 Task: Look for space in Maramag, Philippines from 12th July, 2023 to 16th July, 2023 for 8 adults in price range Rs.10000 to Rs.16000. Place can be private room with 8 bedrooms having 8 beds and 8 bathrooms. Property type can be house, flat, guest house, hotel. Amenities needed are: wifi, TV, free parkinig on premises, gym, breakfast. Booking option can be shelf check-in. Required host language is English.
Action: Mouse moved to (427, 86)
Screenshot: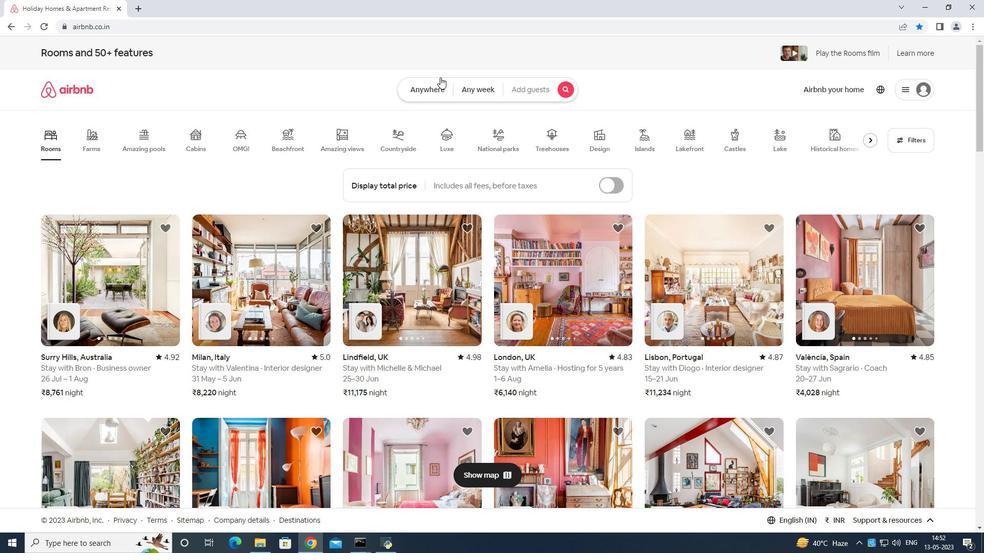 
Action: Mouse pressed left at (427, 86)
Screenshot: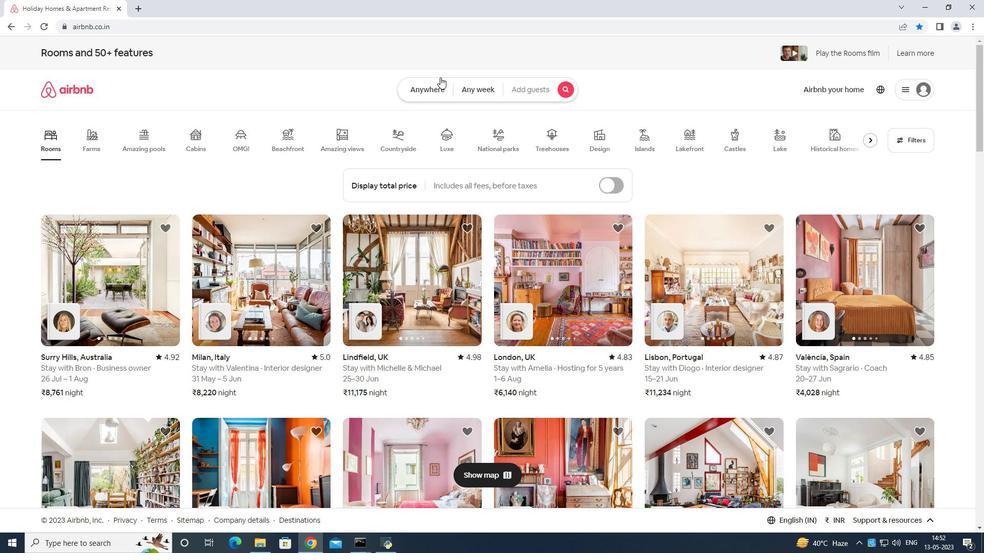 
Action: Mouse moved to (386, 129)
Screenshot: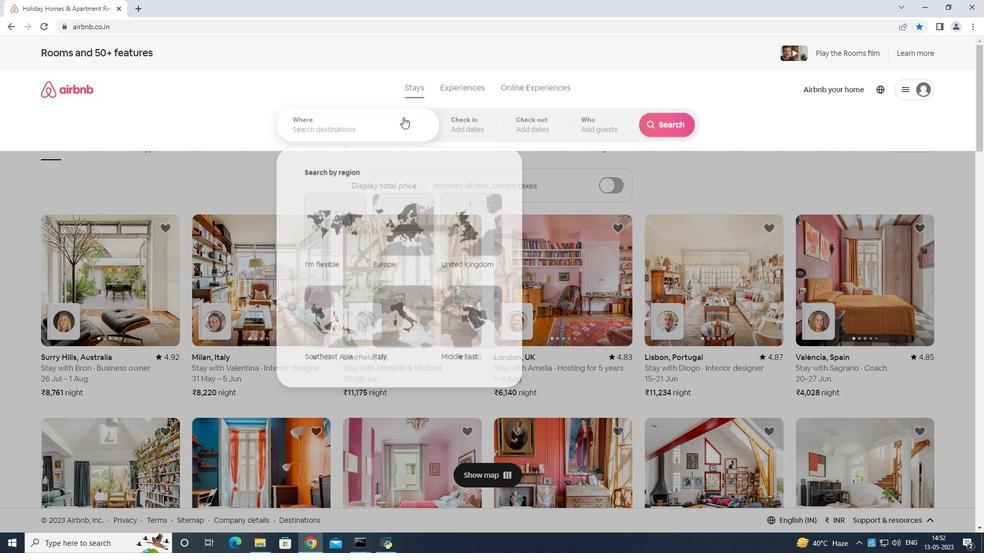 
Action: Mouse pressed left at (386, 129)
Screenshot: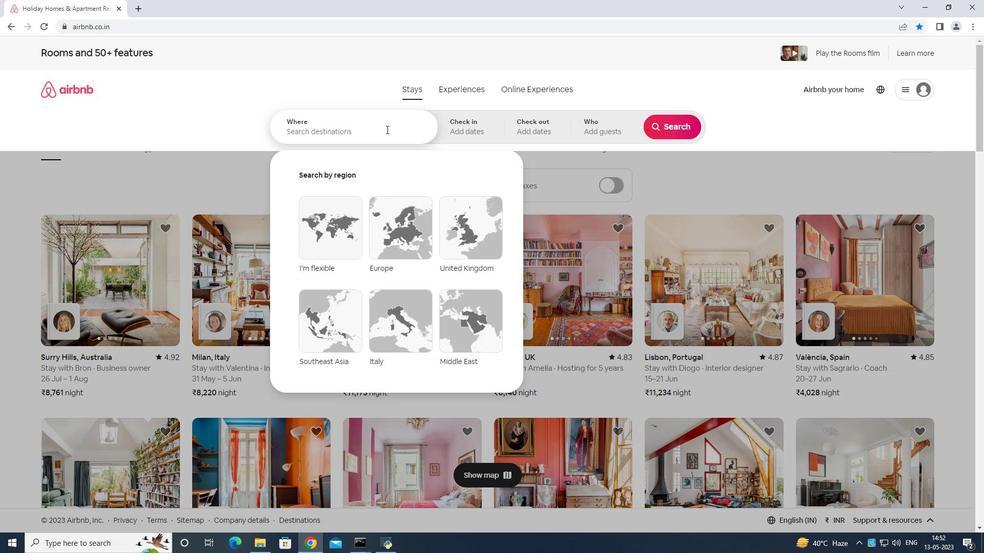 
Action: Mouse moved to (384, 130)
Screenshot: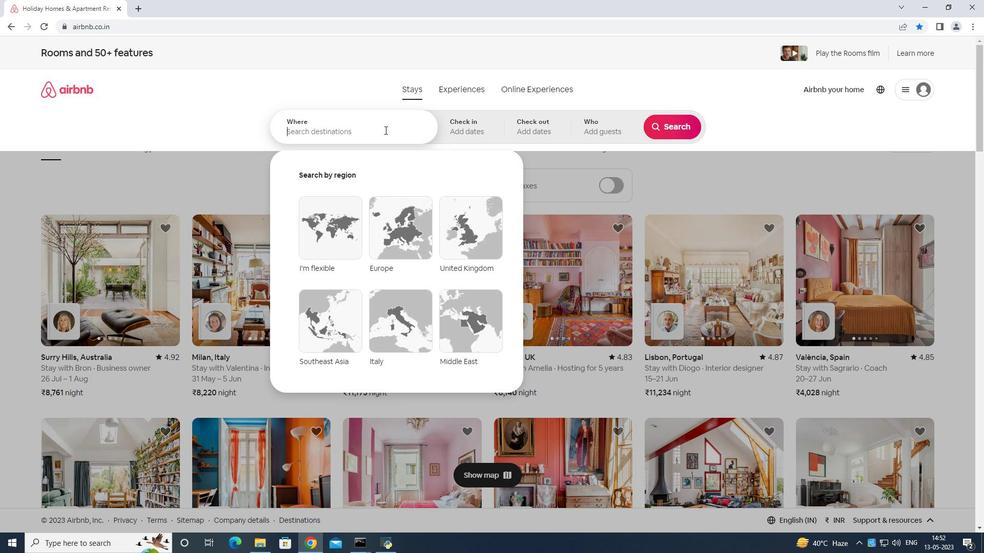 
Action: Key pressed <Key.shift>Maramang<Key.space>philipines<Key.enter>
Screenshot: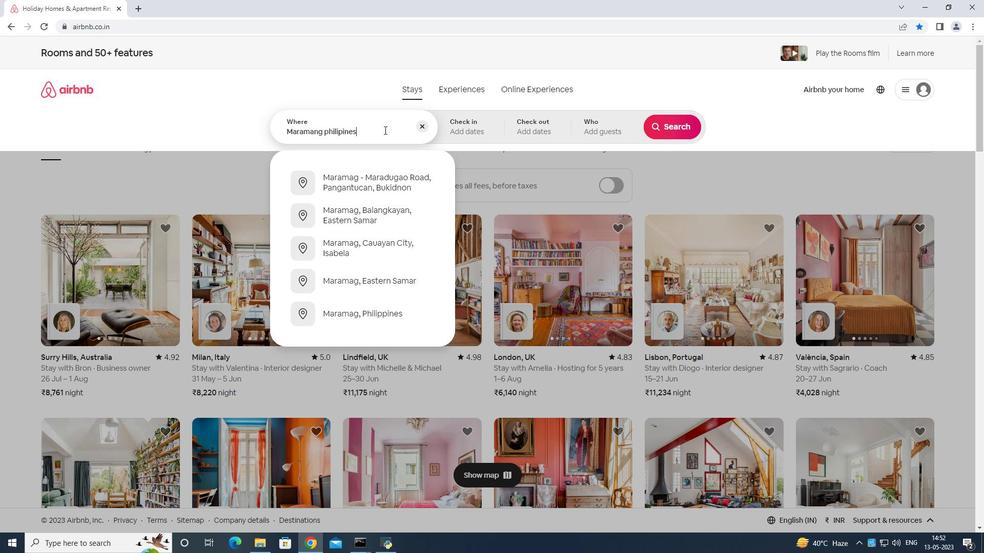 
Action: Mouse moved to (678, 208)
Screenshot: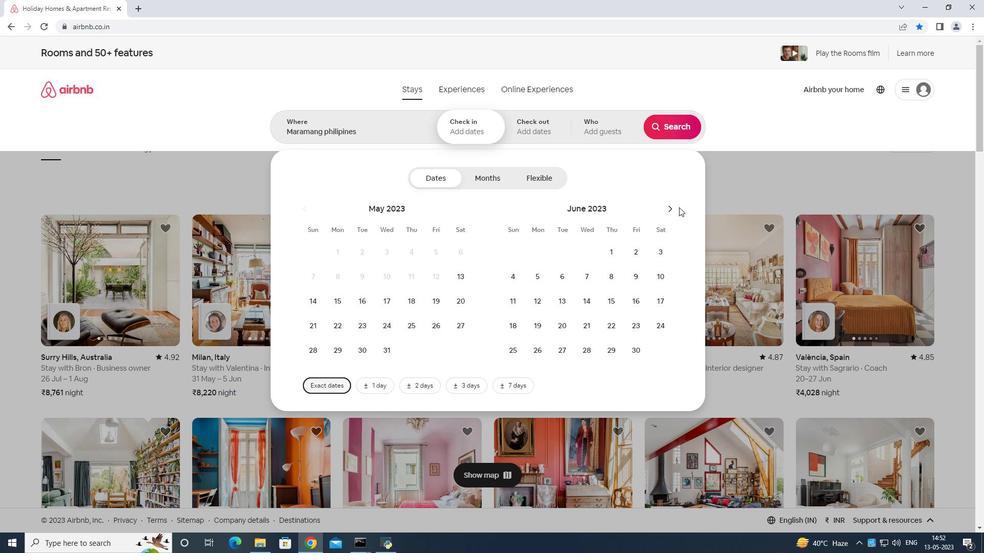 
Action: Mouse pressed left at (678, 208)
Screenshot: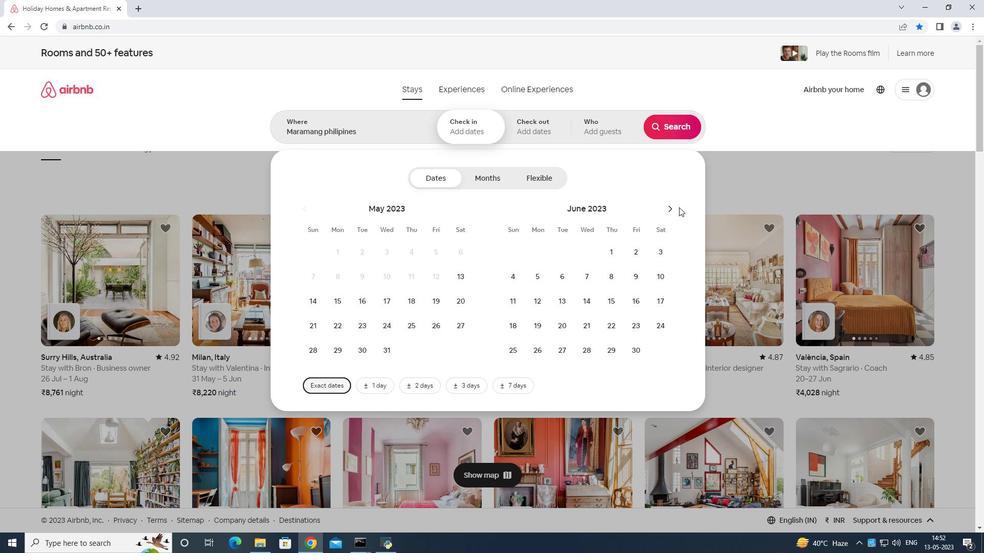 
Action: Mouse moved to (586, 300)
Screenshot: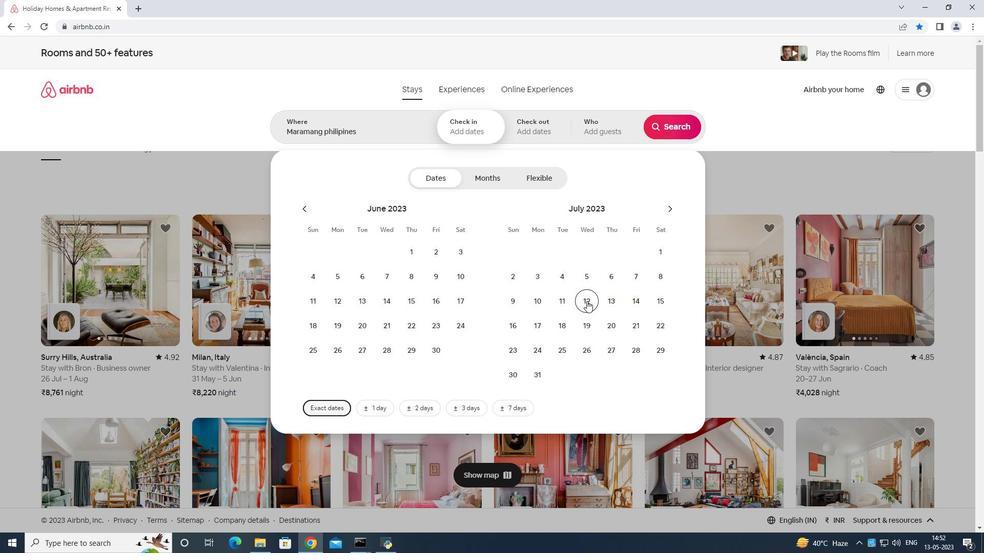 
Action: Mouse pressed left at (586, 300)
Screenshot: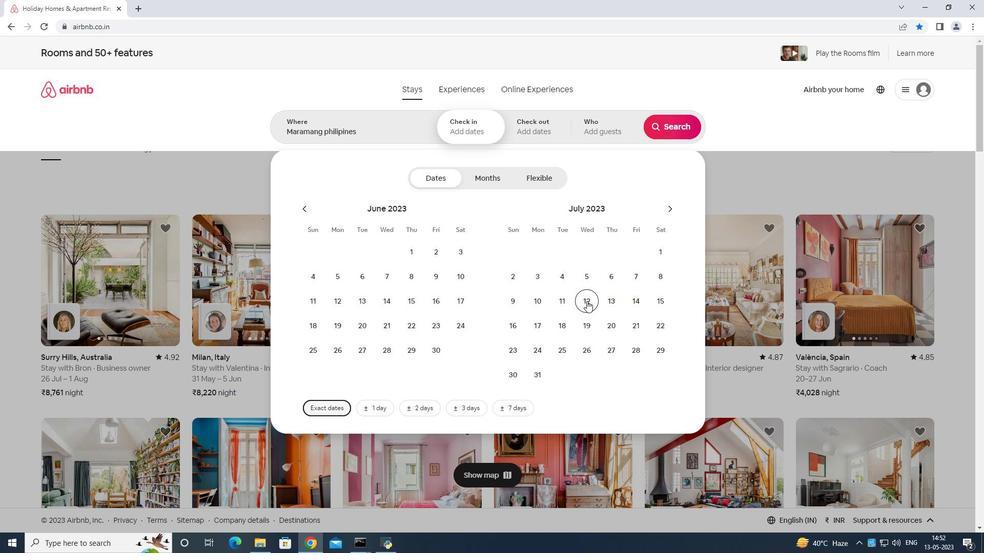 
Action: Mouse moved to (520, 321)
Screenshot: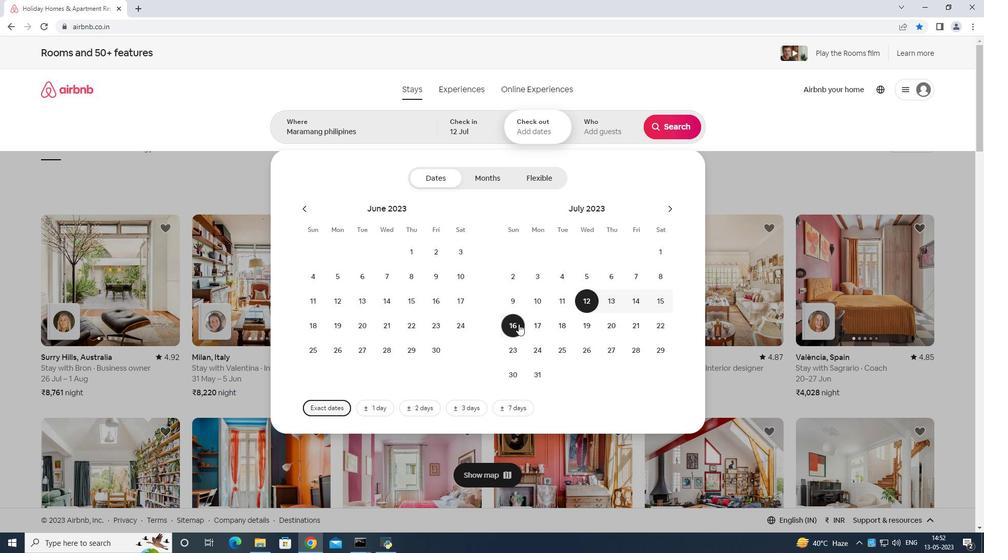 
Action: Mouse pressed left at (520, 321)
Screenshot: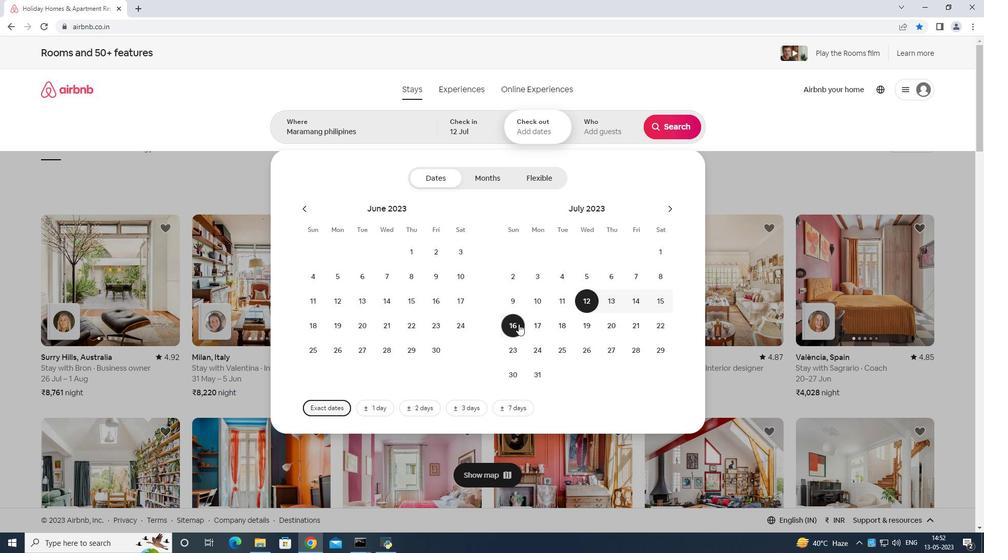 
Action: Mouse moved to (615, 128)
Screenshot: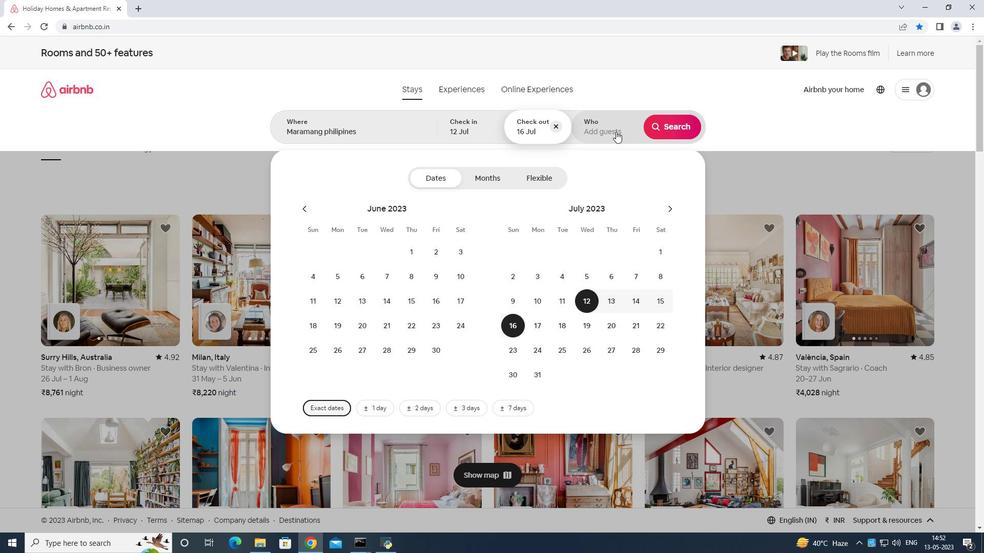 
Action: Mouse pressed left at (615, 128)
Screenshot: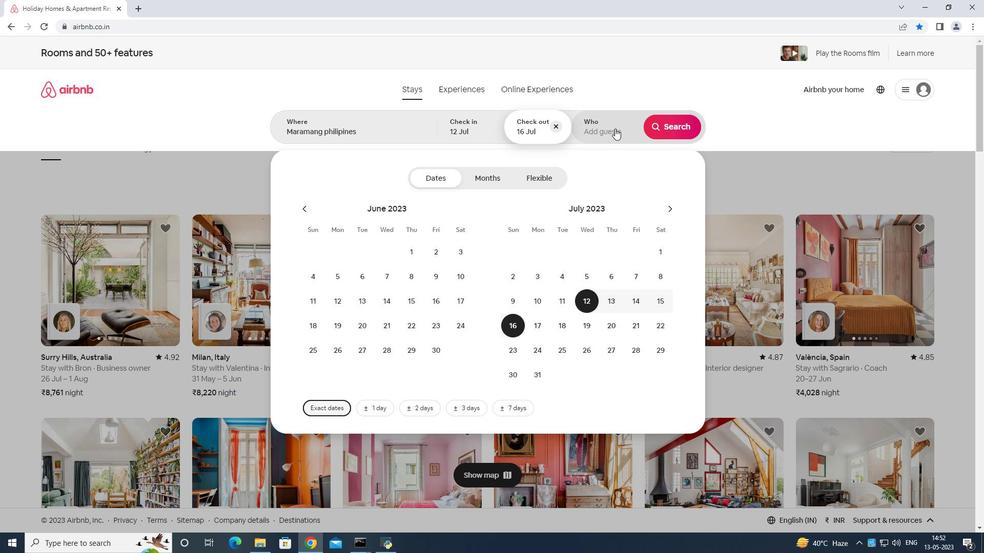 
Action: Mouse moved to (678, 182)
Screenshot: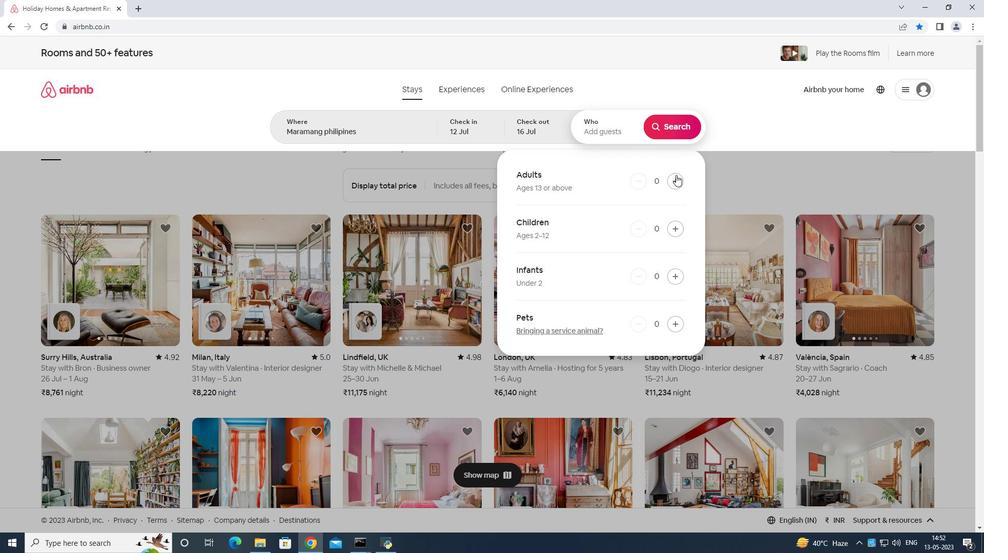 
Action: Mouse pressed left at (678, 182)
Screenshot: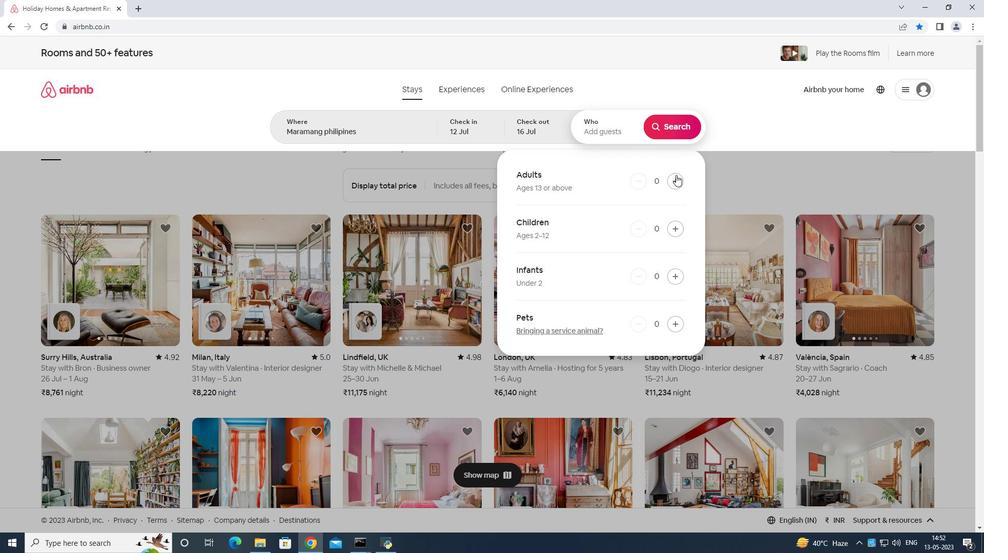 
Action: Mouse moved to (679, 183)
Screenshot: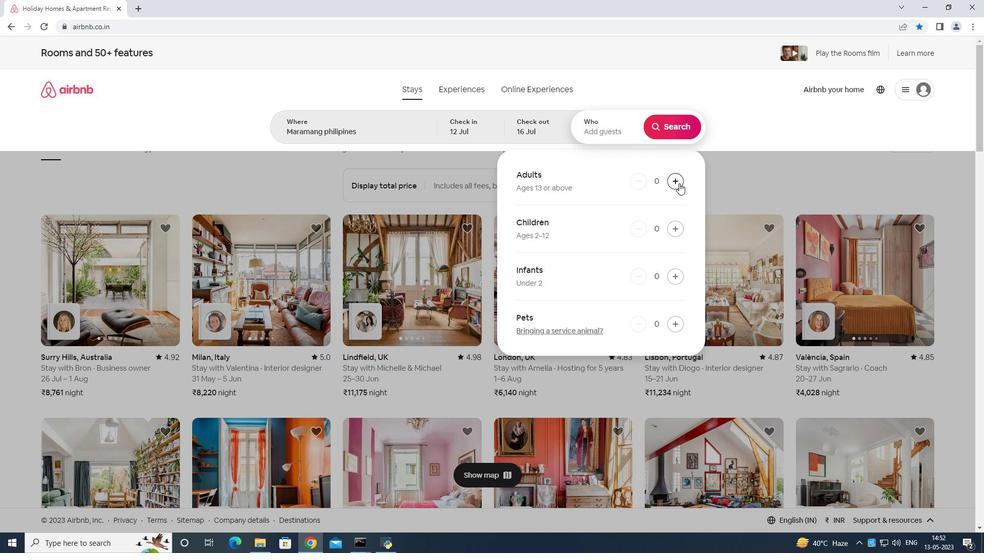 
Action: Mouse pressed left at (679, 183)
Screenshot: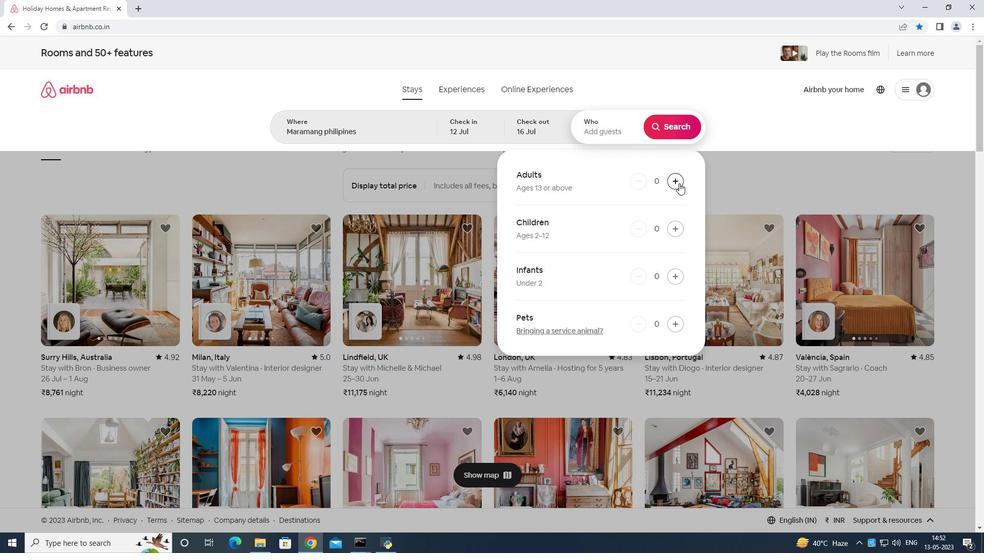 
Action: Mouse moved to (678, 179)
Screenshot: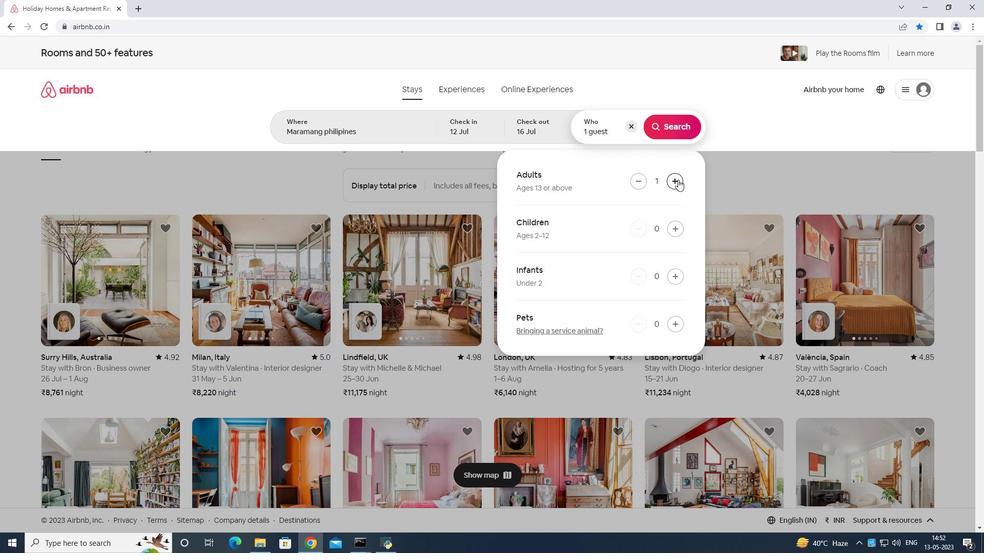 
Action: Mouse pressed left at (678, 179)
Screenshot: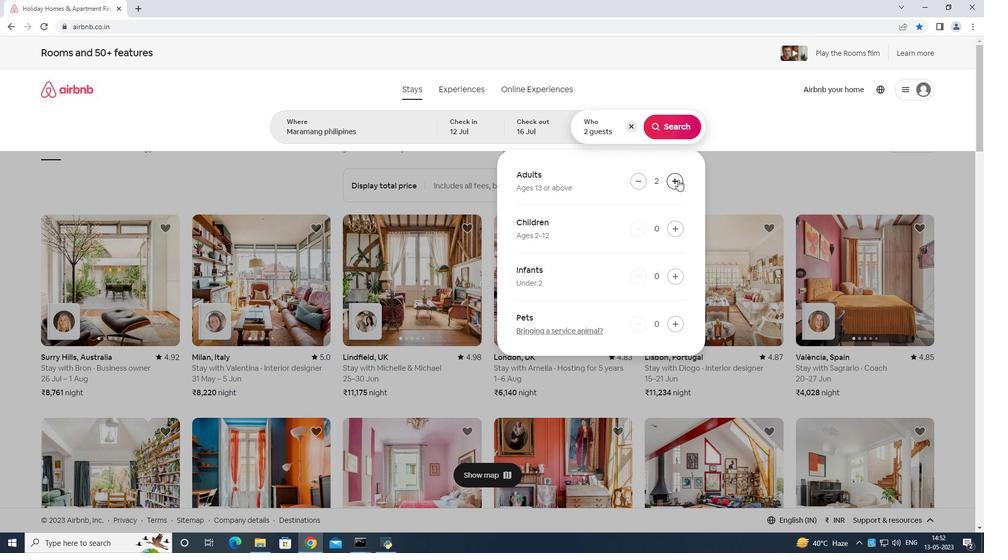 
Action: Mouse pressed left at (678, 179)
Screenshot: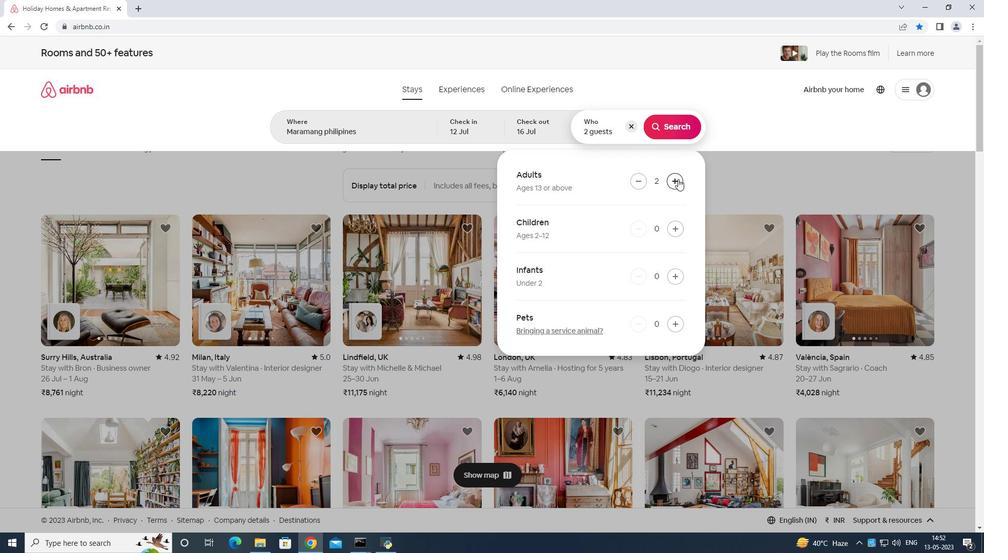 
Action: Mouse pressed left at (678, 179)
Screenshot: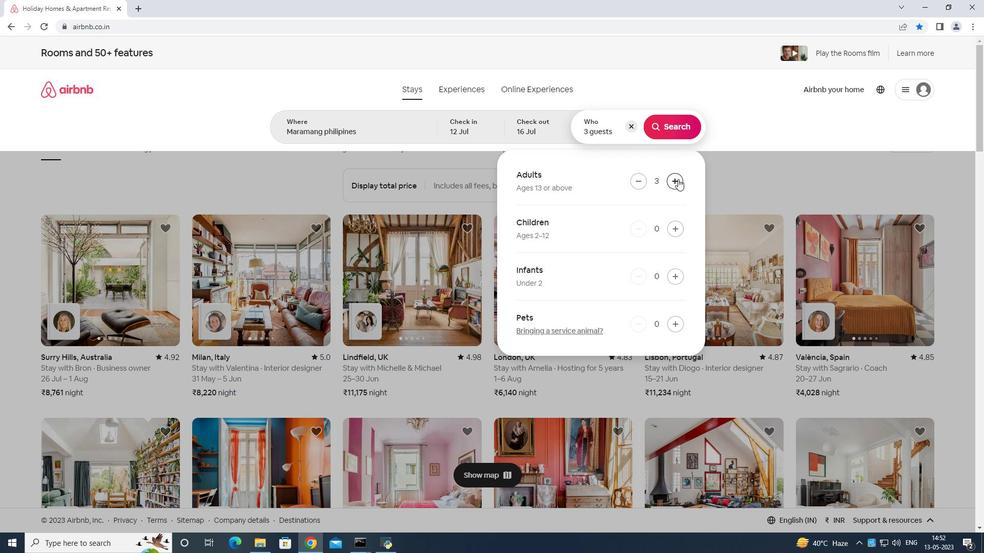 
Action: Mouse pressed left at (678, 179)
Screenshot: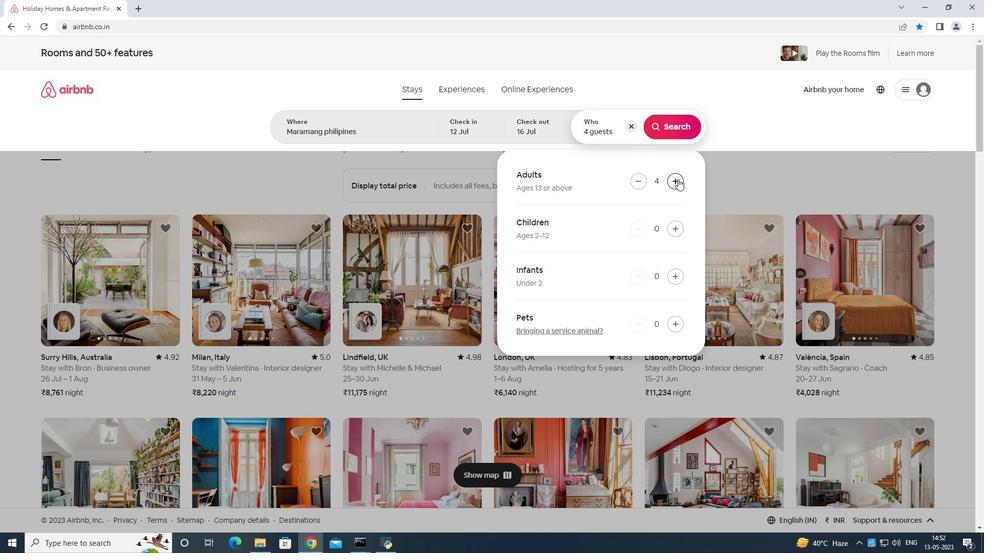 
Action: Mouse moved to (679, 178)
Screenshot: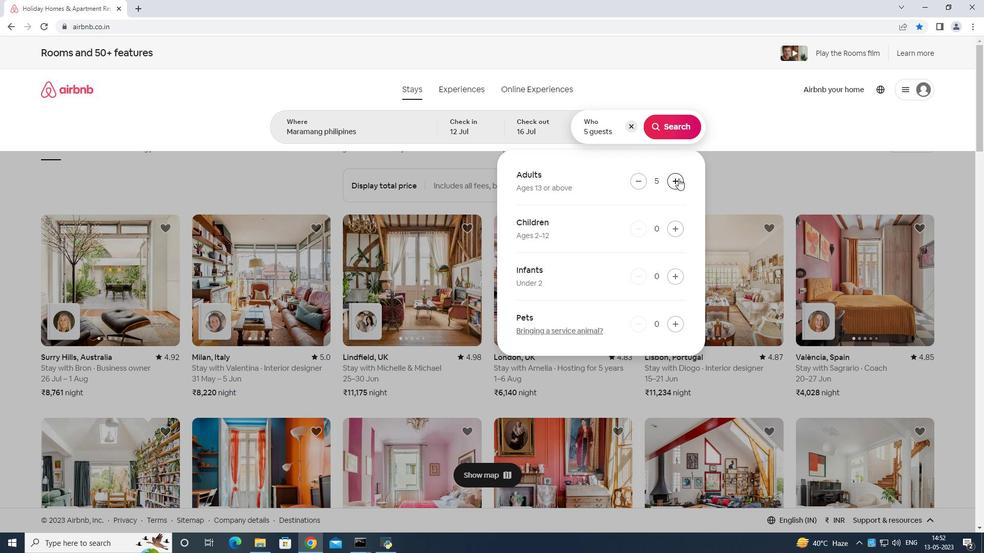 
Action: Mouse pressed left at (679, 178)
Screenshot: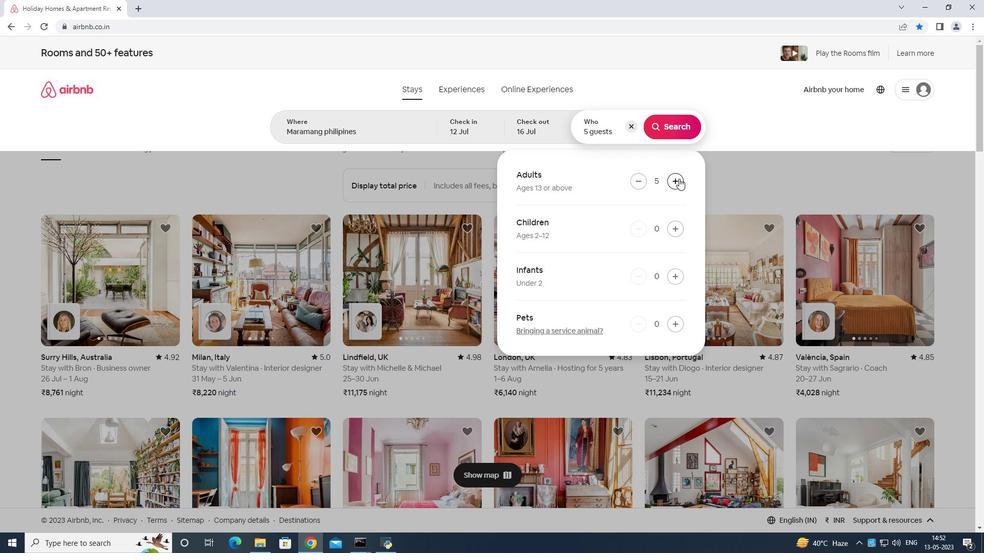 
Action: Mouse moved to (680, 178)
Screenshot: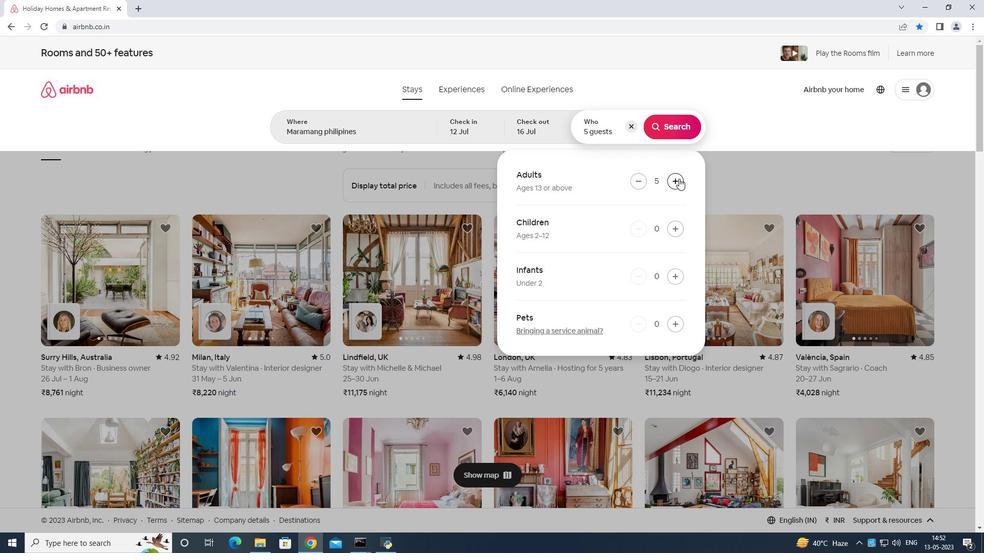 
Action: Mouse pressed left at (680, 178)
Screenshot: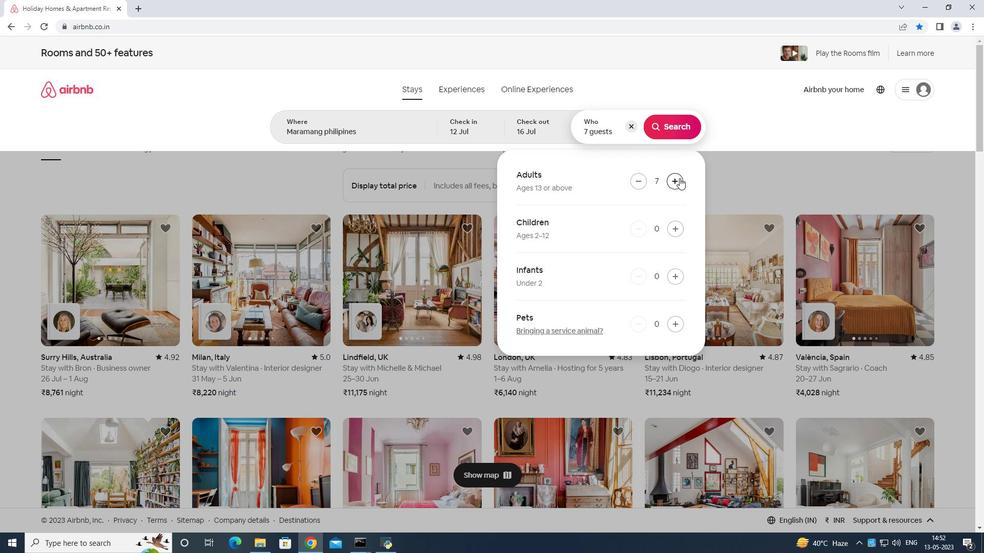 
Action: Mouse moved to (675, 126)
Screenshot: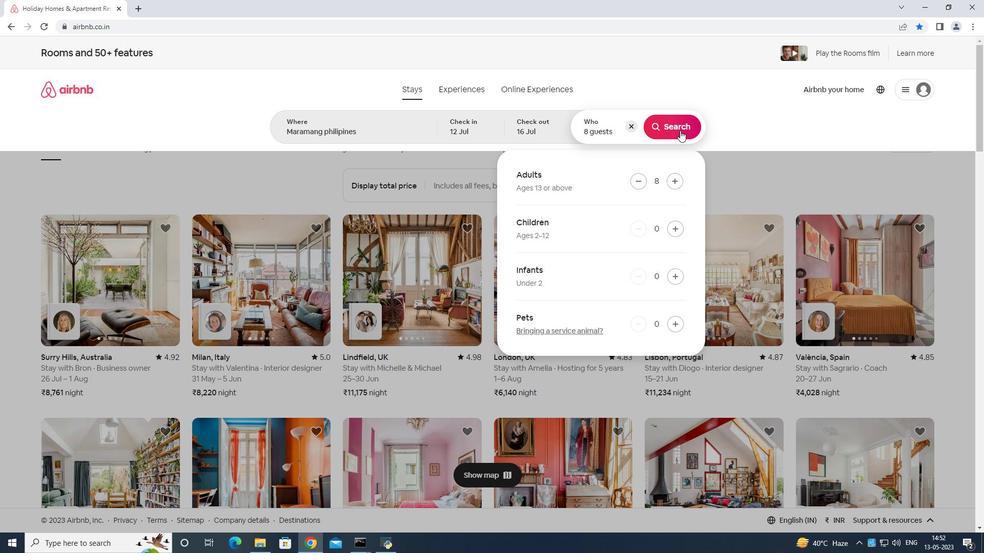 
Action: Mouse pressed left at (675, 126)
Screenshot: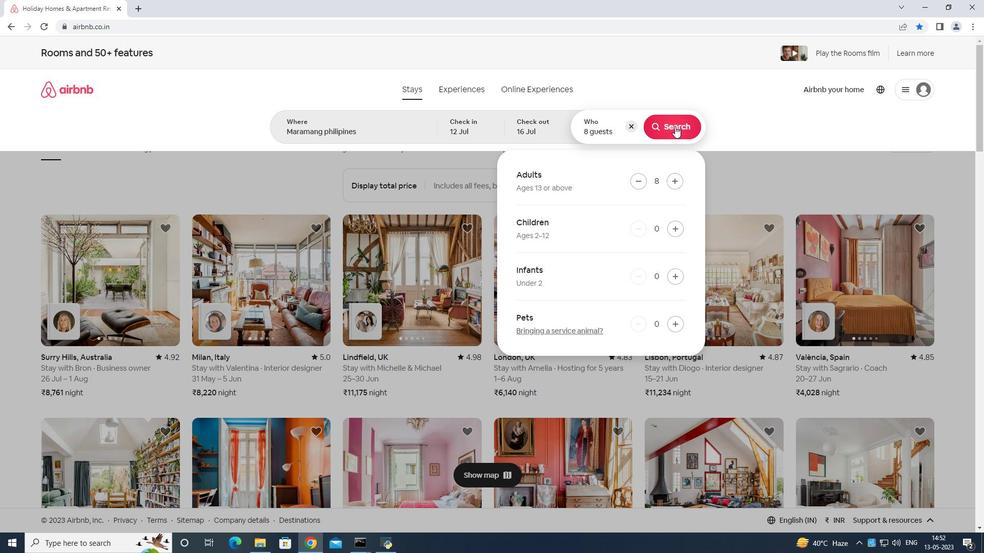 
Action: Mouse moved to (946, 97)
Screenshot: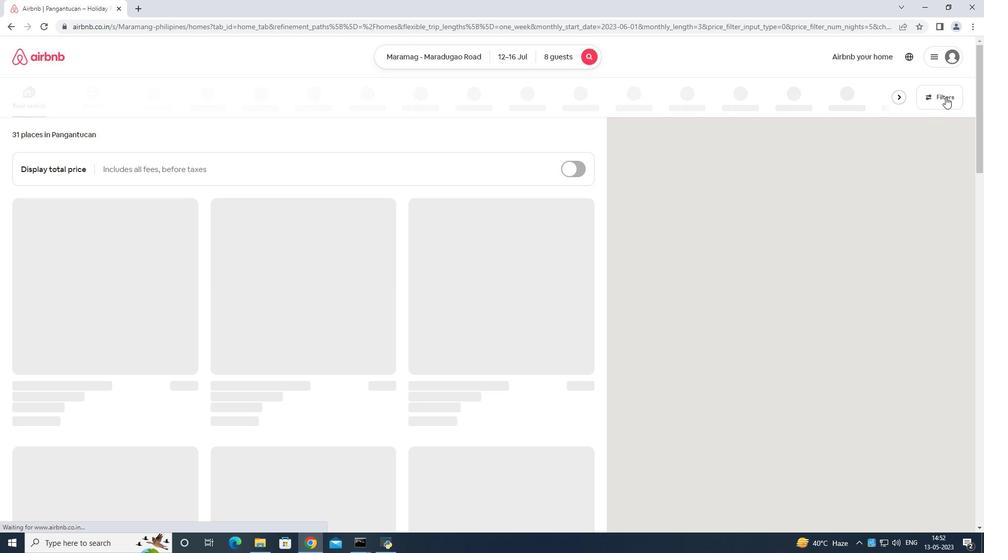 
Action: Mouse pressed left at (946, 97)
Screenshot: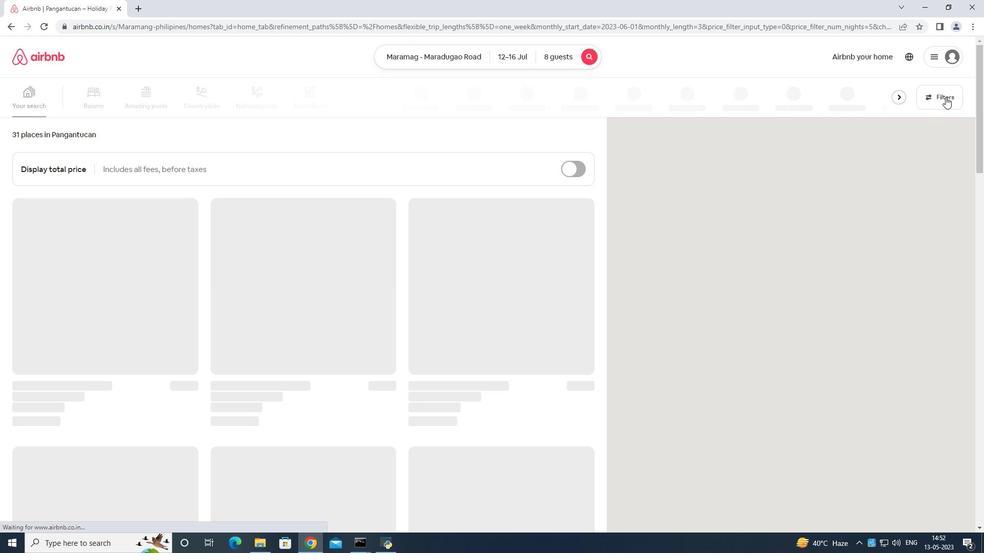 
Action: Mouse moved to (423, 336)
Screenshot: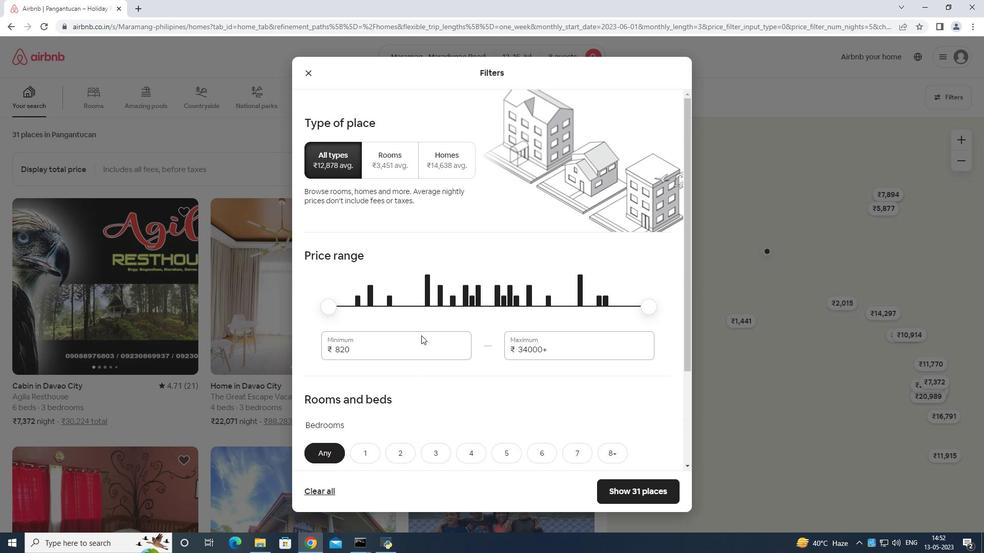 
Action: Mouse pressed left at (423, 336)
Screenshot: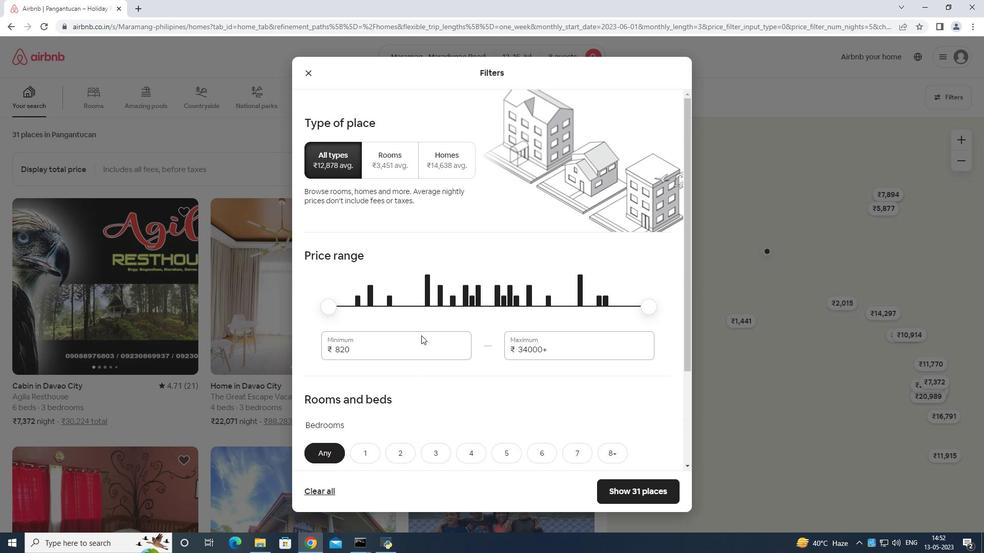 
Action: Mouse moved to (424, 336)
Screenshot: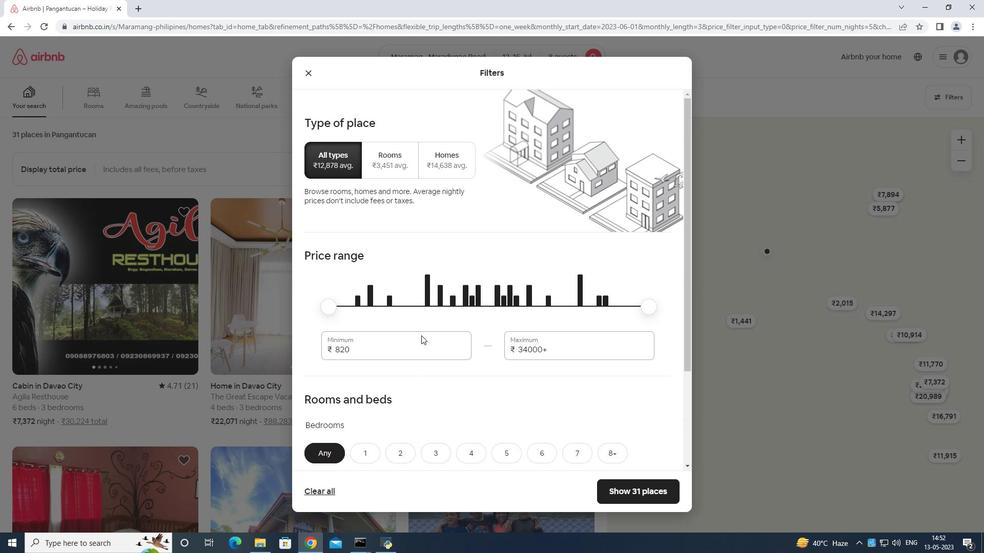 
Action: Key pressed <Key.backspace>
Screenshot: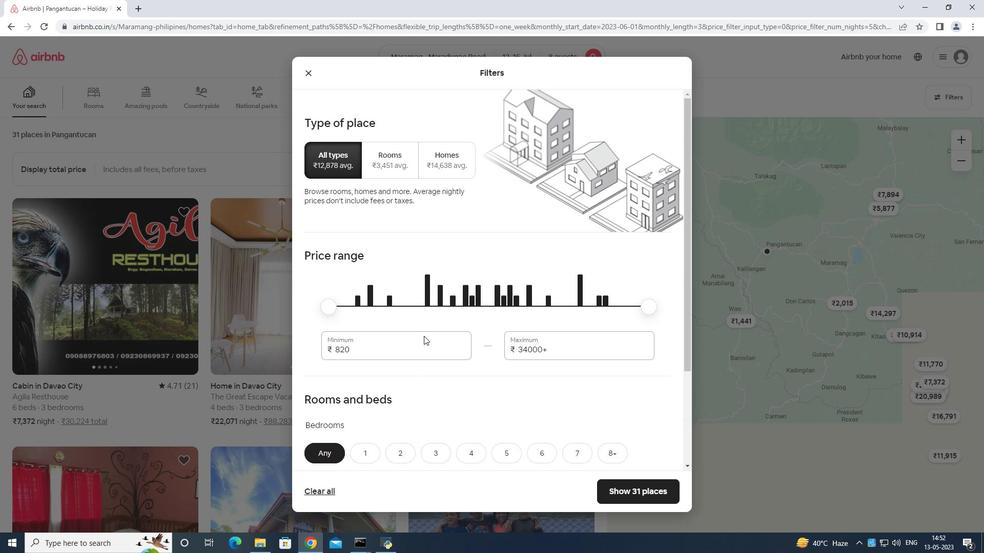 
Action: Mouse moved to (425, 334)
Screenshot: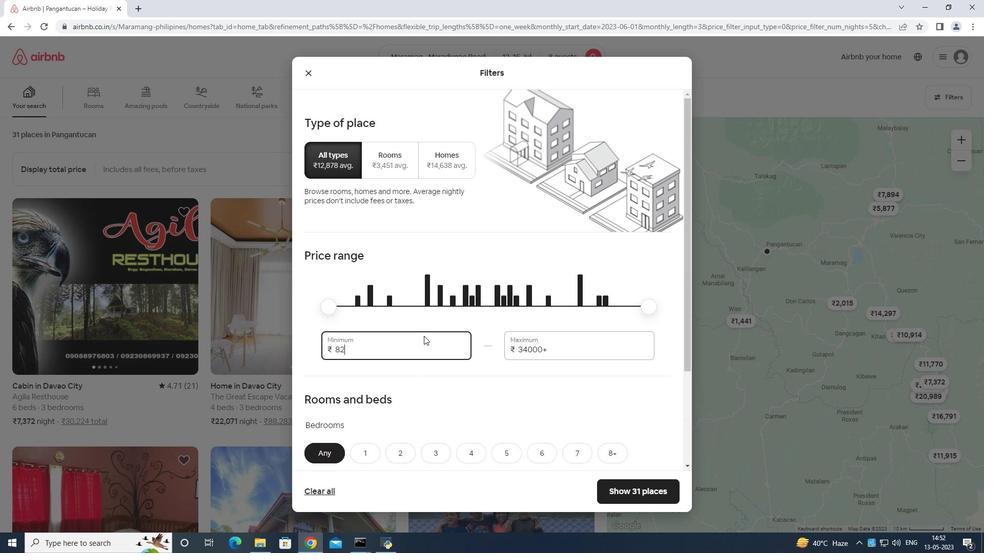 
Action: Key pressed <Key.backspace><Key.backspace><Key.backspace><Key.backspace><Key.backspace>
Screenshot: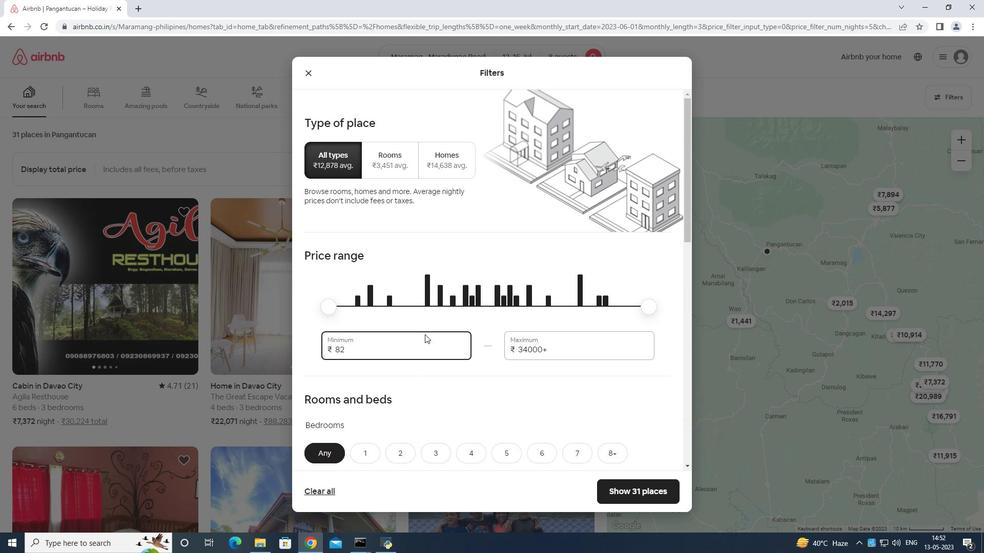 
Action: Mouse moved to (426, 333)
Screenshot: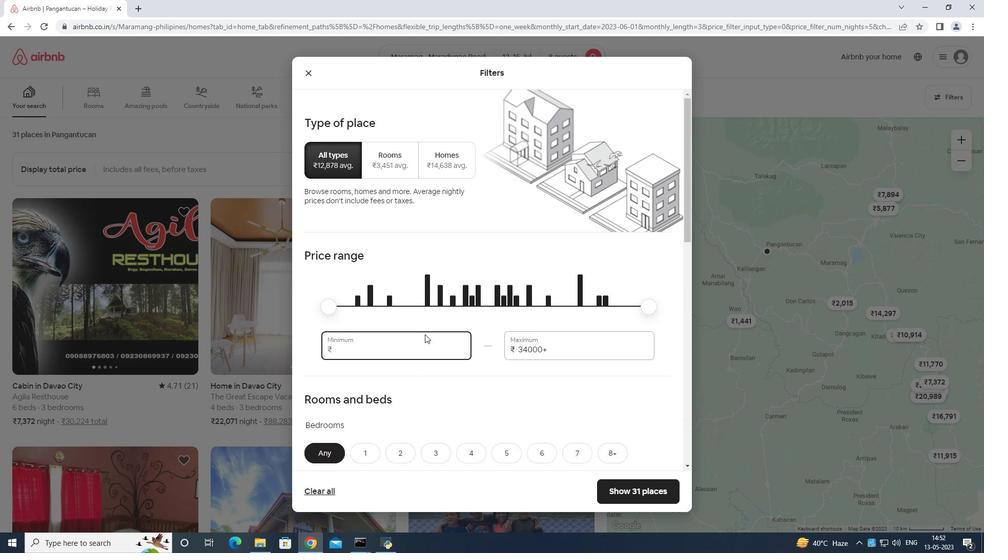 
Action: Key pressed 1
Screenshot: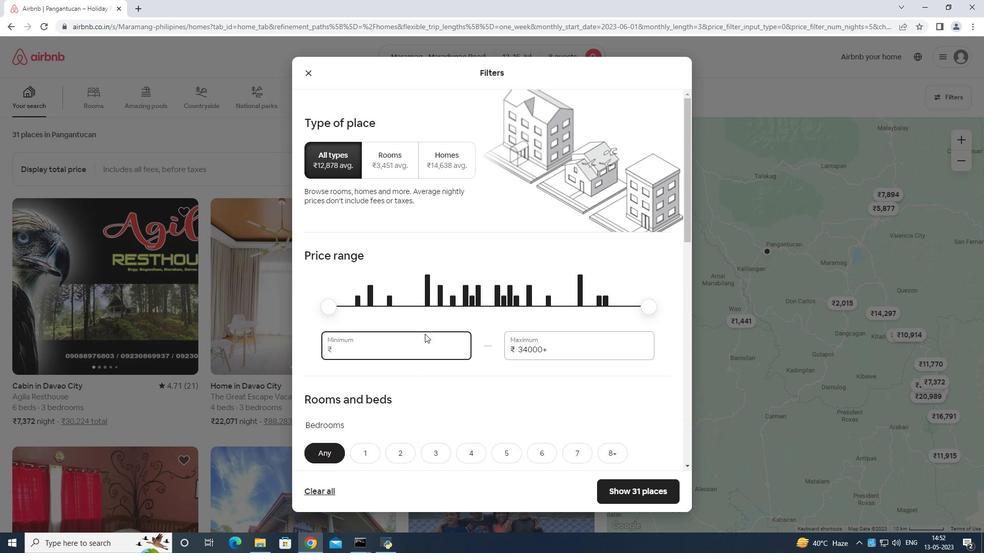
Action: Mouse moved to (431, 329)
Screenshot: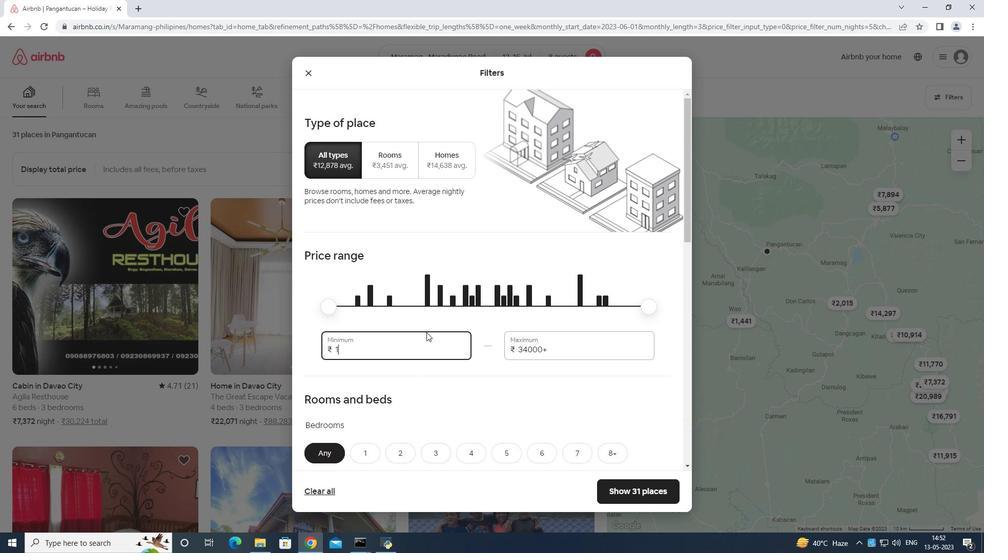 
Action: Key pressed 0
Screenshot: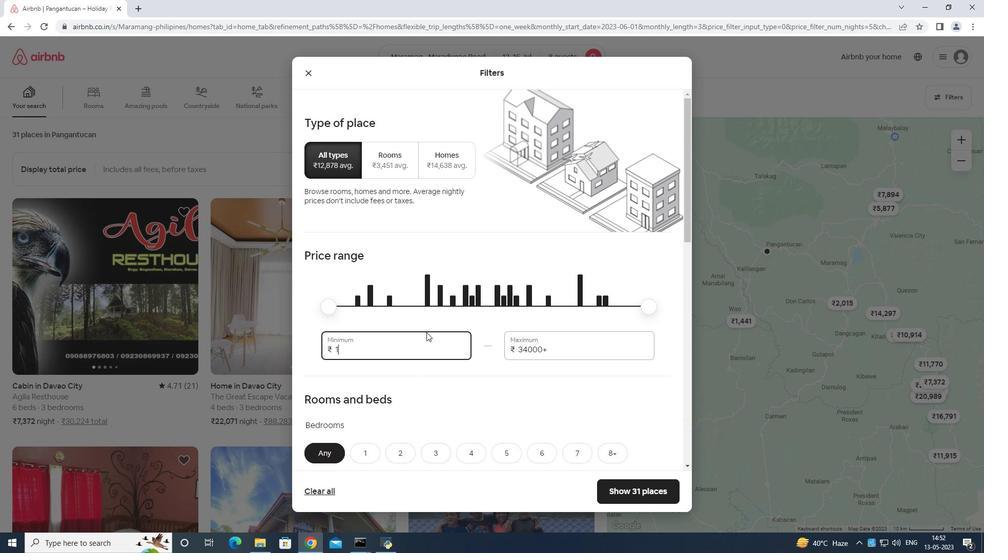 
Action: Mouse moved to (432, 328)
Screenshot: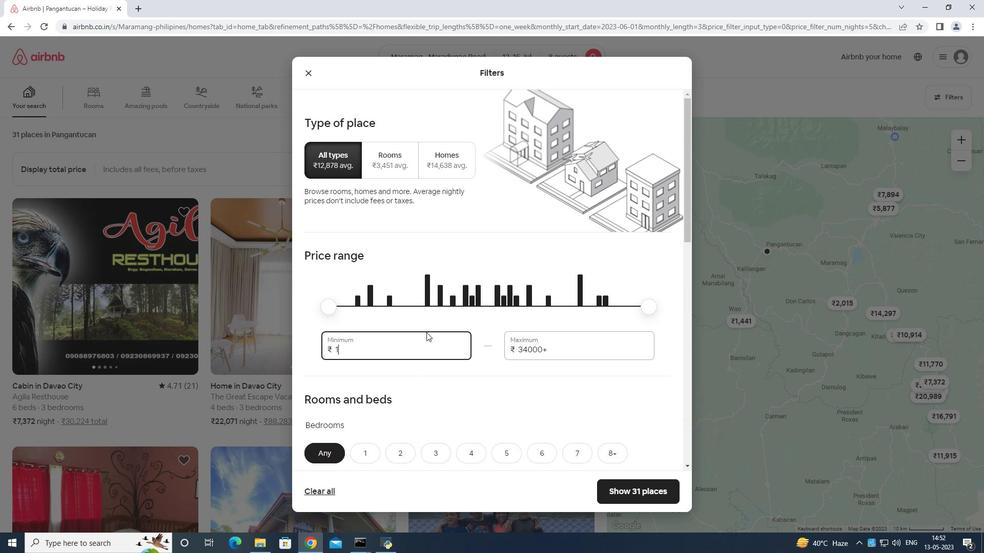 
Action: Key pressed 00
Screenshot: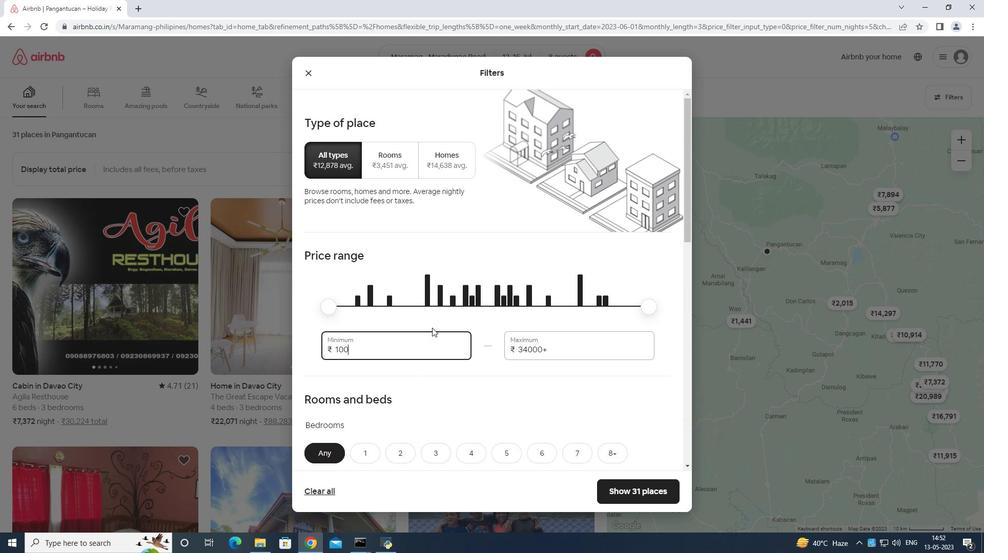 
Action: Mouse moved to (463, 340)
Screenshot: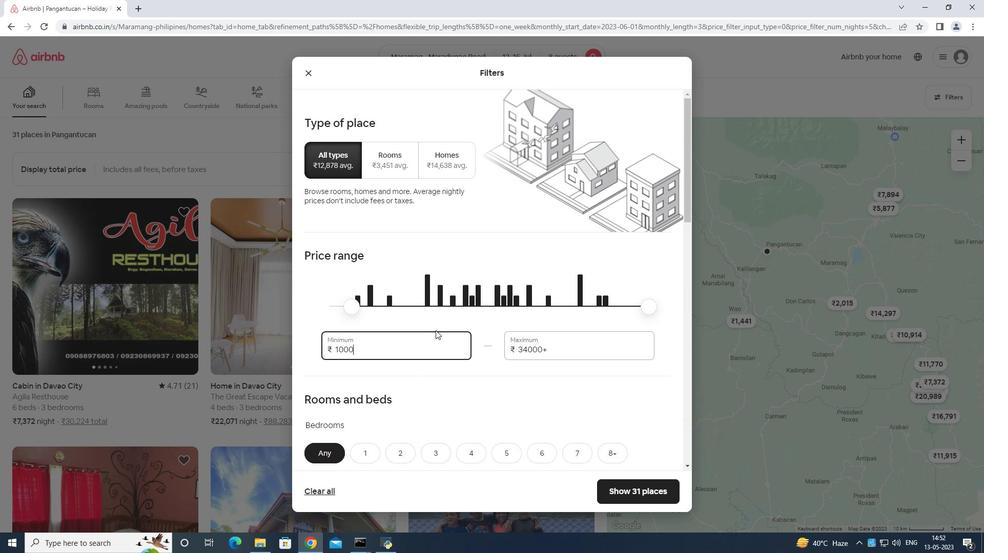 
Action: Key pressed 0
Screenshot: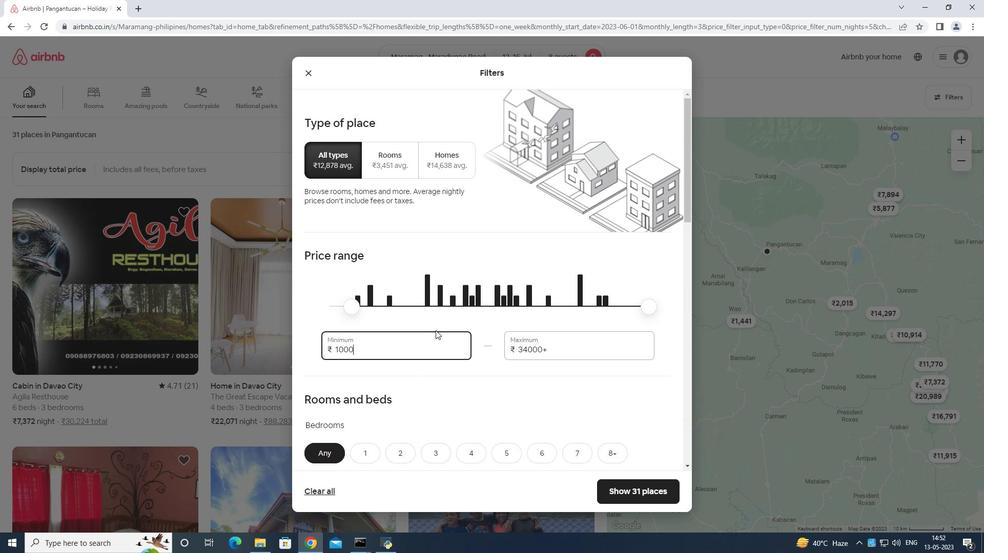 
Action: Mouse moved to (554, 349)
Screenshot: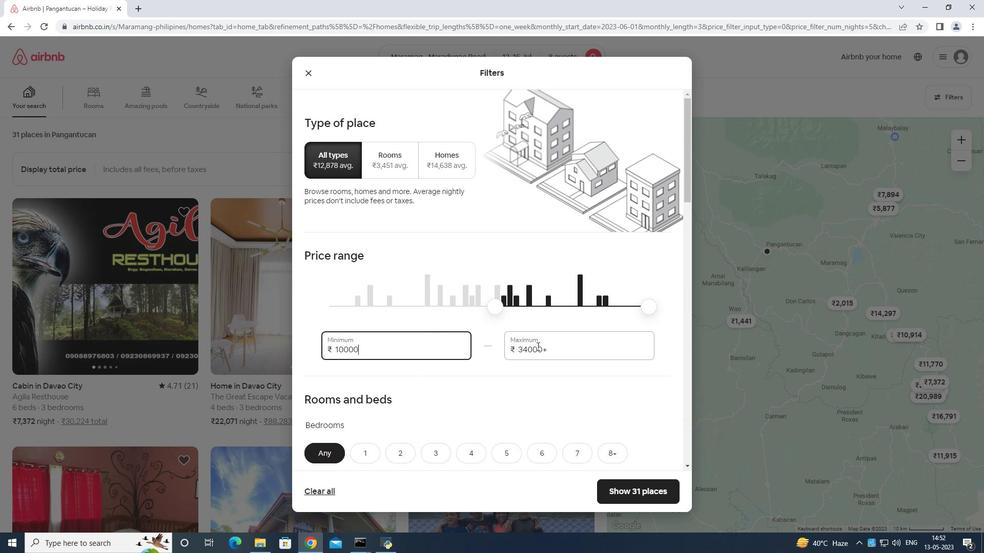 
Action: Mouse pressed left at (554, 349)
Screenshot: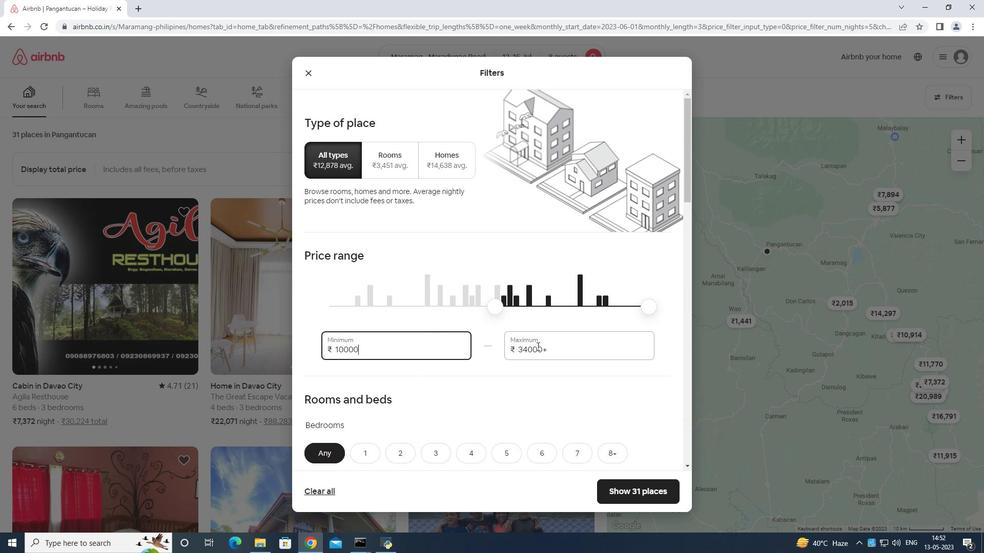
Action: Mouse moved to (555, 348)
Screenshot: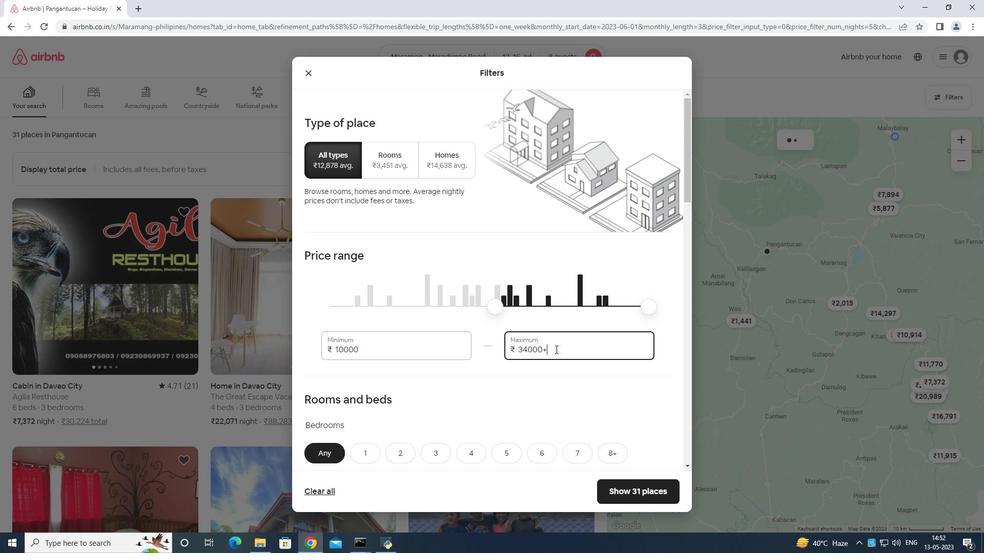 
Action: Key pressed <Key.backspace><Key.backspace><Key.backspace><Key.backspace><Key.backspace><Key.backspace><Key.backspace><Key.backspace><Key.backspace>
Screenshot: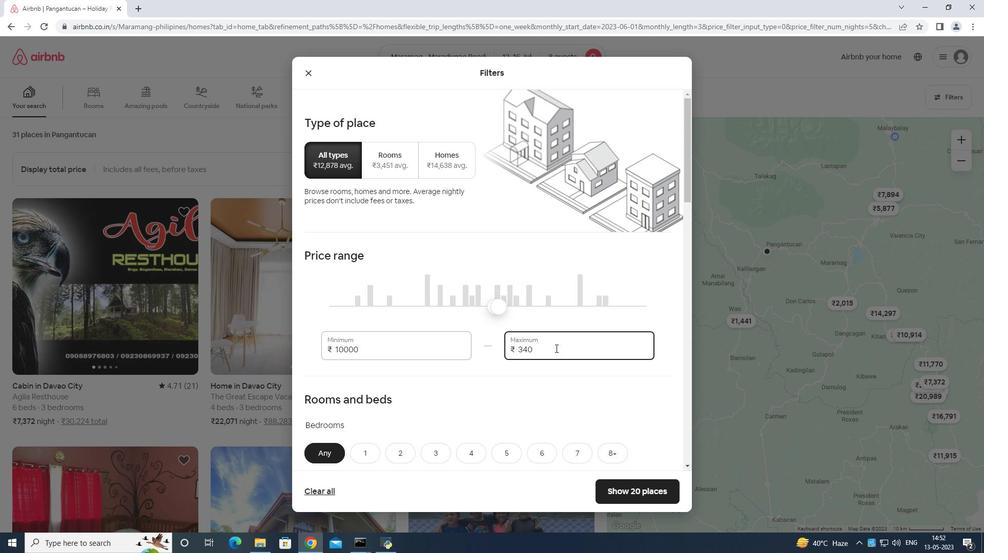 
Action: Mouse moved to (555, 348)
Screenshot: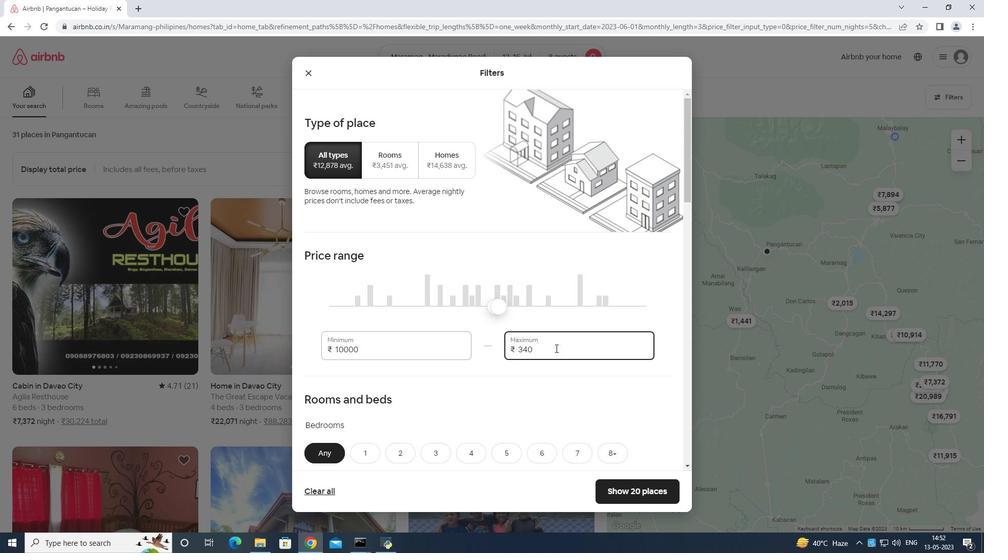 
Action: Key pressed <Key.backspace><Key.backspace><Key.backspace>
Screenshot: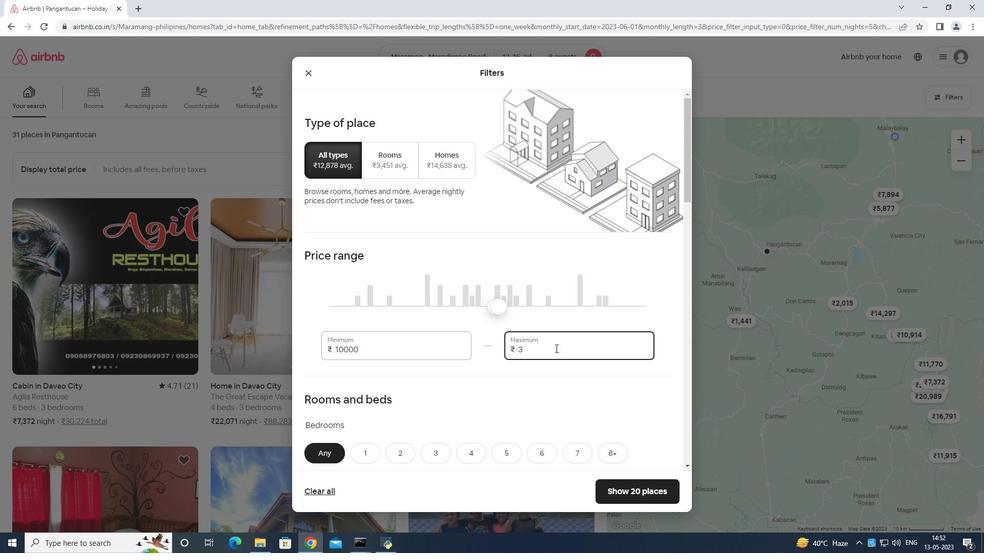 
Action: Mouse moved to (555, 348)
Screenshot: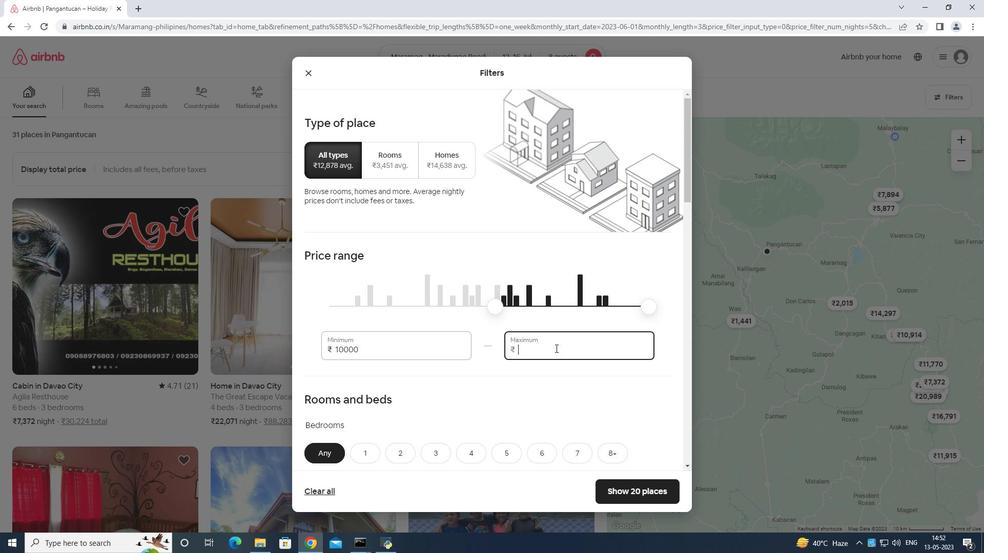 
Action: Key pressed <Key.backspace><Key.backspace>1
Screenshot: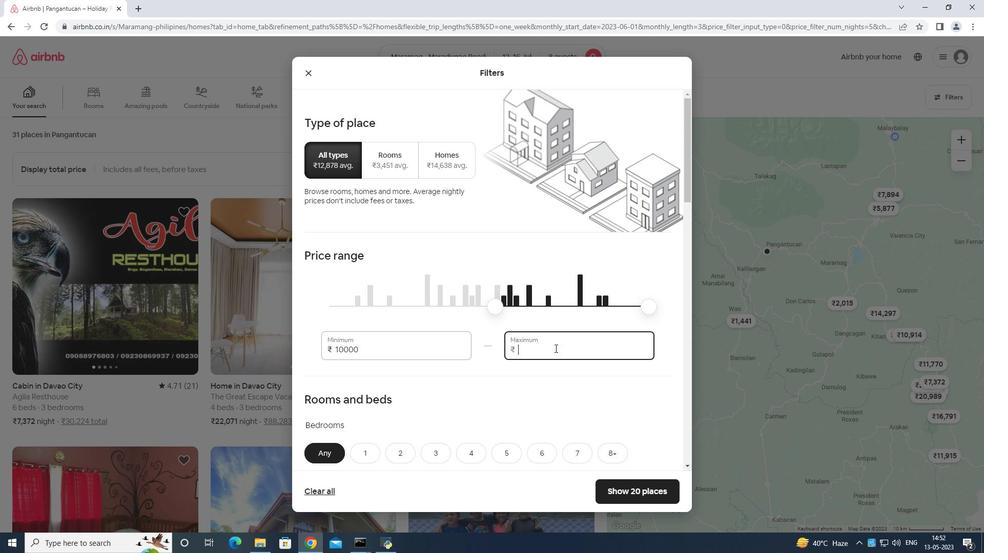 
Action: Mouse moved to (555, 346)
Screenshot: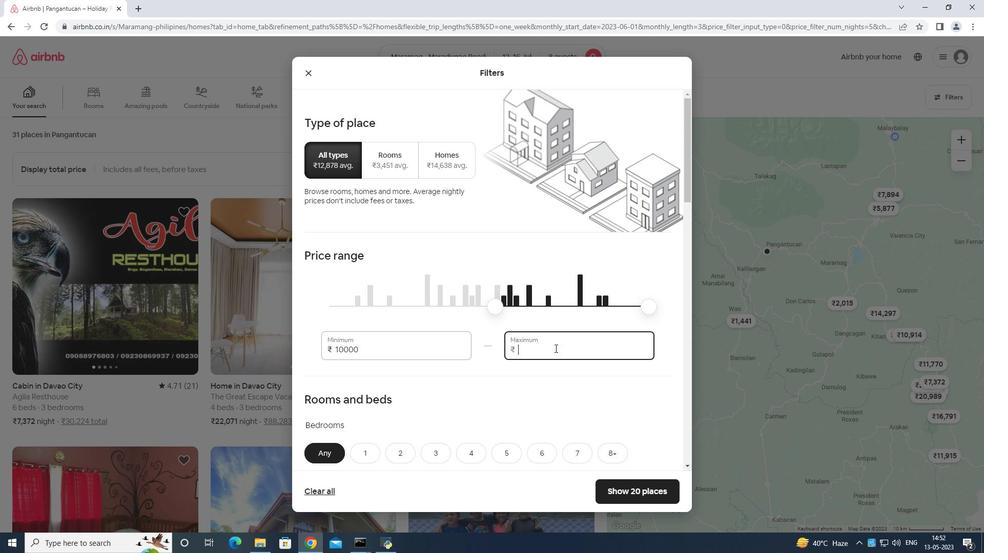 
Action: Key pressed 6
Screenshot: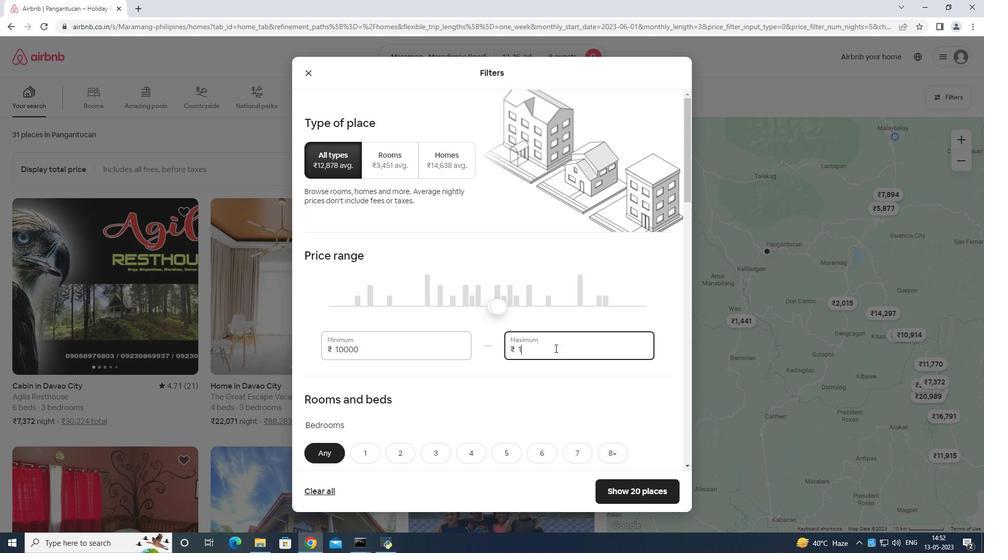 
Action: Mouse moved to (558, 343)
Screenshot: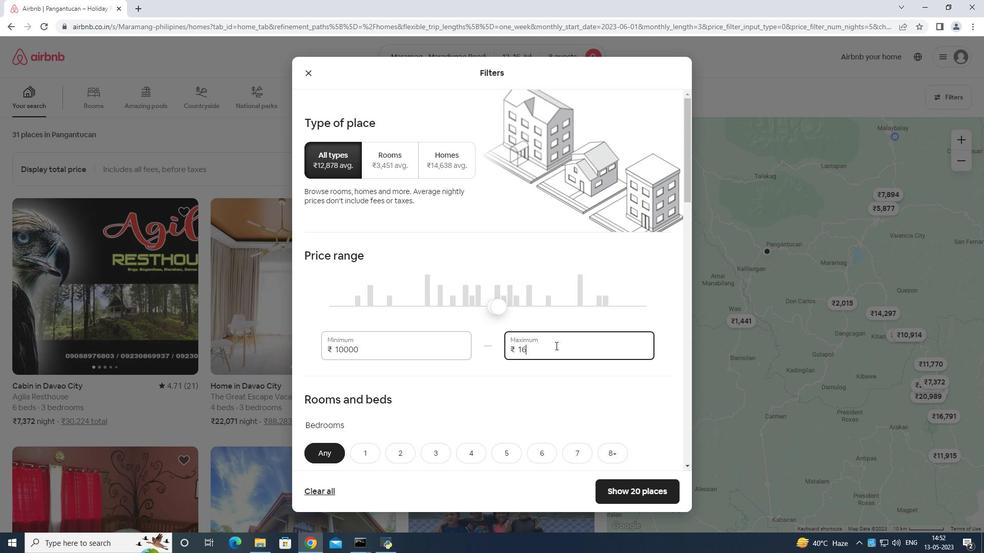 
Action: Key pressed 0
Screenshot: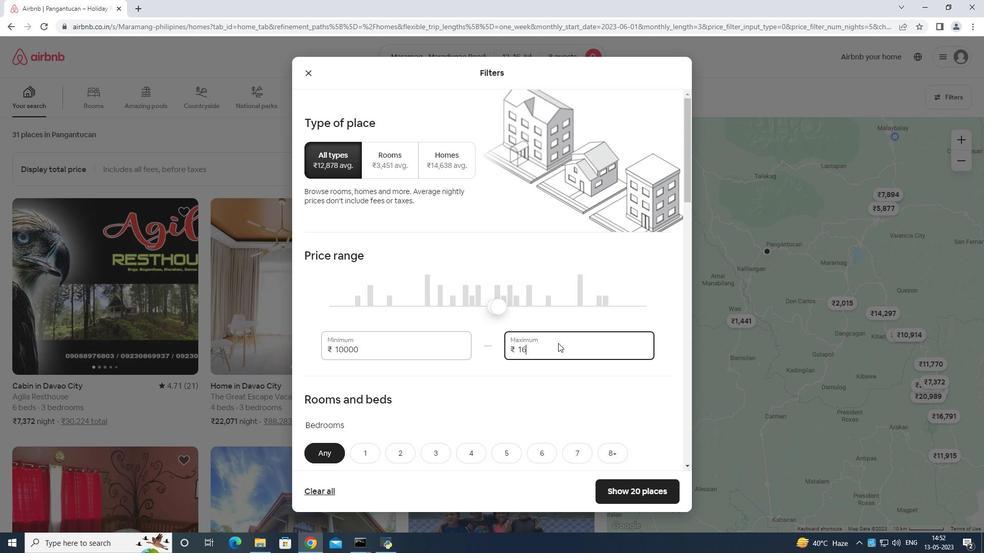 
Action: Mouse moved to (558, 343)
Screenshot: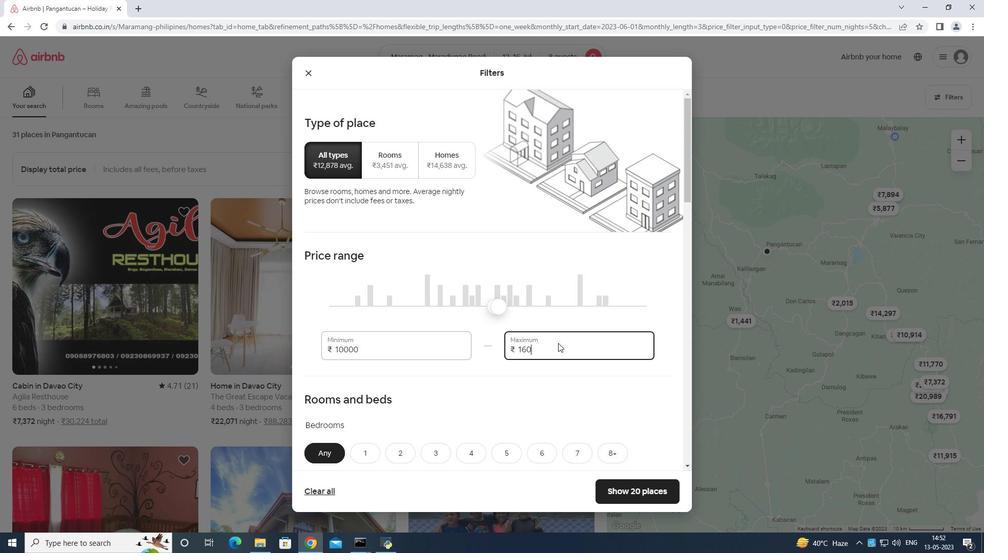 
Action: Key pressed 0
Screenshot: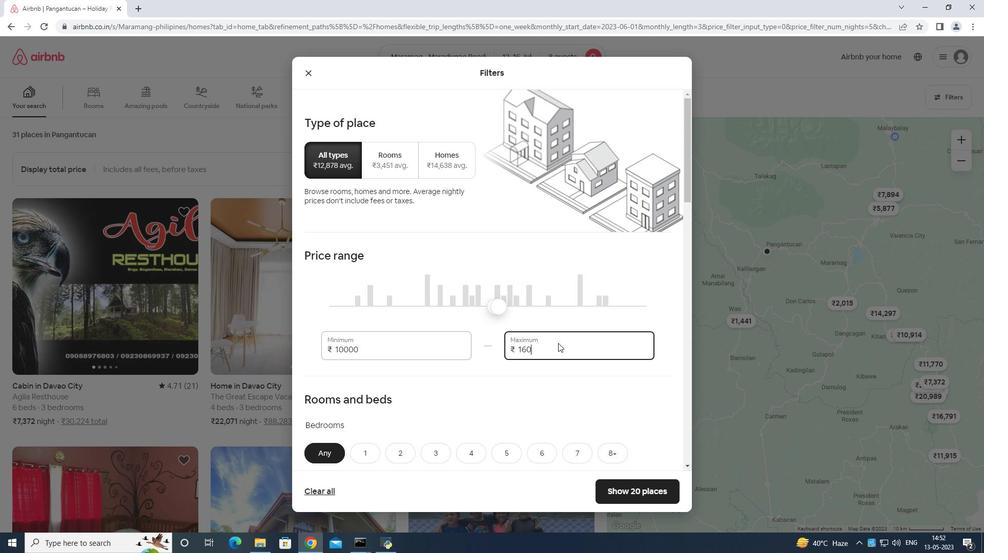 
Action: Mouse moved to (558, 343)
Screenshot: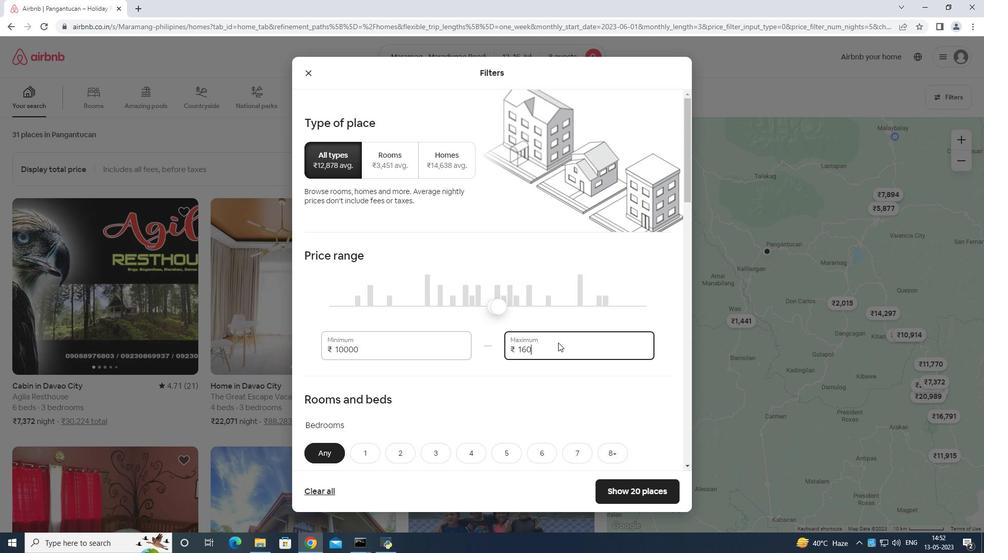 
Action: Key pressed 0
Screenshot: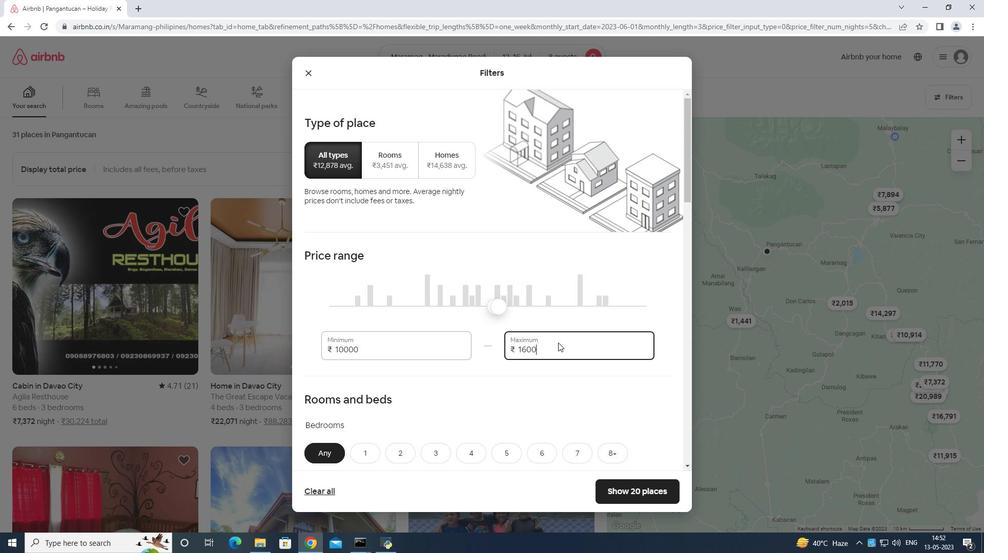 
Action: Mouse moved to (555, 344)
Screenshot: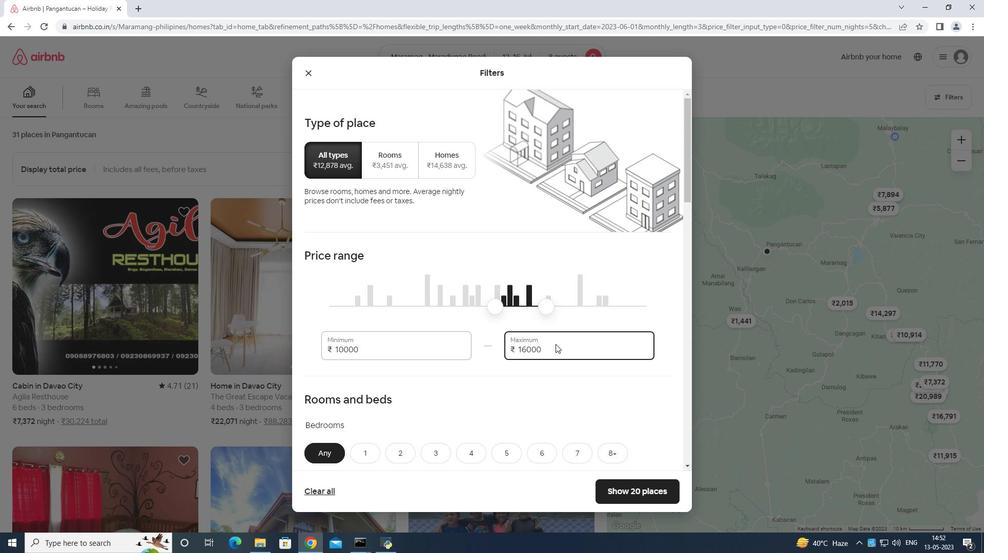 
Action: Mouse scrolled (555, 343) with delta (0, 0)
Screenshot: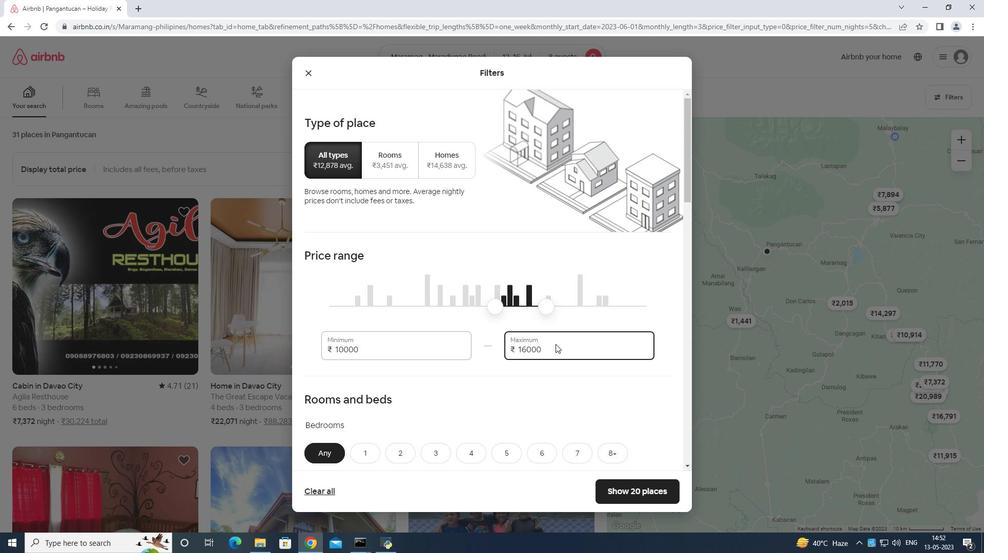 
Action: Mouse moved to (555, 344)
Screenshot: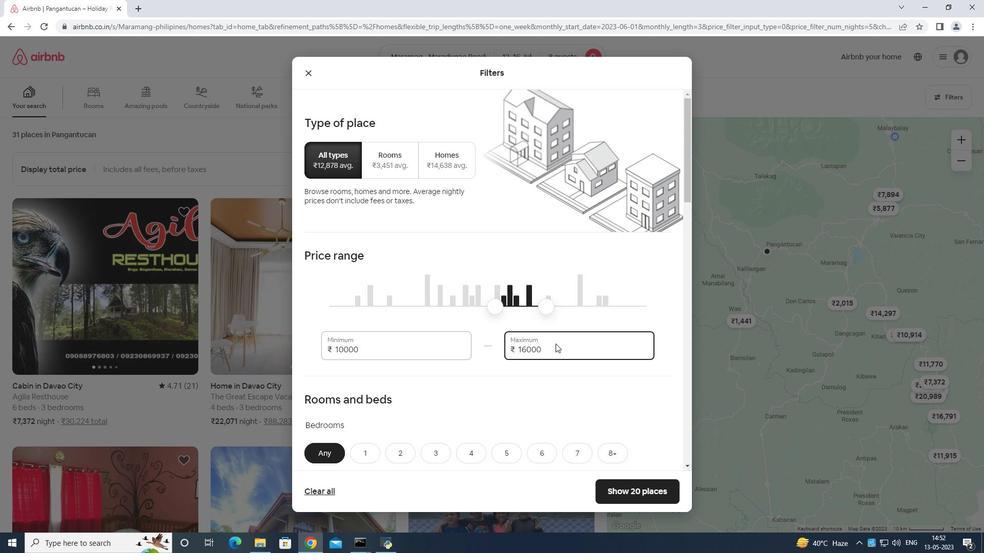 
Action: Mouse scrolled (555, 343) with delta (0, 0)
Screenshot: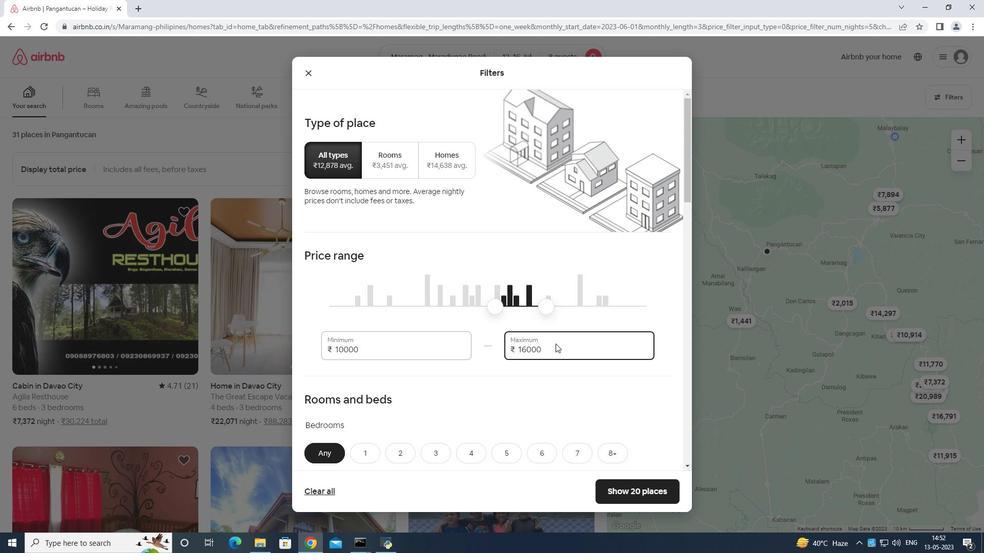 
Action: Mouse moved to (555, 344)
Screenshot: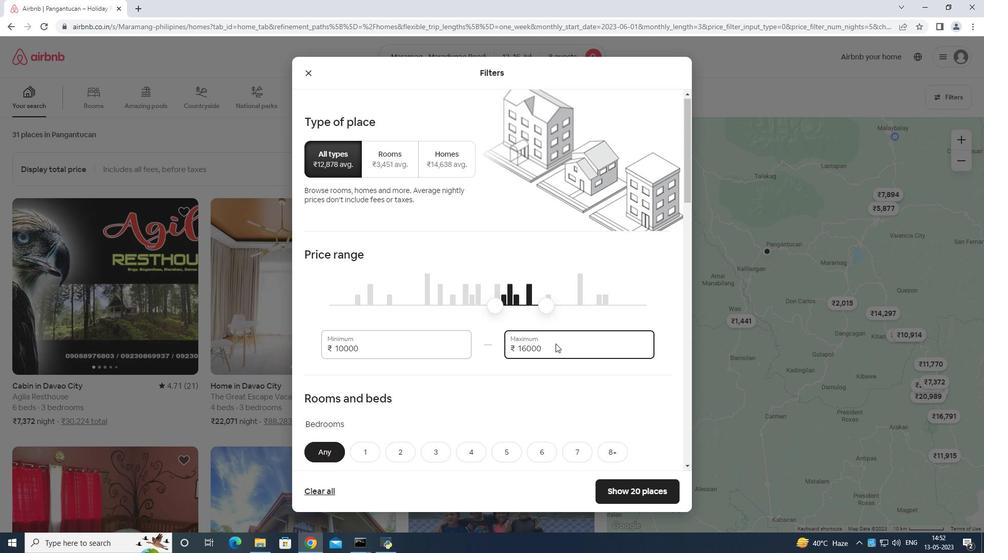 
Action: Mouse scrolled (555, 344) with delta (0, 0)
Screenshot: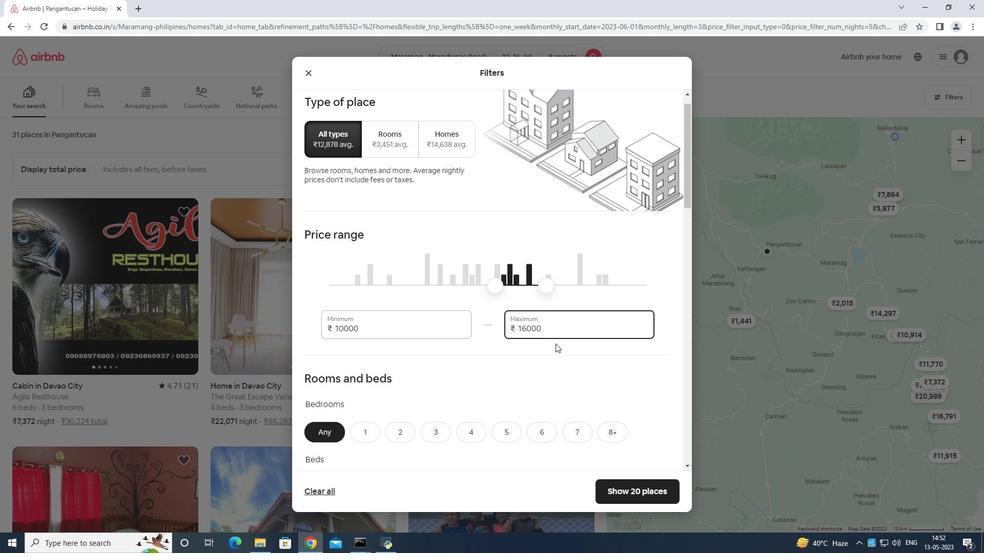 
Action: Mouse scrolled (555, 344) with delta (0, 0)
Screenshot: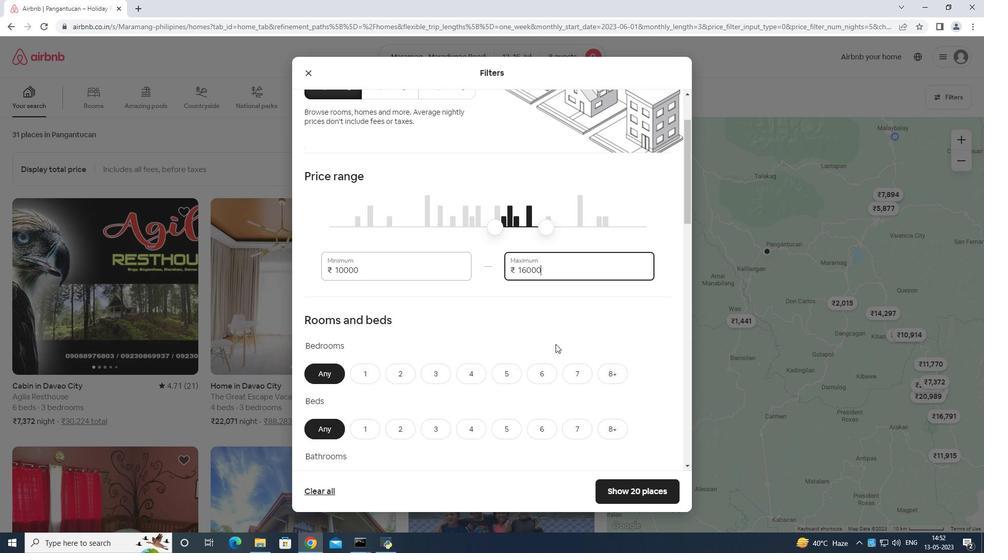 
Action: Mouse scrolled (555, 344) with delta (0, 0)
Screenshot: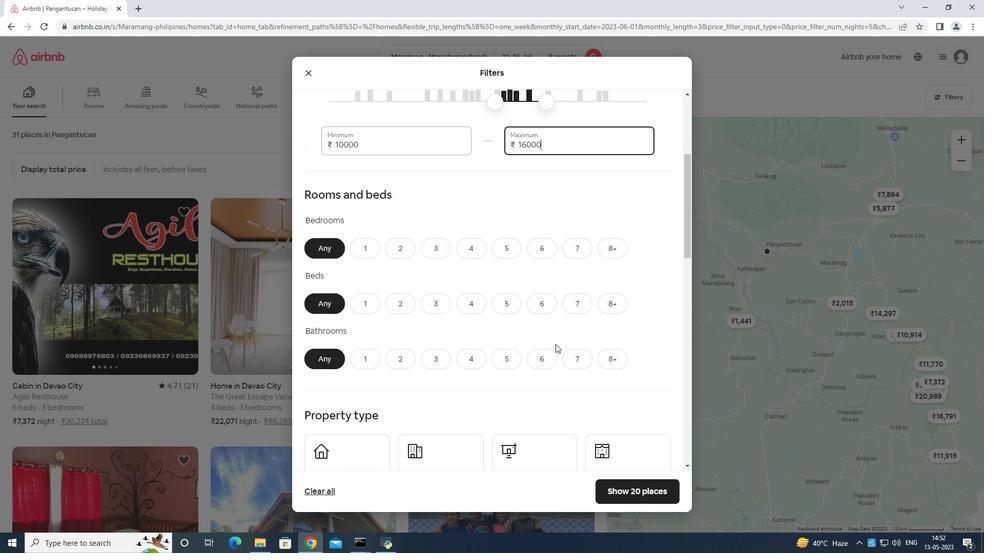 
Action: Mouse scrolled (555, 344) with delta (0, 0)
Screenshot: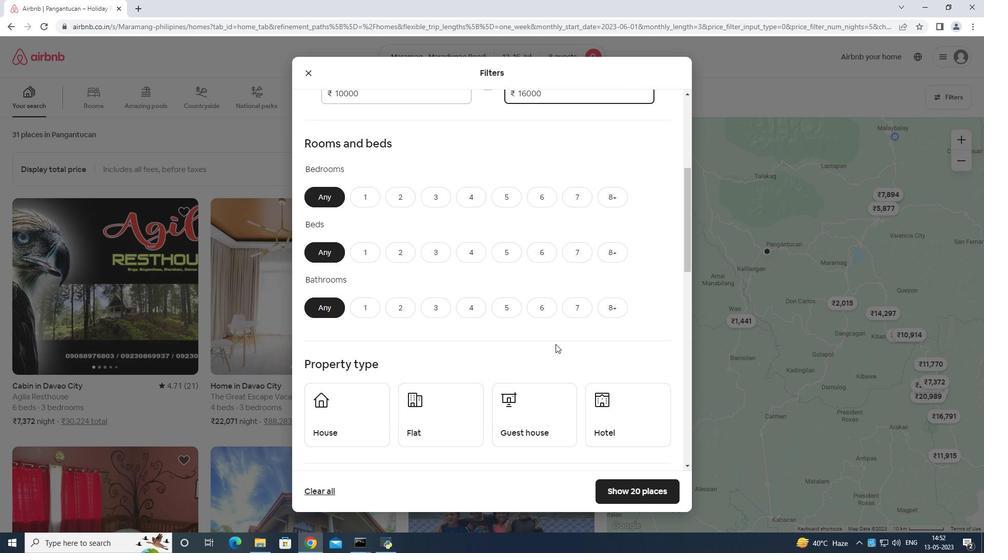 
Action: Mouse moved to (433, 306)
Screenshot: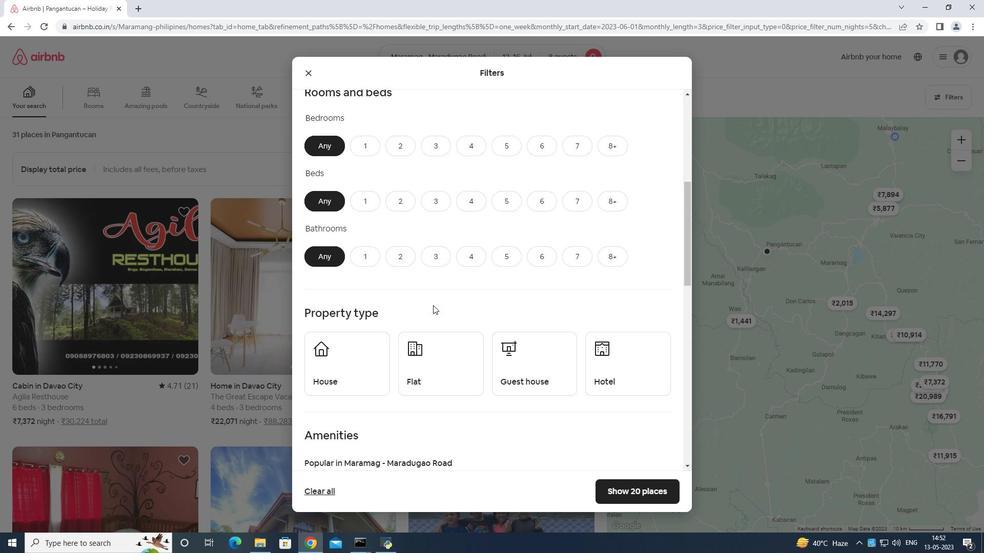 
Action: Mouse scrolled (433, 306) with delta (0, 0)
Screenshot: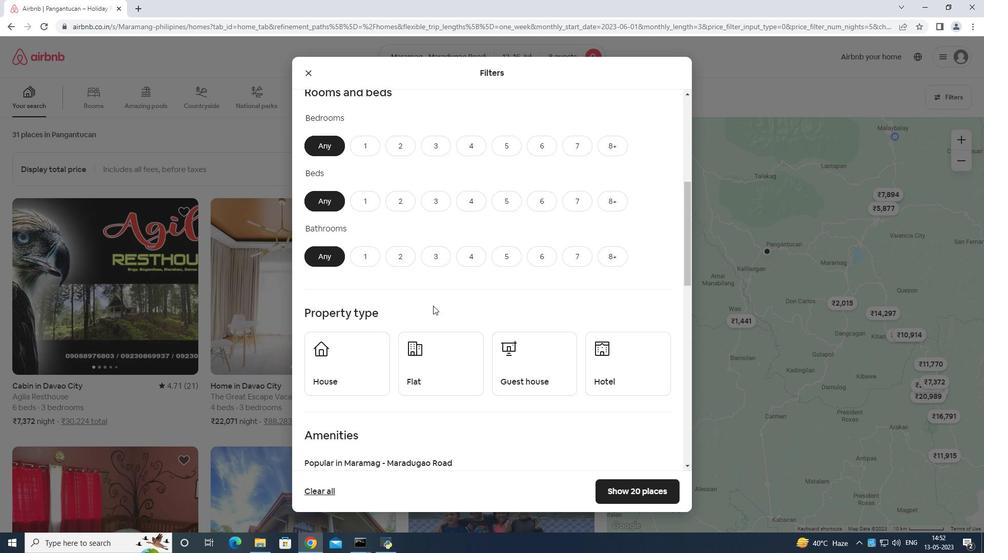 
Action: Mouse moved to (606, 192)
Screenshot: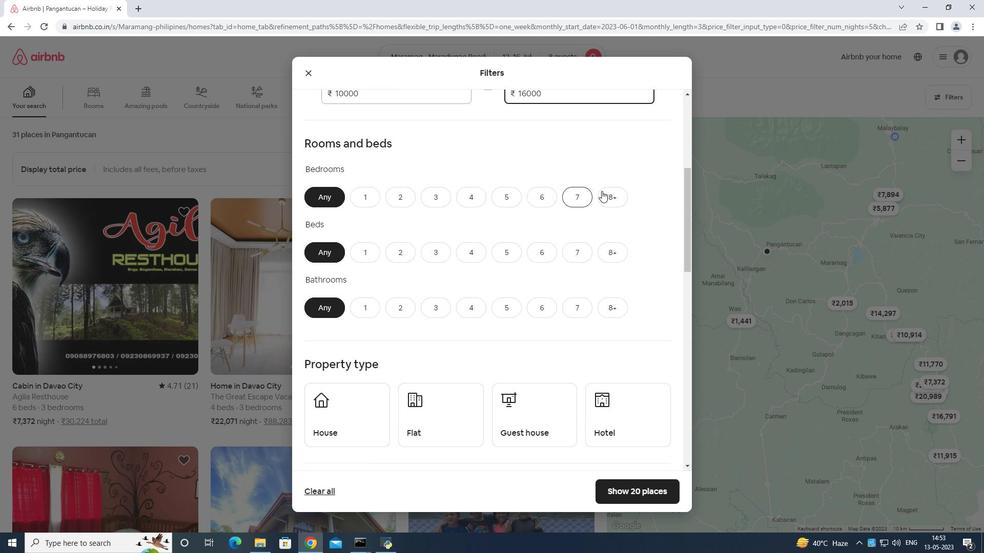 
Action: Mouse pressed left at (606, 192)
Screenshot: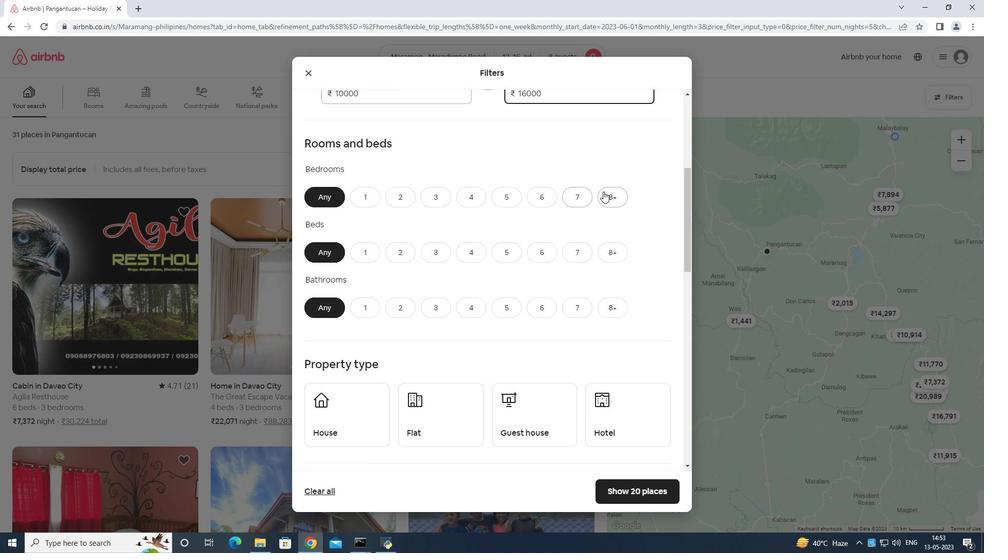 
Action: Mouse moved to (609, 251)
Screenshot: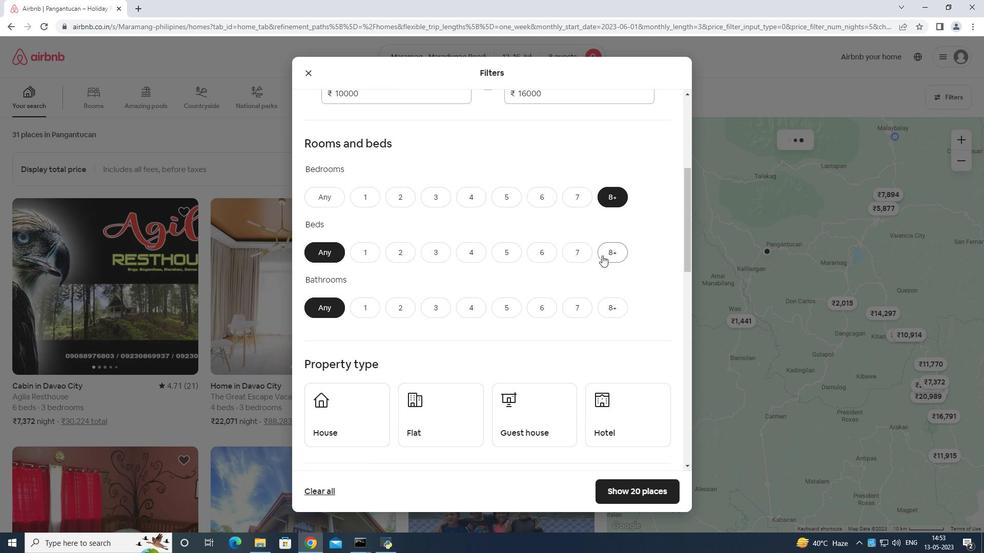 
Action: Mouse pressed left at (609, 251)
Screenshot: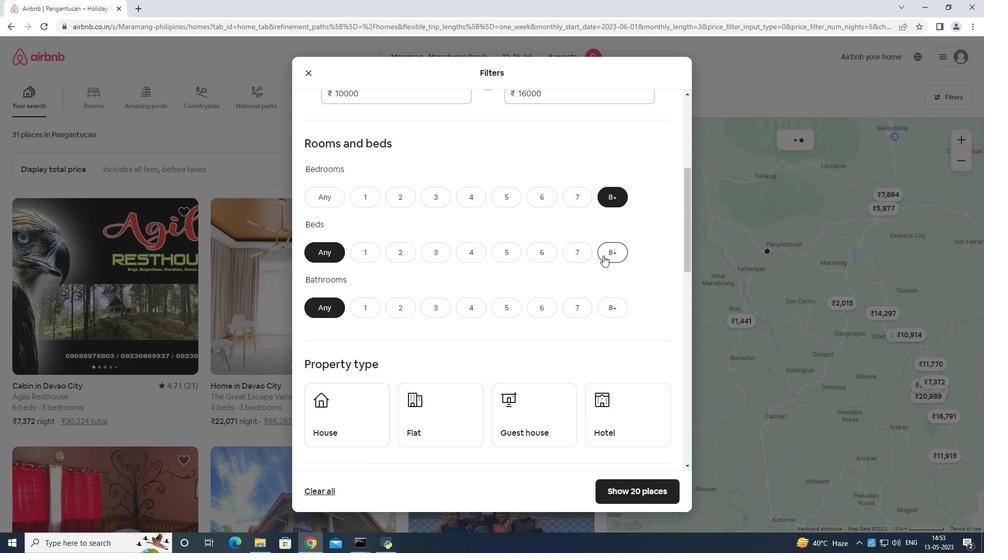 
Action: Mouse moved to (610, 308)
Screenshot: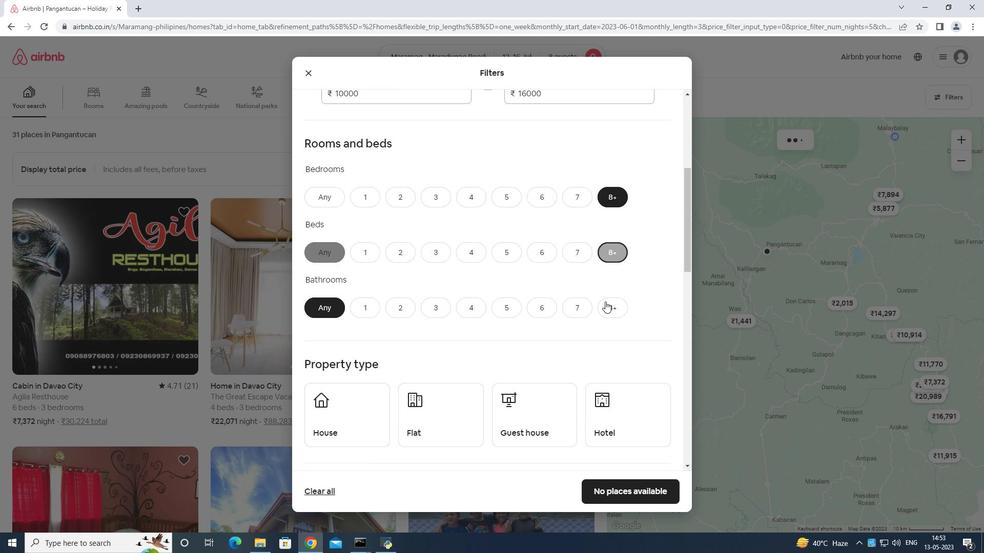
Action: Mouse pressed left at (610, 308)
Screenshot: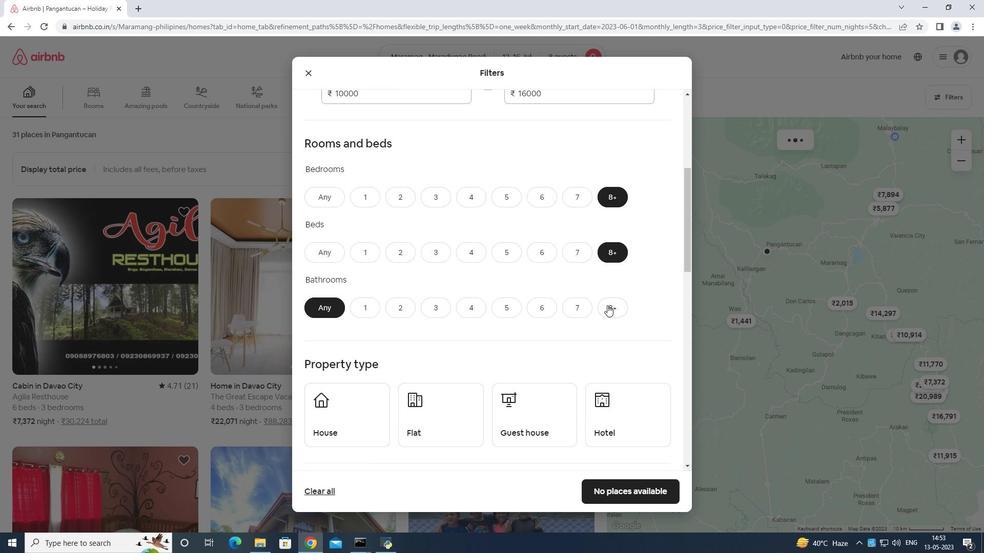 
Action: Mouse moved to (615, 301)
Screenshot: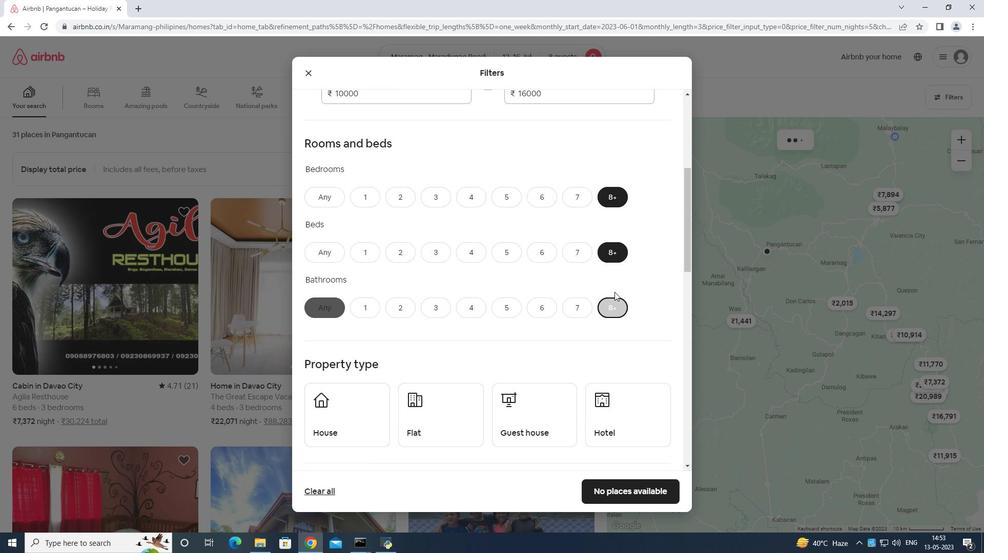 
Action: Mouse scrolled (615, 300) with delta (0, 0)
Screenshot: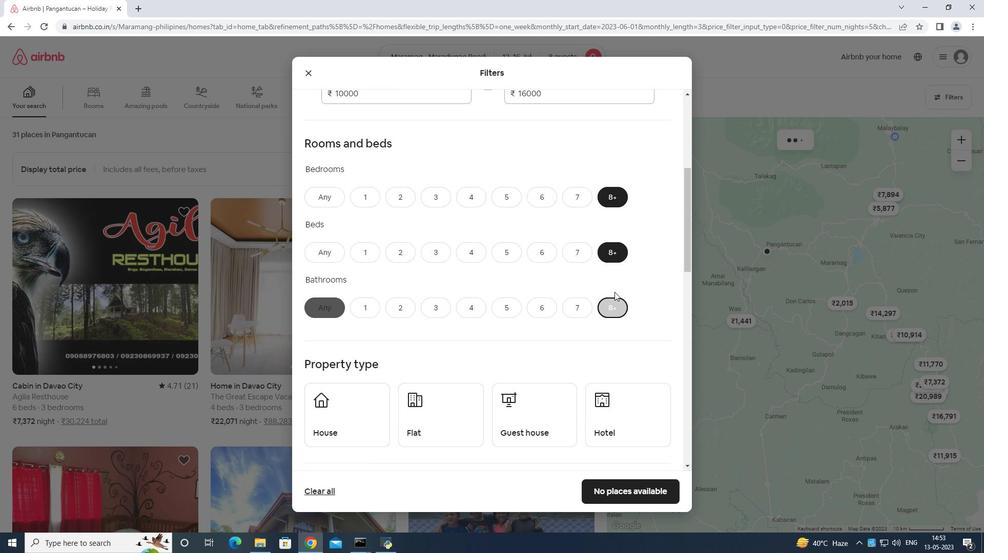 
Action: Mouse moved to (351, 370)
Screenshot: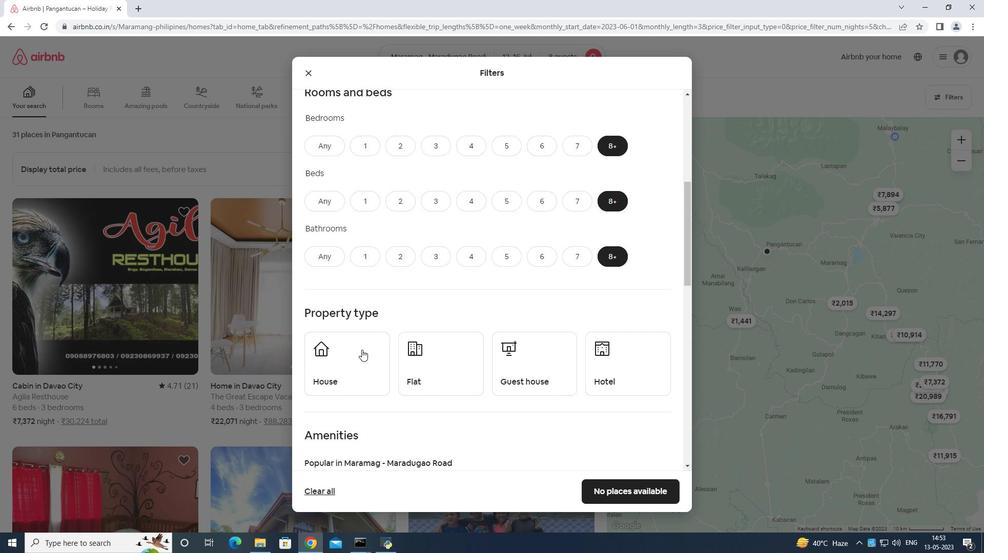 
Action: Mouse pressed left at (351, 370)
Screenshot: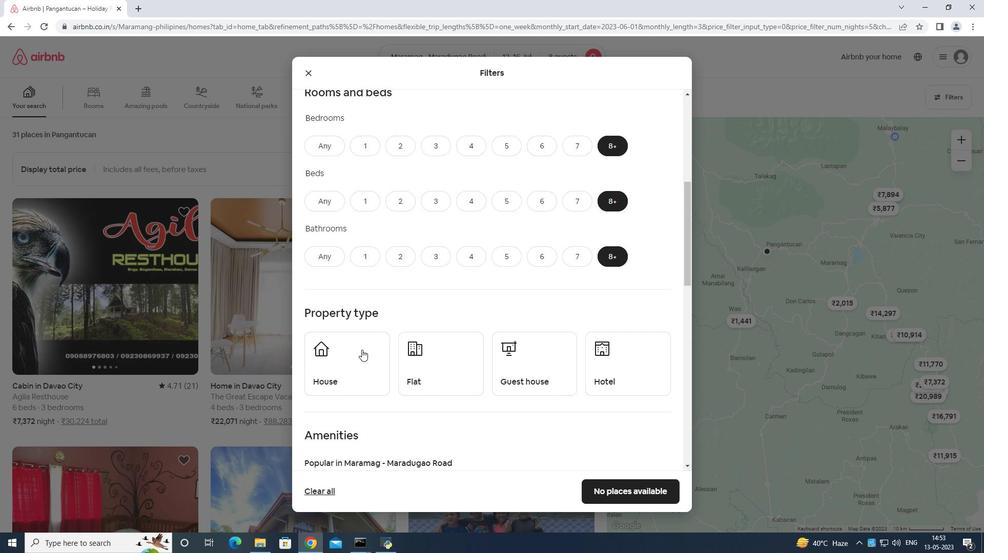 
Action: Mouse moved to (437, 353)
Screenshot: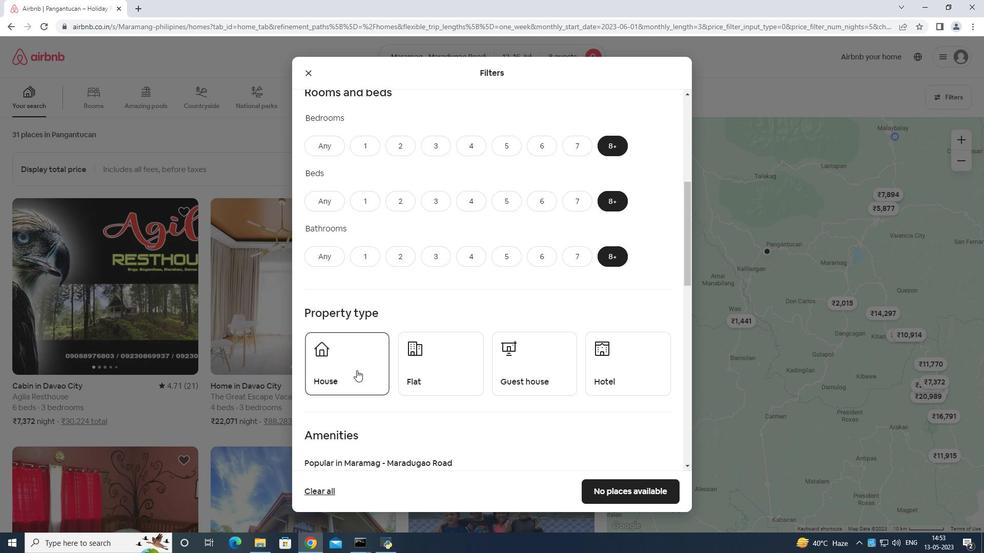 
Action: Mouse pressed left at (437, 353)
Screenshot: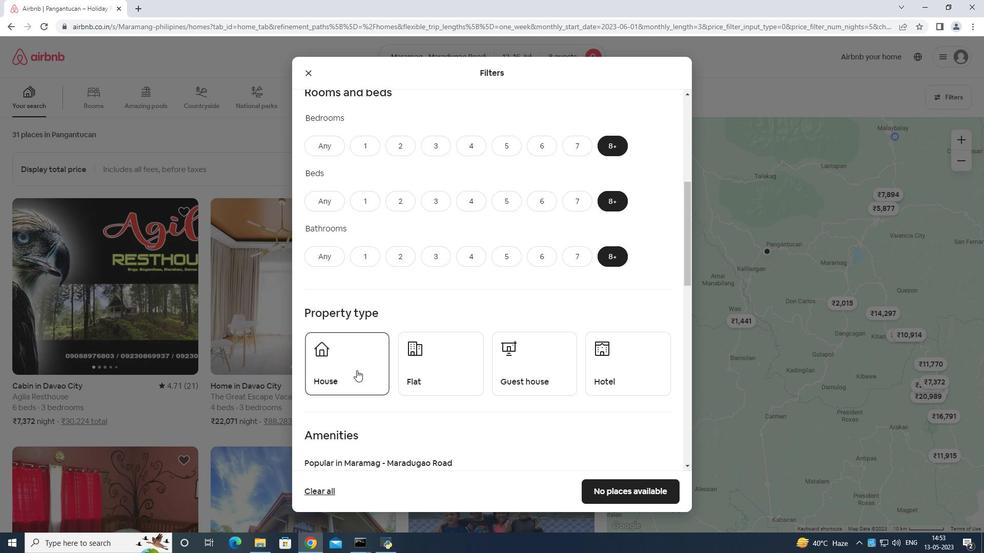 
Action: Mouse moved to (555, 354)
Screenshot: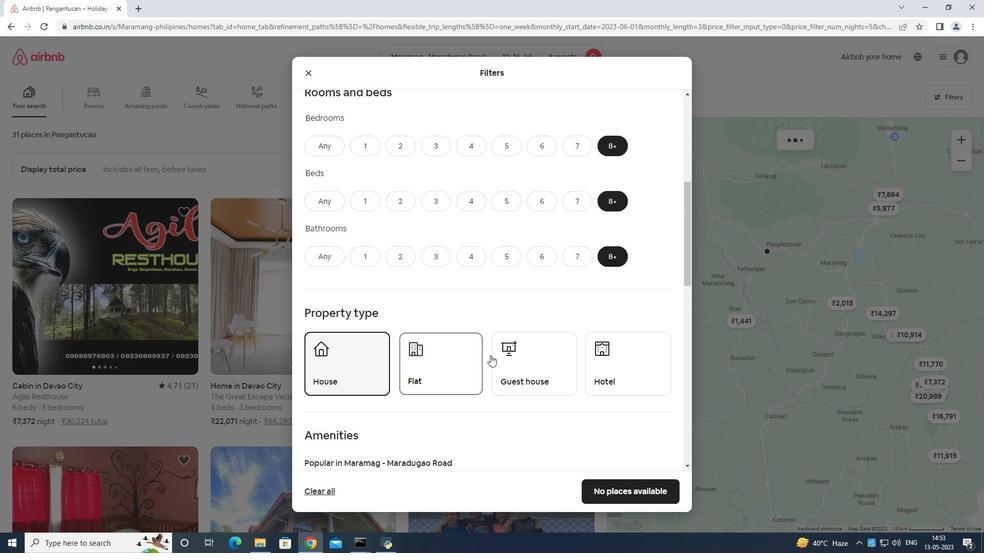 
Action: Mouse pressed left at (555, 354)
Screenshot: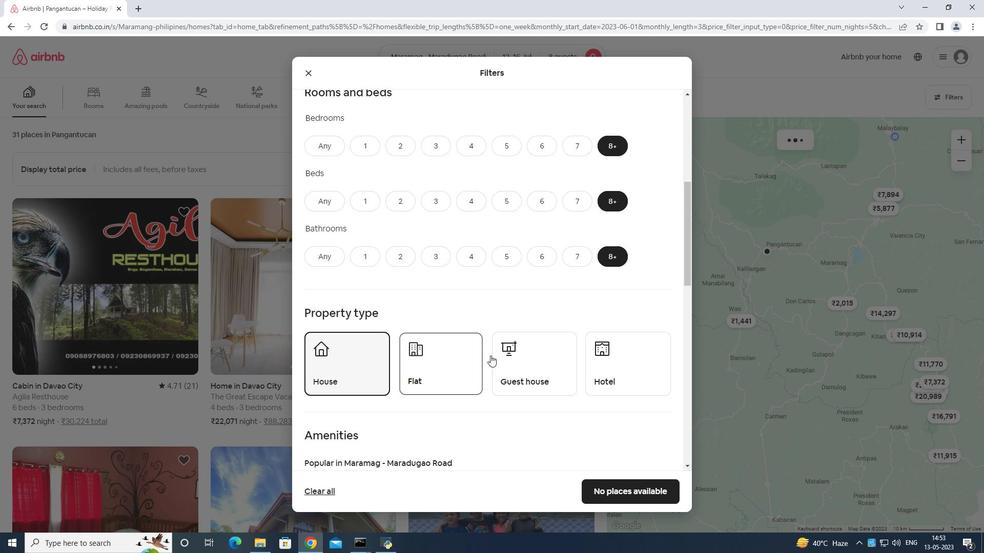 
Action: Mouse moved to (606, 321)
Screenshot: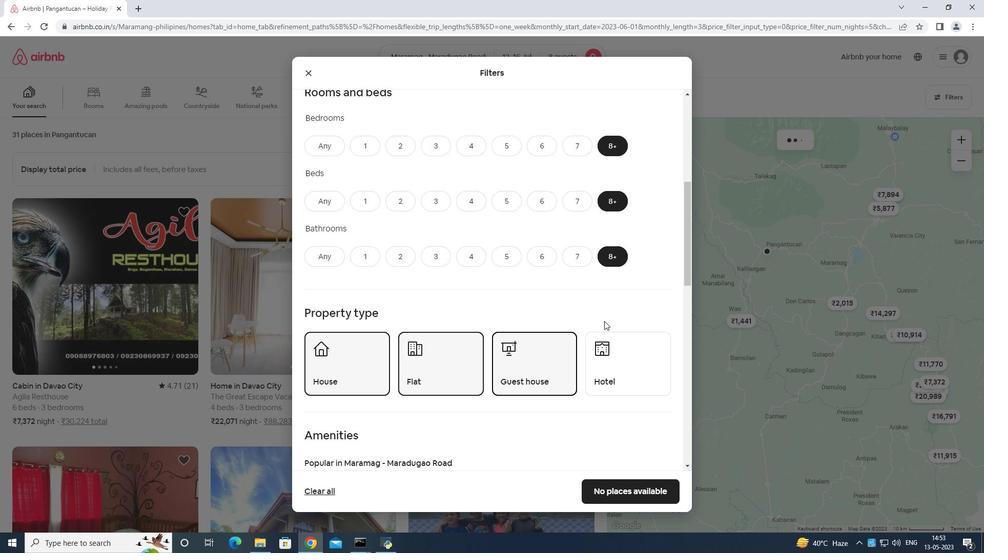 
Action: Mouse scrolled (606, 321) with delta (0, 0)
Screenshot: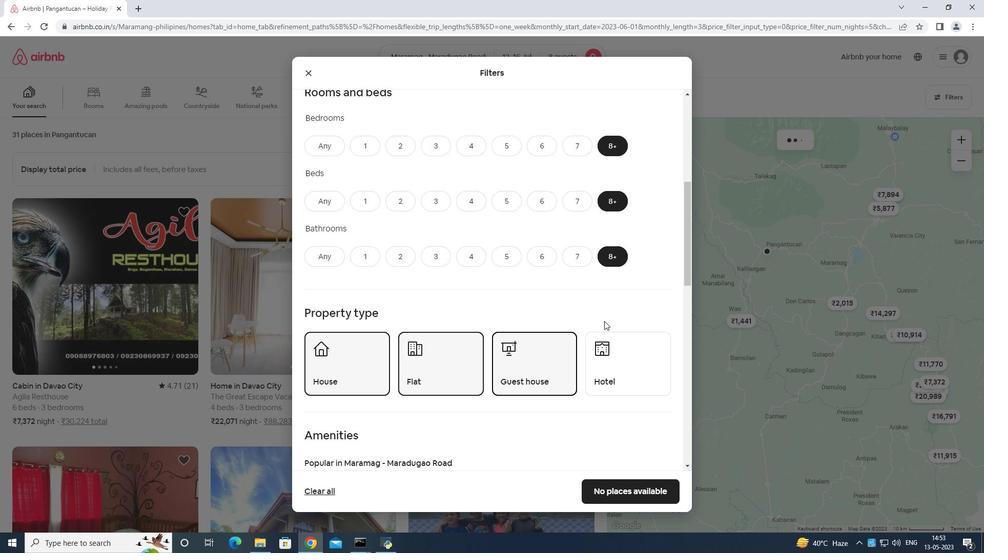 
Action: Mouse moved to (606, 324)
Screenshot: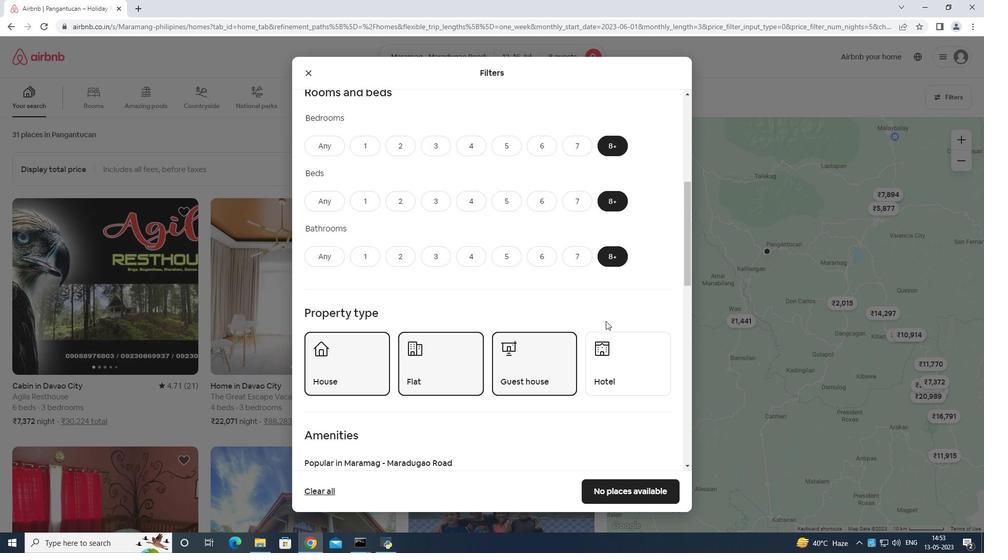 
Action: Mouse scrolled (606, 324) with delta (0, 0)
Screenshot: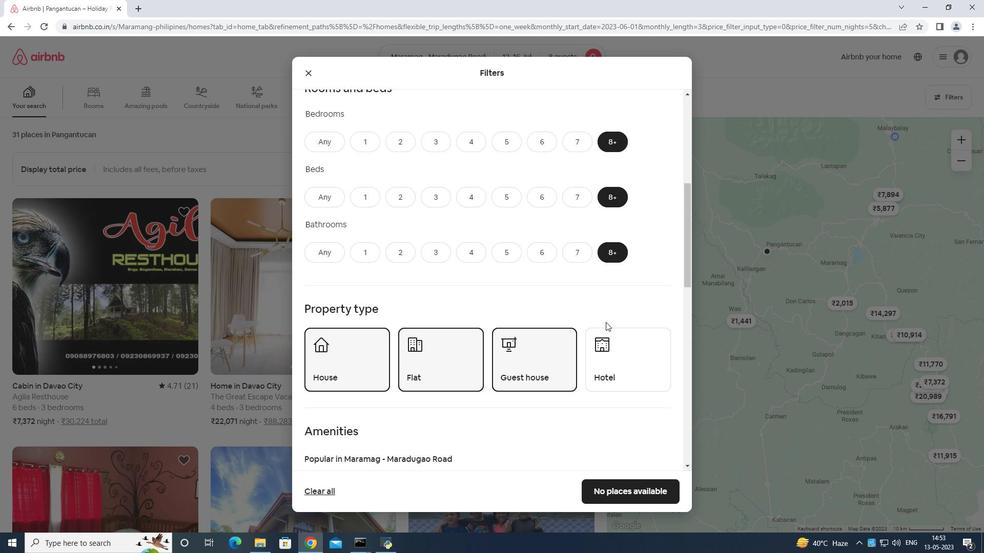
Action: Mouse moved to (606, 326)
Screenshot: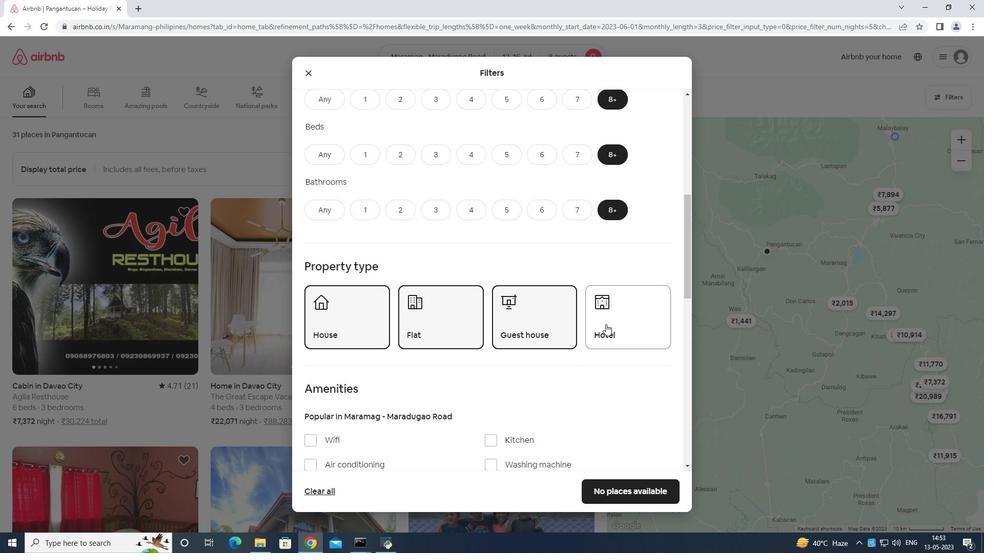 
Action: Mouse scrolled (606, 325) with delta (0, 0)
Screenshot: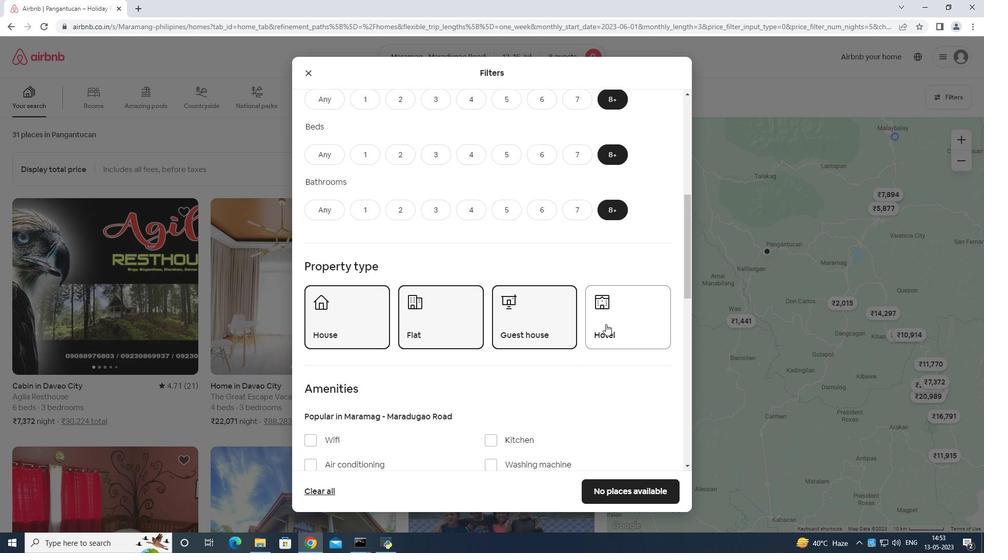 
Action: Mouse moved to (621, 221)
Screenshot: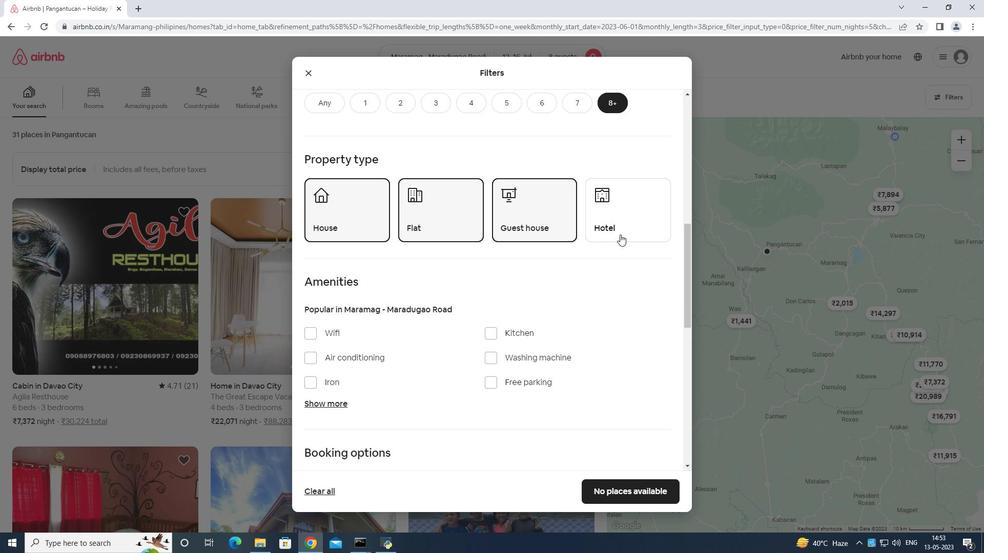 
Action: Mouse pressed left at (621, 221)
Screenshot: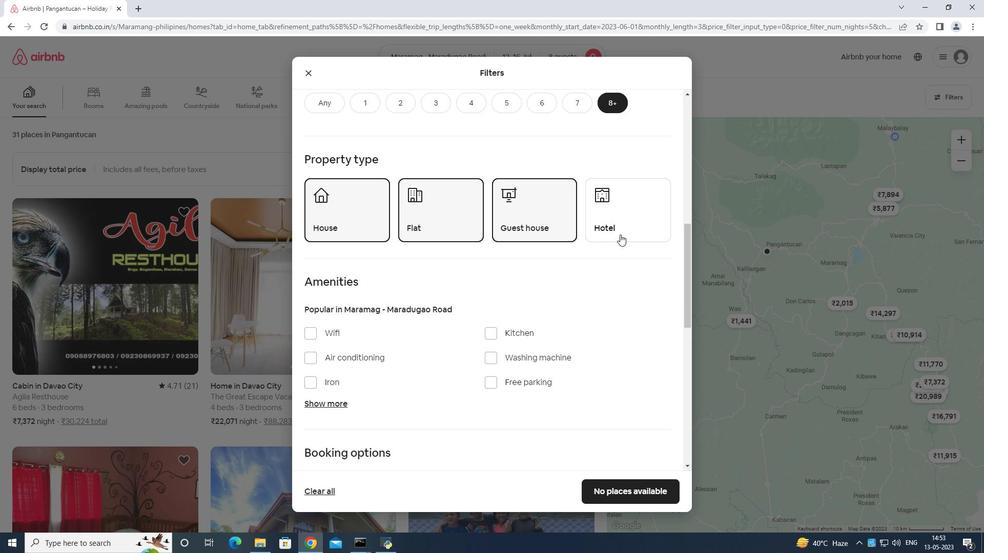 
Action: Mouse moved to (315, 332)
Screenshot: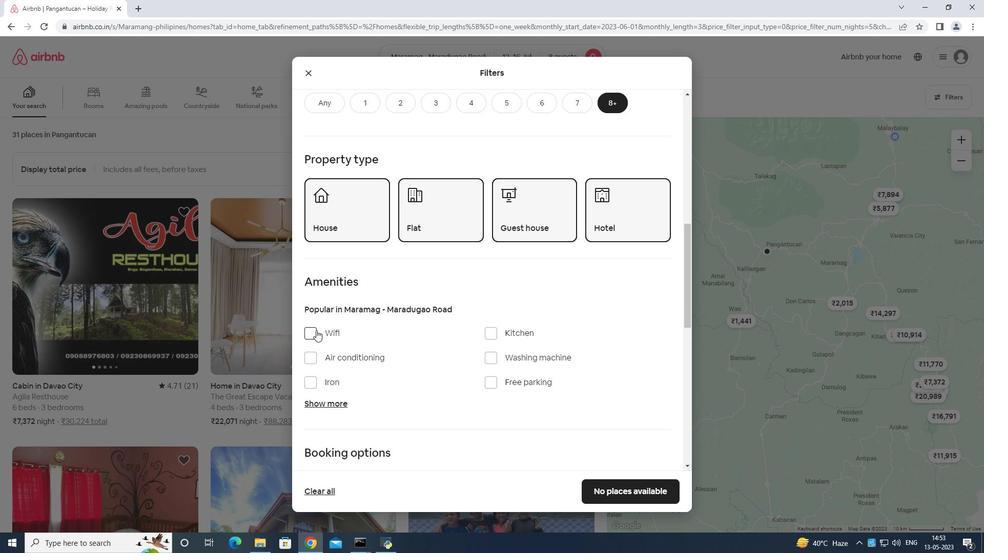
Action: Mouse pressed left at (315, 332)
Screenshot: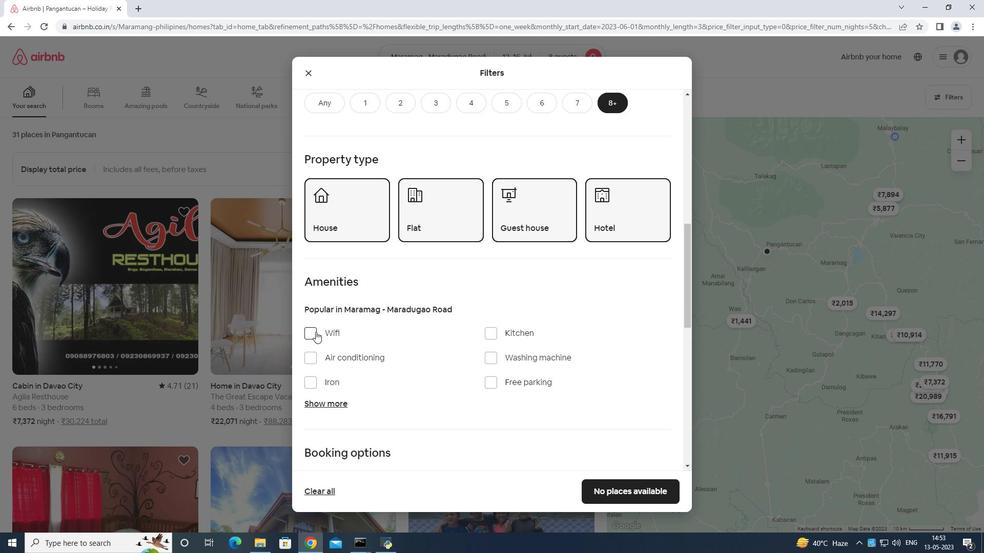 
Action: Mouse moved to (490, 378)
Screenshot: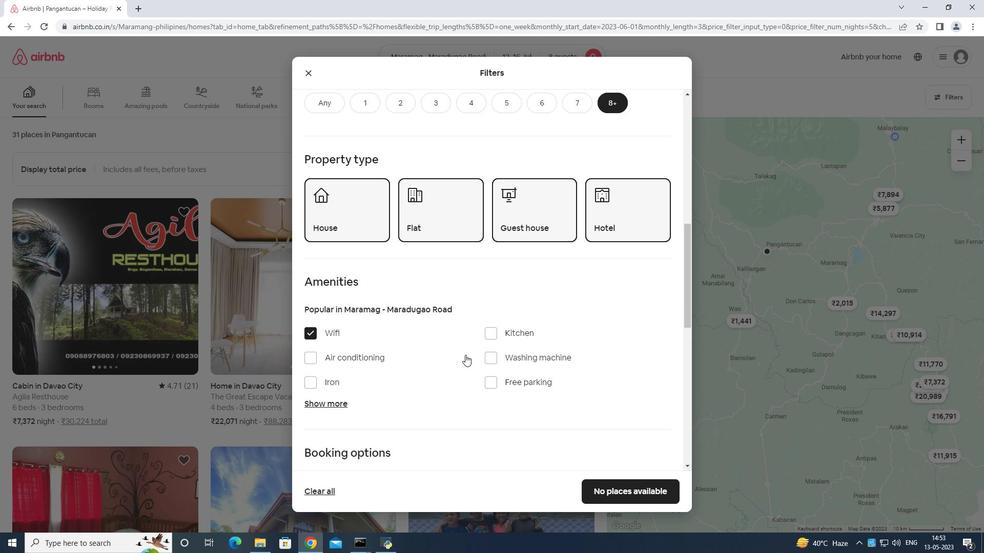 
Action: Mouse pressed left at (490, 378)
Screenshot: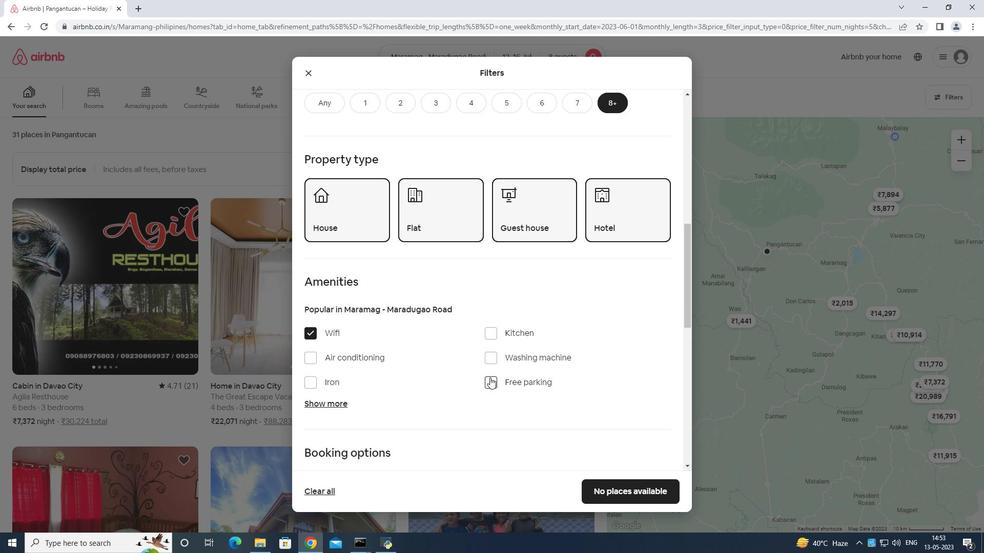 
Action: Mouse moved to (331, 399)
Screenshot: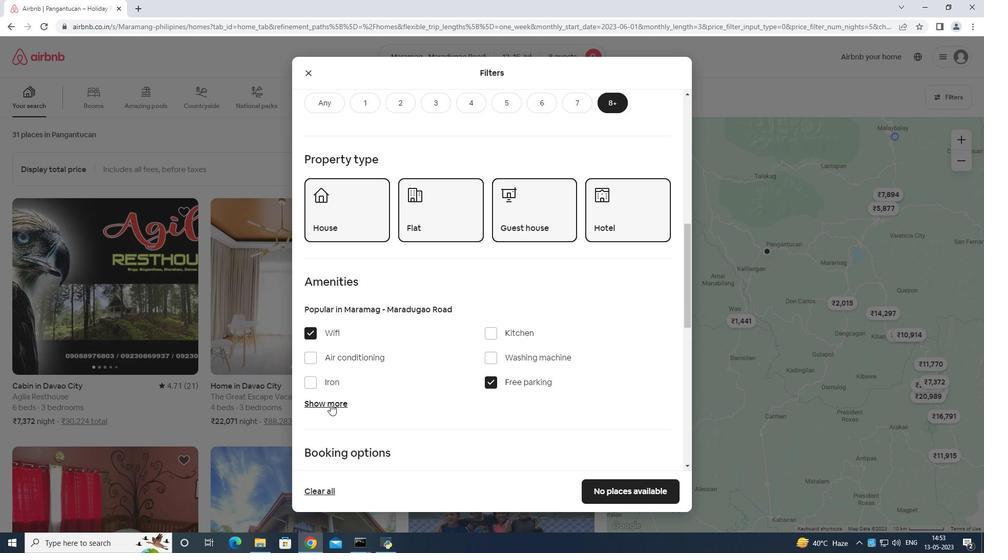 
Action: Mouse pressed left at (331, 399)
Screenshot: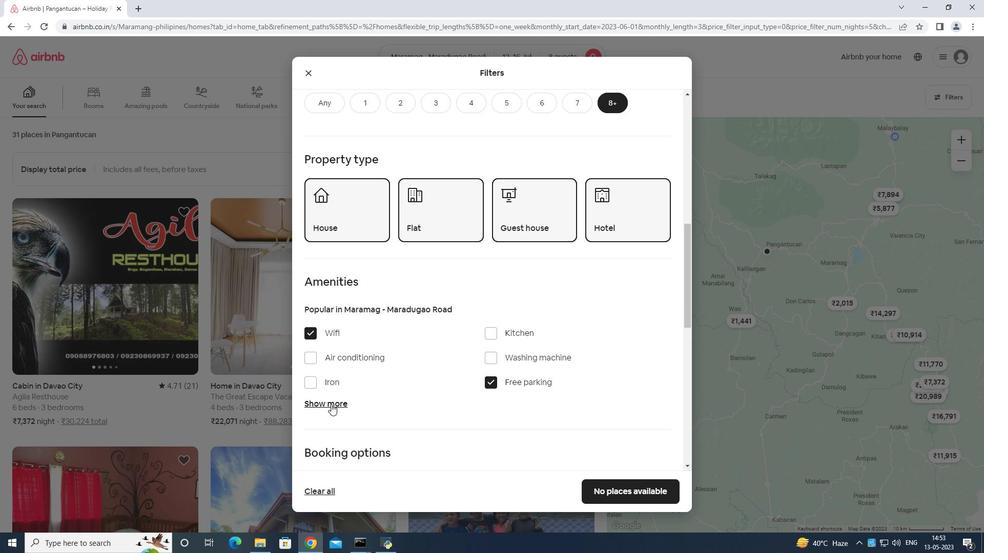 
Action: Mouse moved to (407, 364)
Screenshot: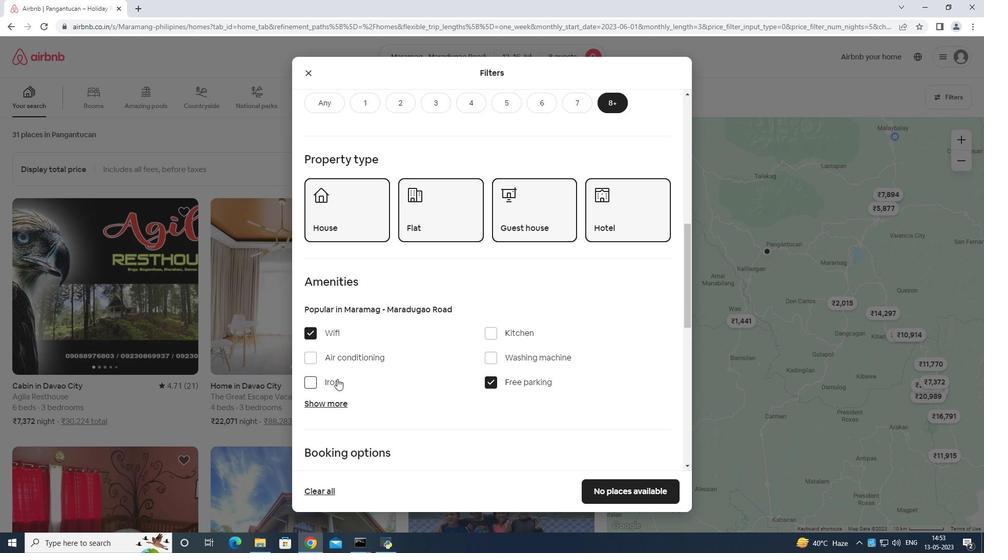 
Action: Mouse scrolled (407, 364) with delta (0, 0)
Screenshot: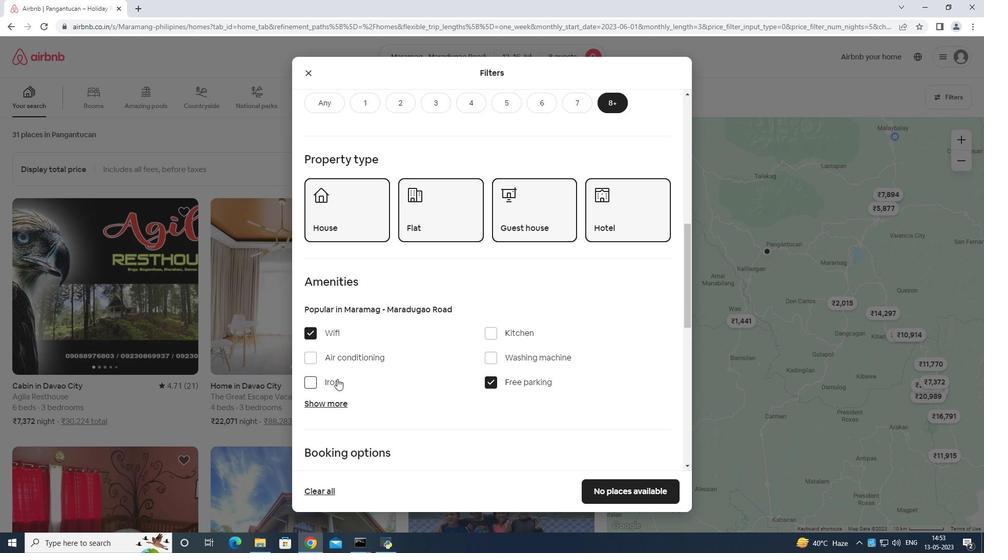 
Action: Mouse moved to (432, 362)
Screenshot: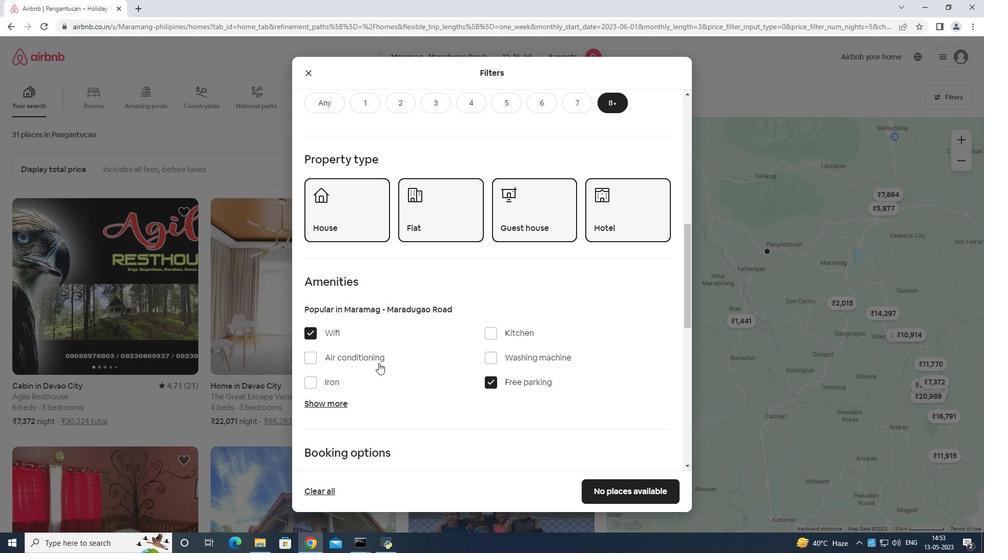 
Action: Mouse scrolled (432, 362) with delta (0, 0)
Screenshot: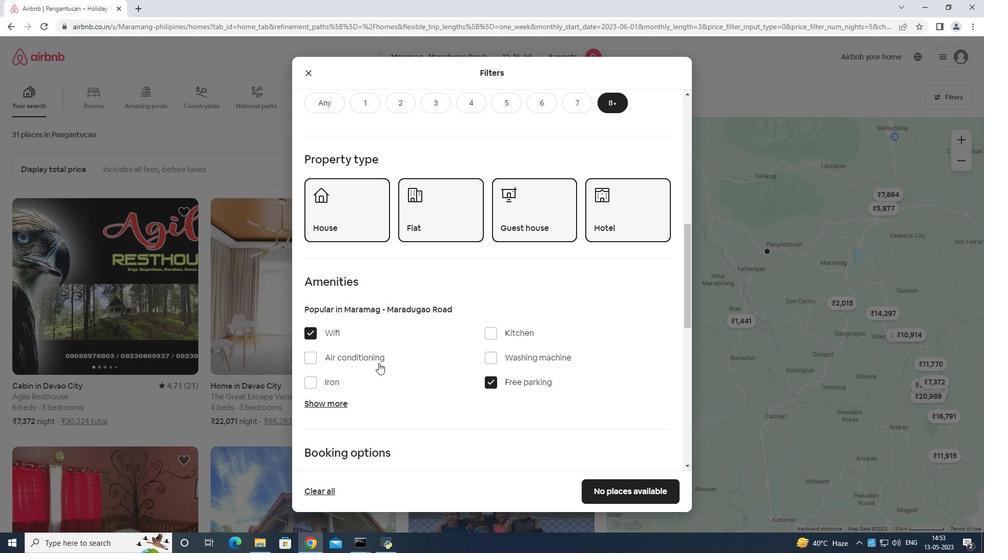 
Action: Mouse moved to (329, 303)
Screenshot: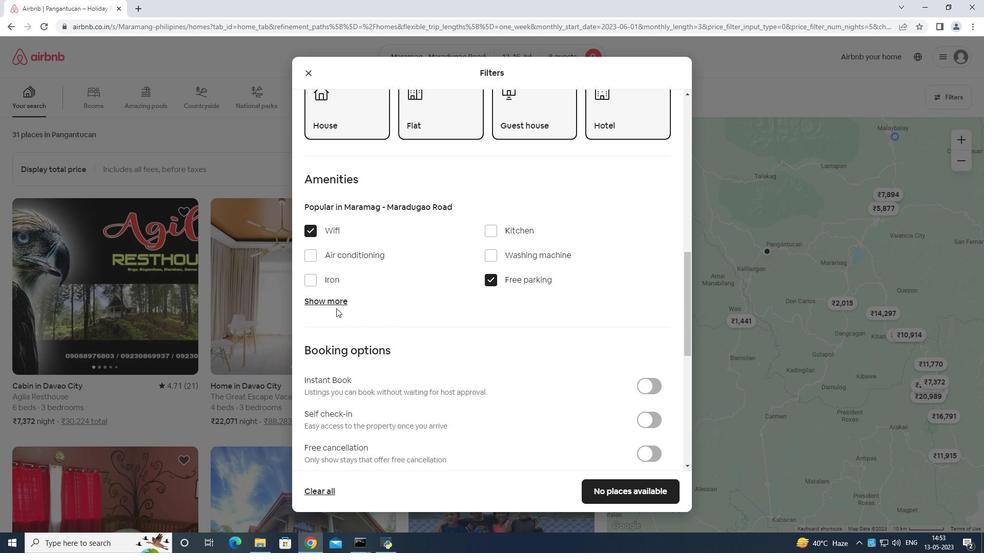 
Action: Mouse pressed left at (329, 303)
Screenshot: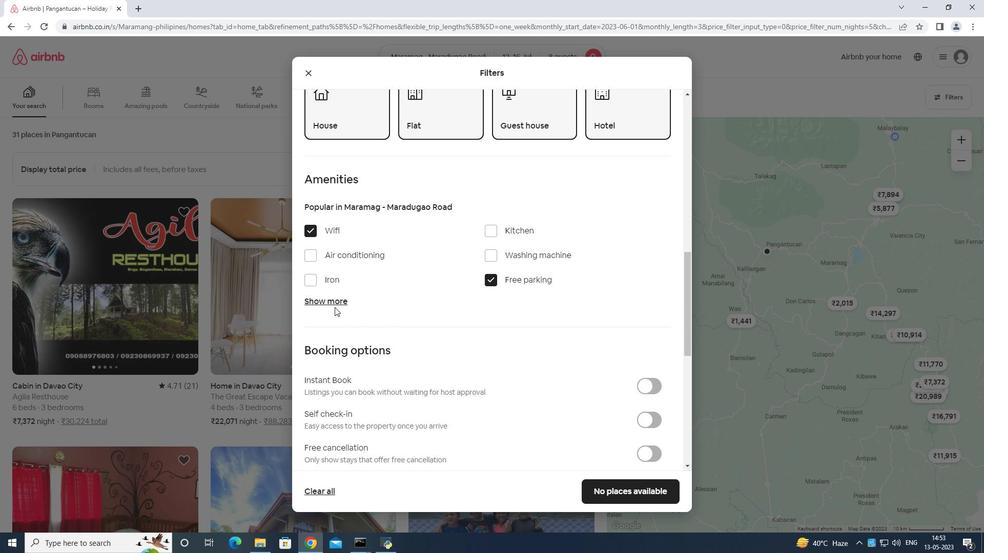 
Action: Mouse moved to (364, 301)
Screenshot: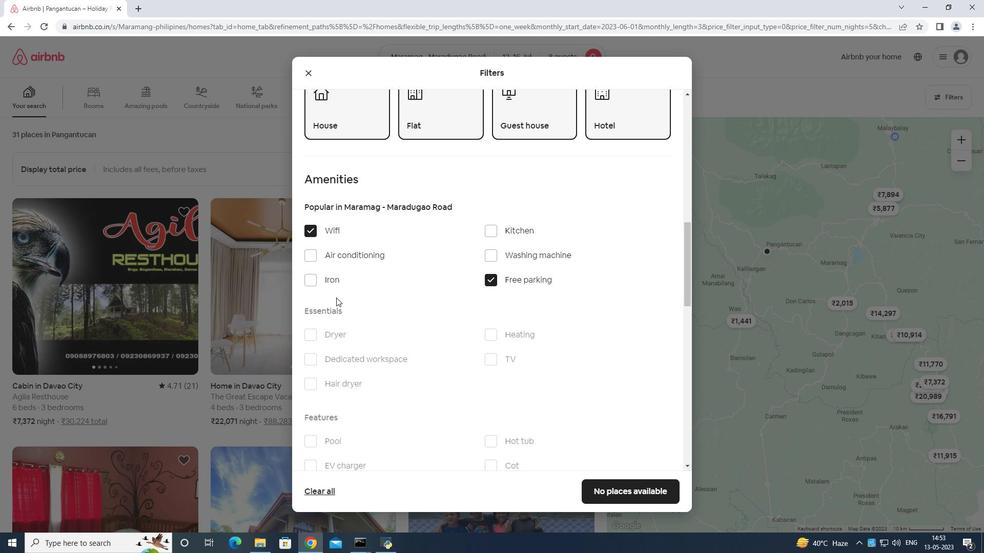 
Action: Mouse scrolled (364, 301) with delta (0, 0)
Screenshot: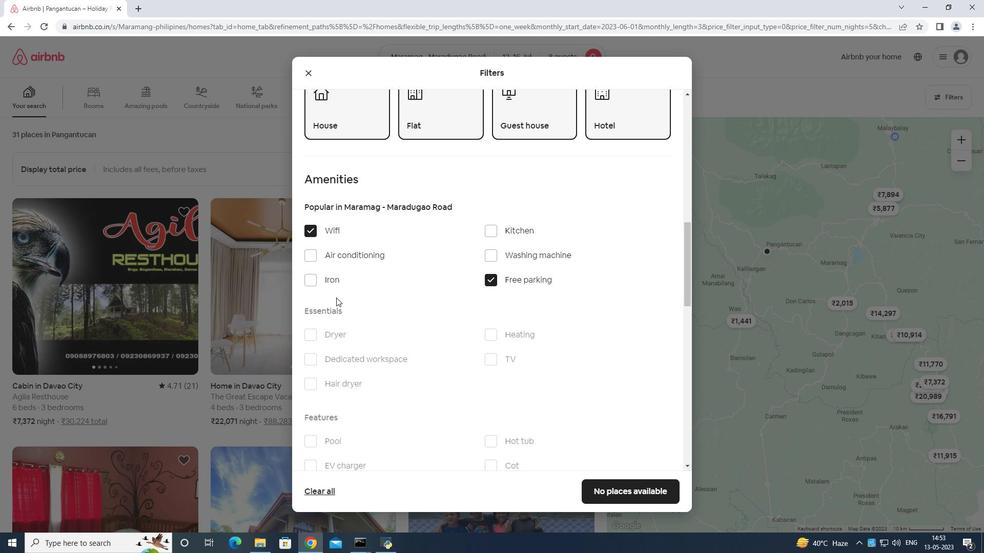 
Action: Mouse moved to (383, 310)
Screenshot: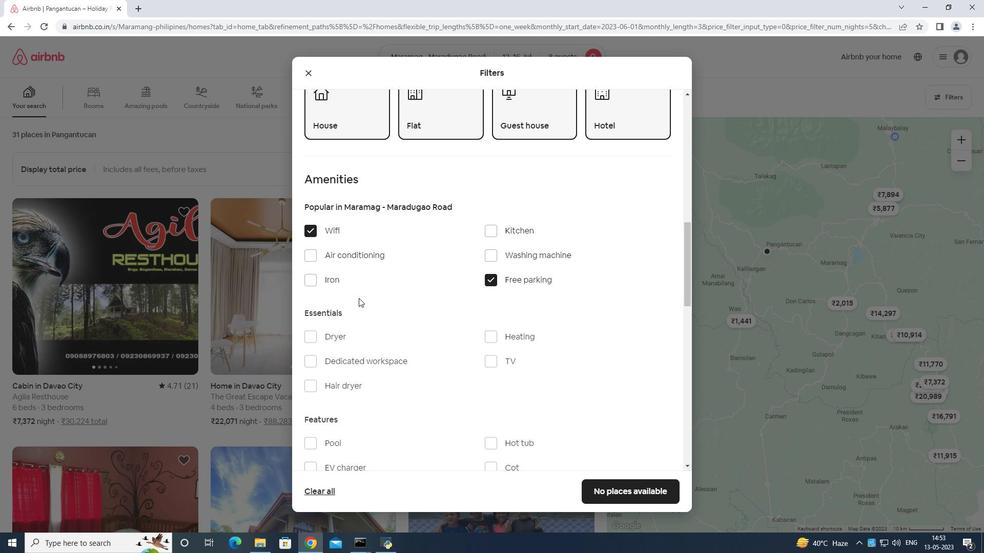 
Action: Mouse scrolled (383, 309) with delta (0, 0)
Screenshot: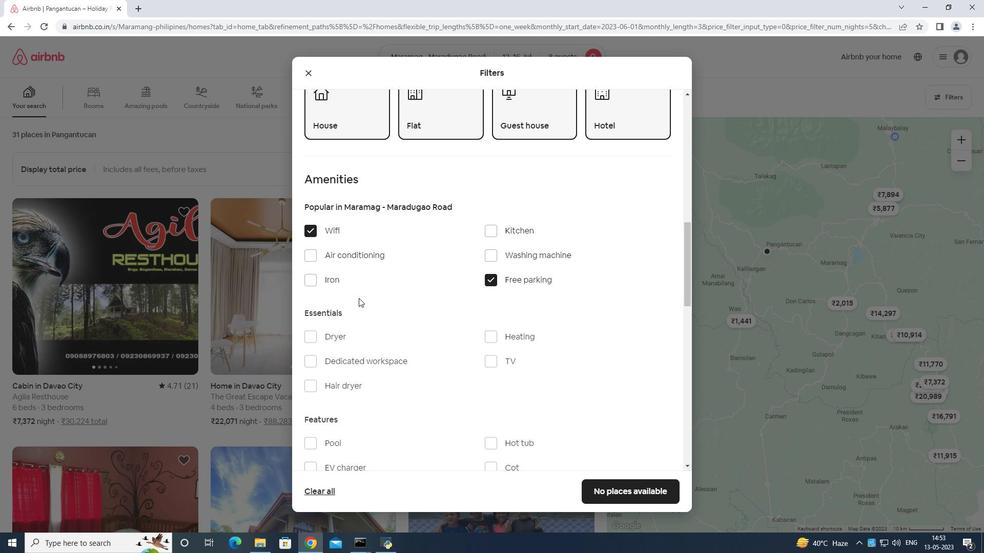
Action: Mouse moved to (489, 262)
Screenshot: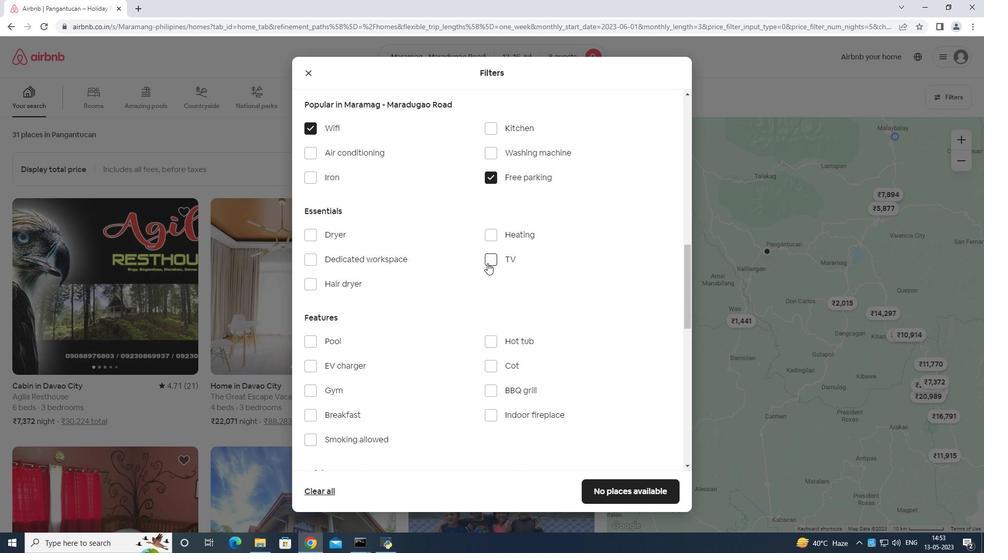 
Action: Mouse pressed left at (489, 262)
Screenshot: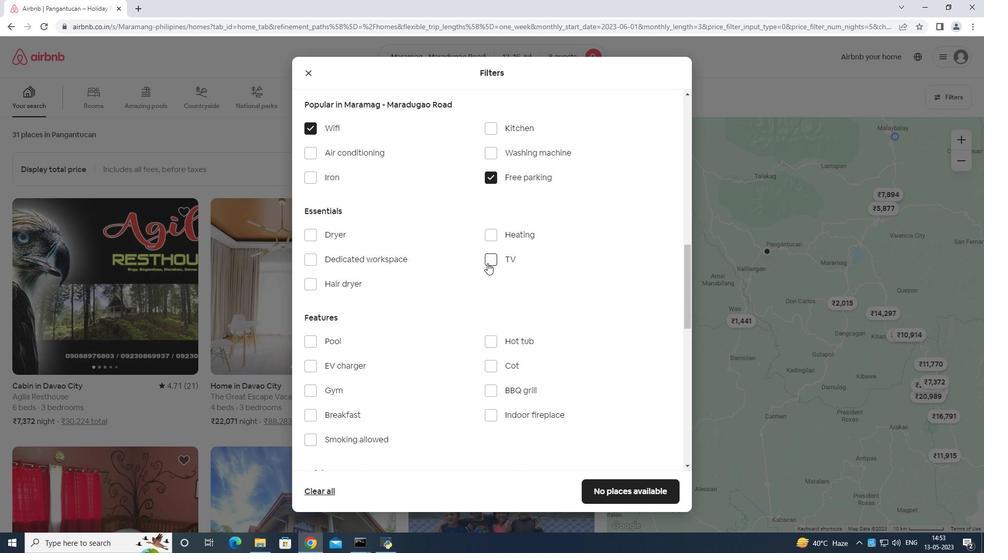 
Action: Mouse moved to (308, 396)
Screenshot: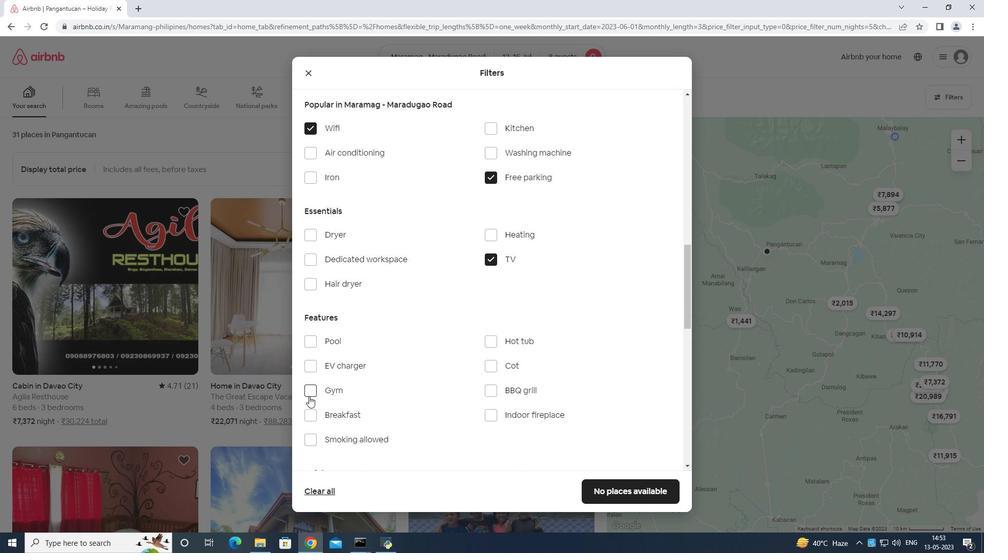 
Action: Mouse pressed left at (308, 396)
Screenshot: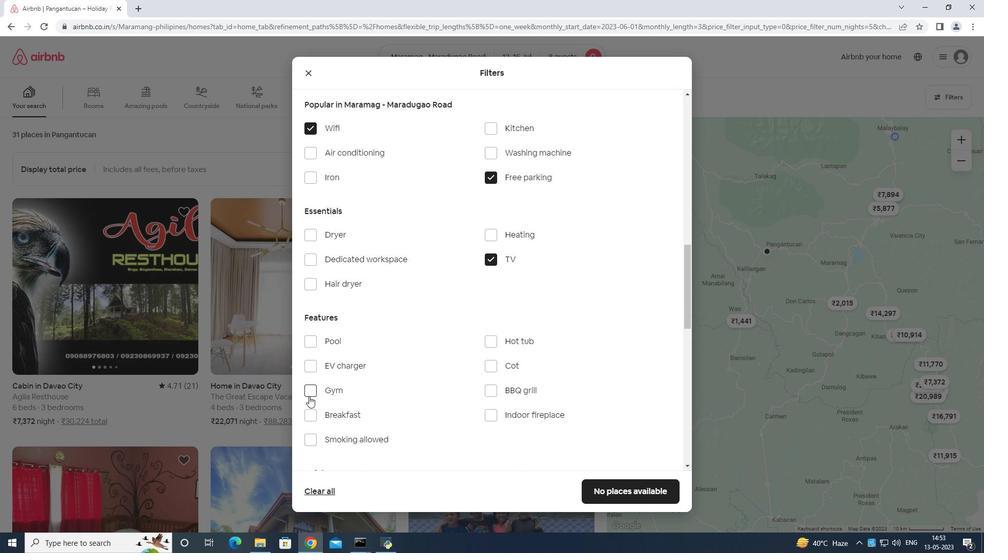 
Action: Mouse moved to (310, 415)
Screenshot: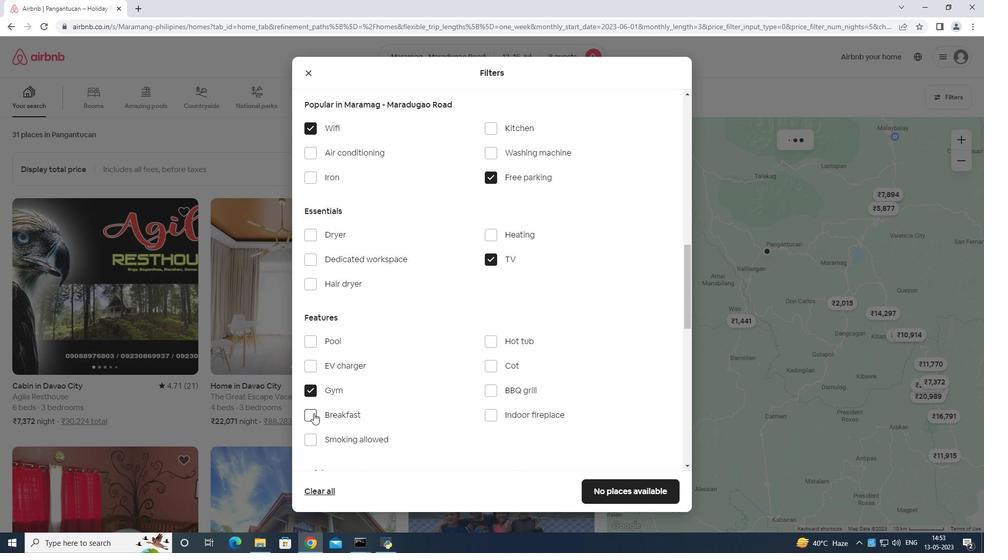 
Action: Mouse pressed left at (310, 415)
Screenshot: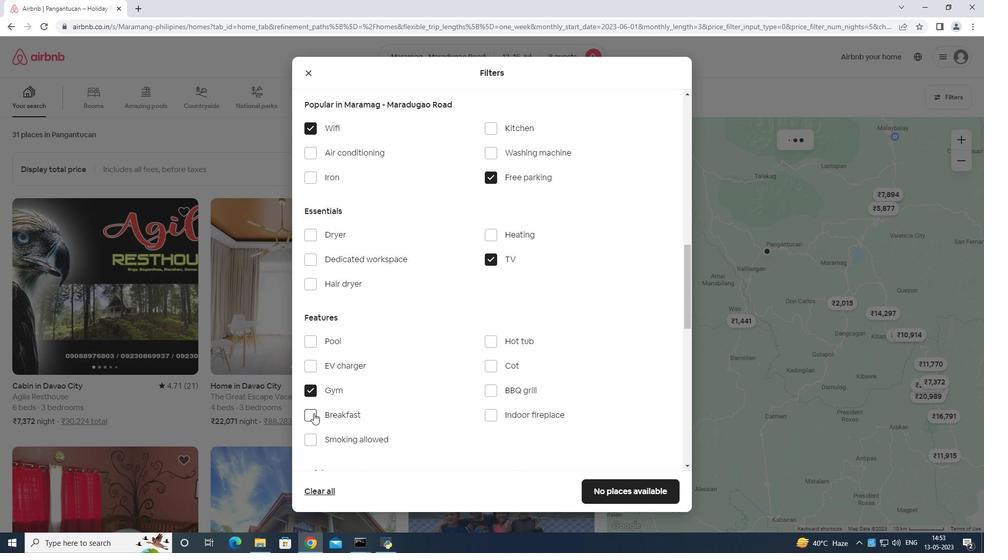 
Action: Mouse moved to (594, 295)
Screenshot: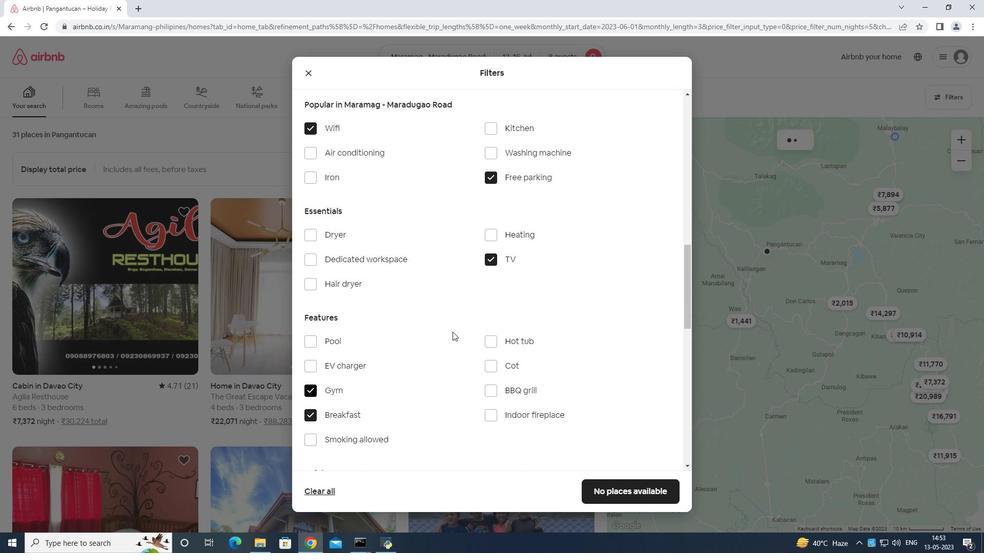 
Action: Mouse scrolled (594, 294) with delta (0, 0)
Screenshot: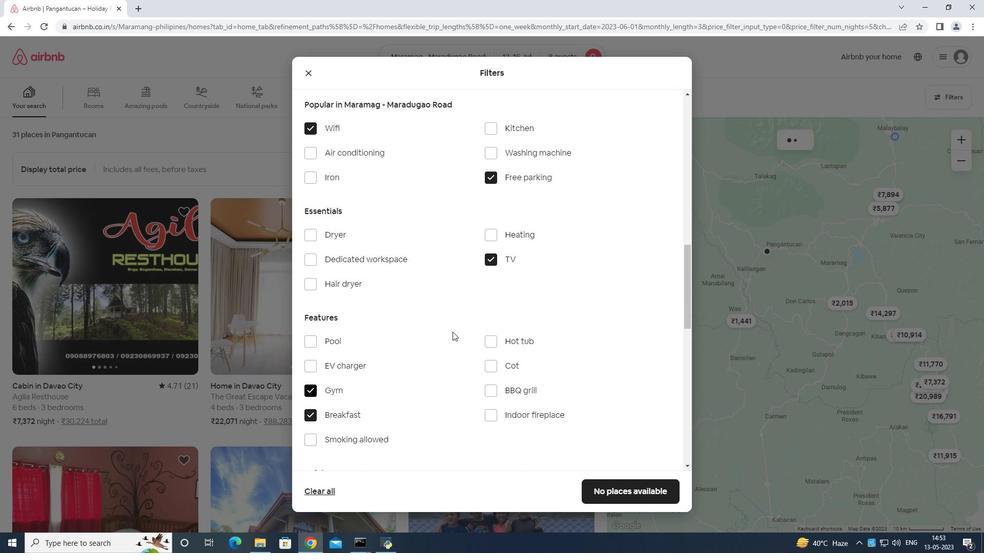 
Action: Mouse moved to (600, 295)
Screenshot: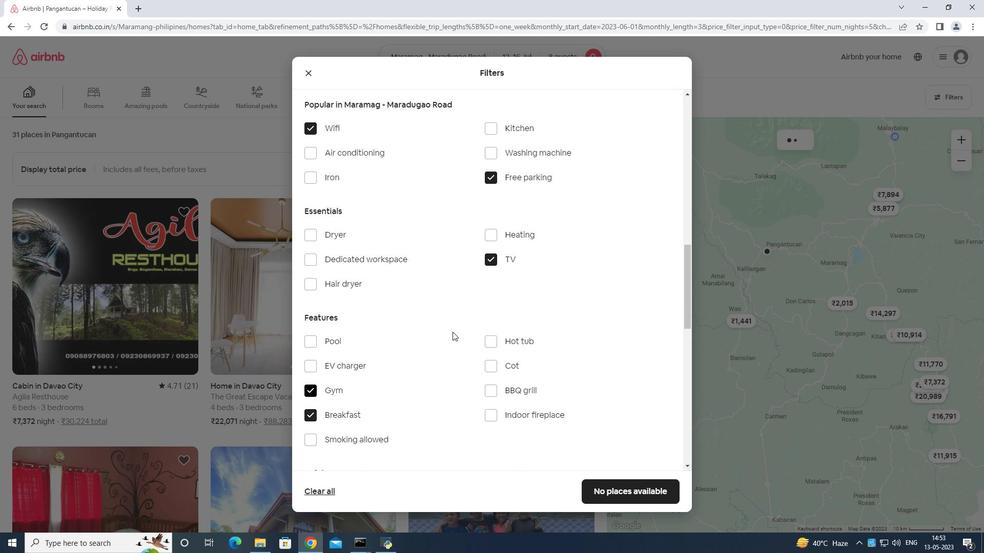 
Action: Mouse scrolled (600, 294) with delta (0, 0)
Screenshot: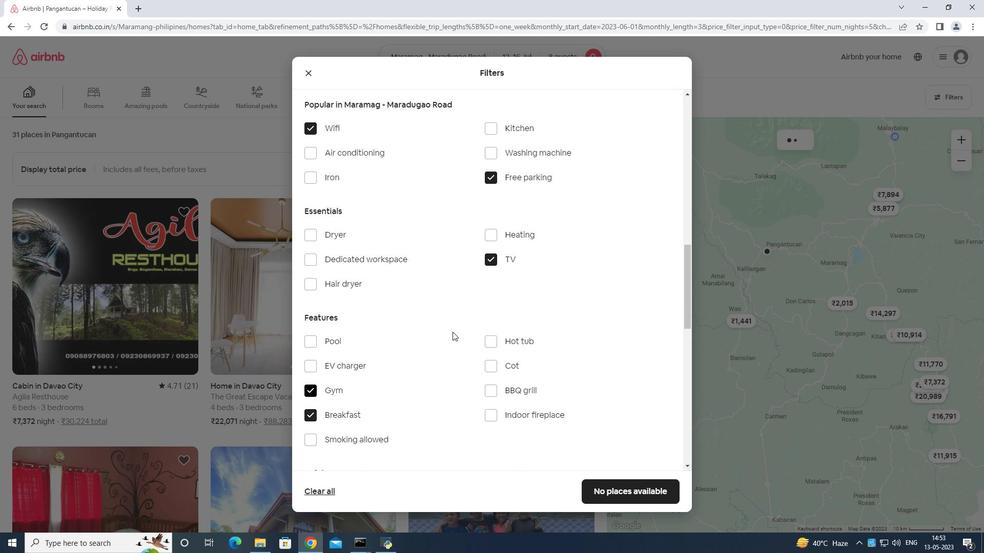 
Action: Mouse moved to (608, 294)
Screenshot: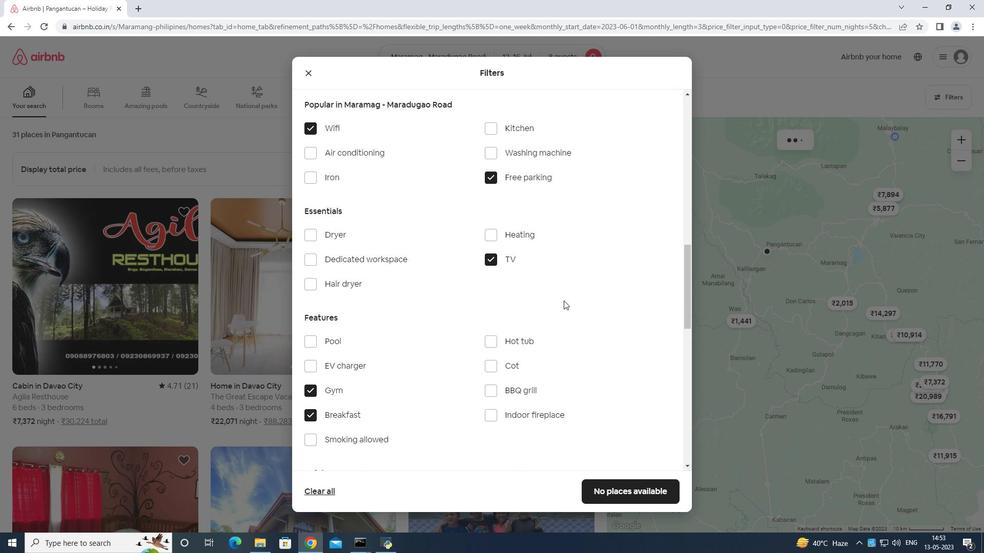 
Action: Mouse scrolled (608, 293) with delta (0, 0)
Screenshot: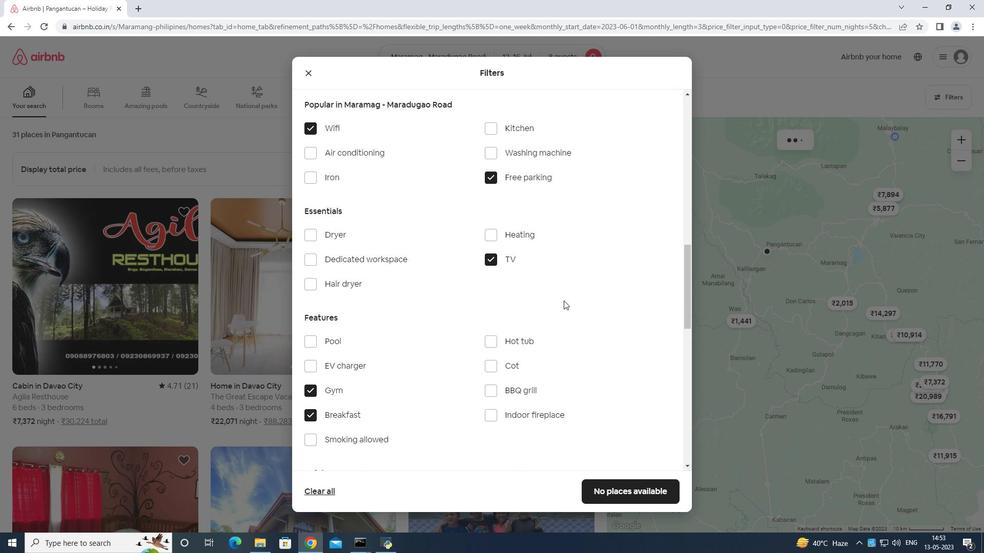 
Action: Mouse moved to (617, 290)
Screenshot: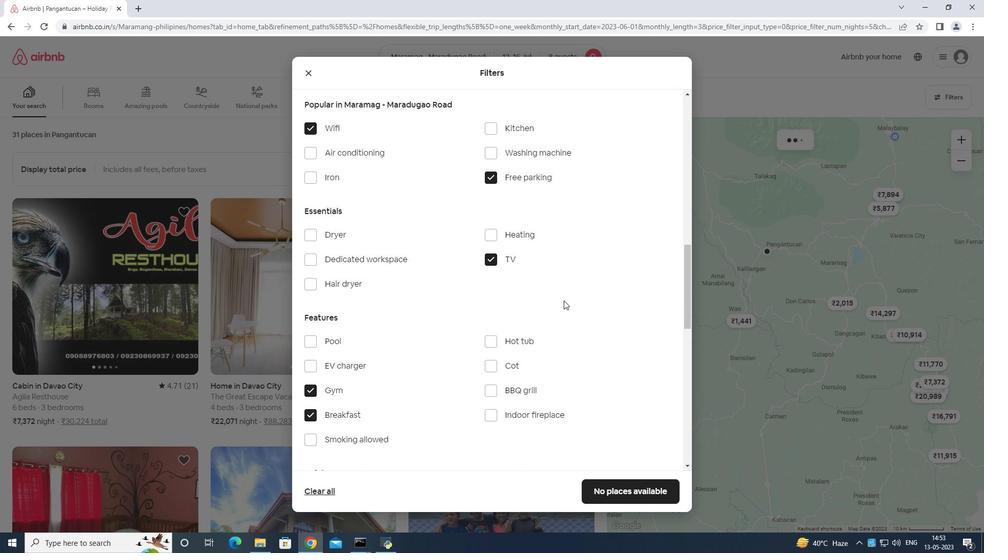 
Action: Mouse scrolled (617, 290) with delta (0, 0)
Screenshot: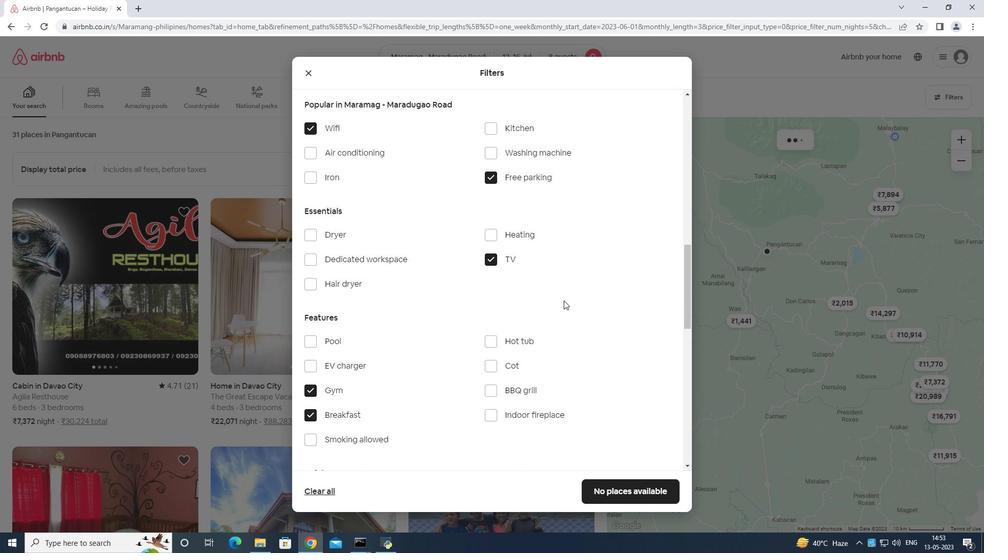 
Action: Mouse moved to (621, 289)
Screenshot: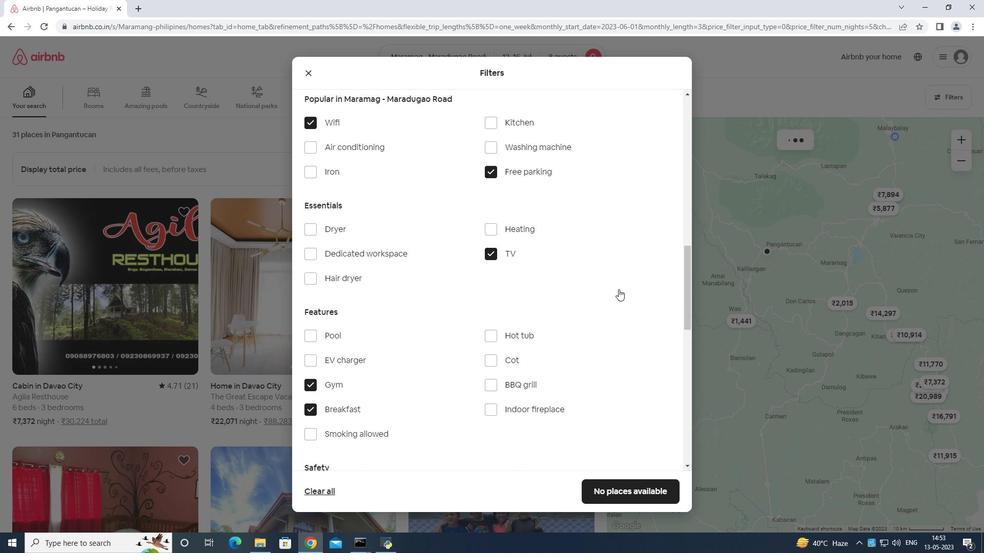 
Action: Mouse scrolled (621, 288) with delta (0, 0)
Screenshot: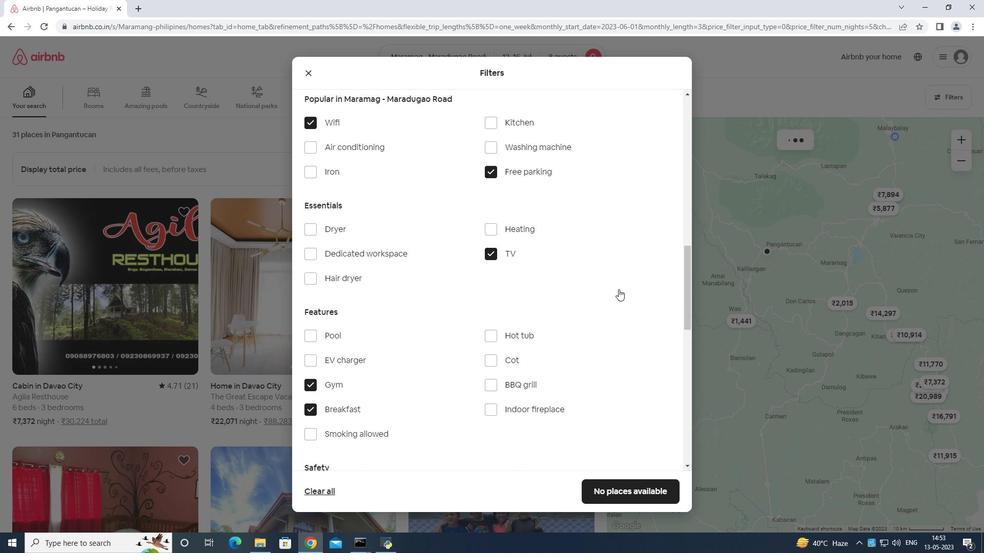 
Action: Mouse moved to (642, 373)
Screenshot: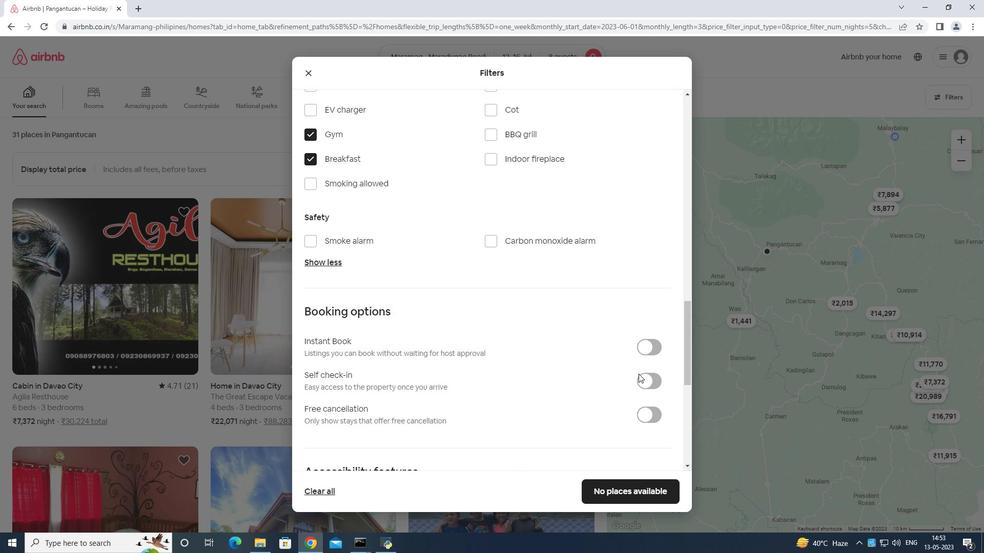 
Action: Mouse pressed left at (642, 373)
Screenshot: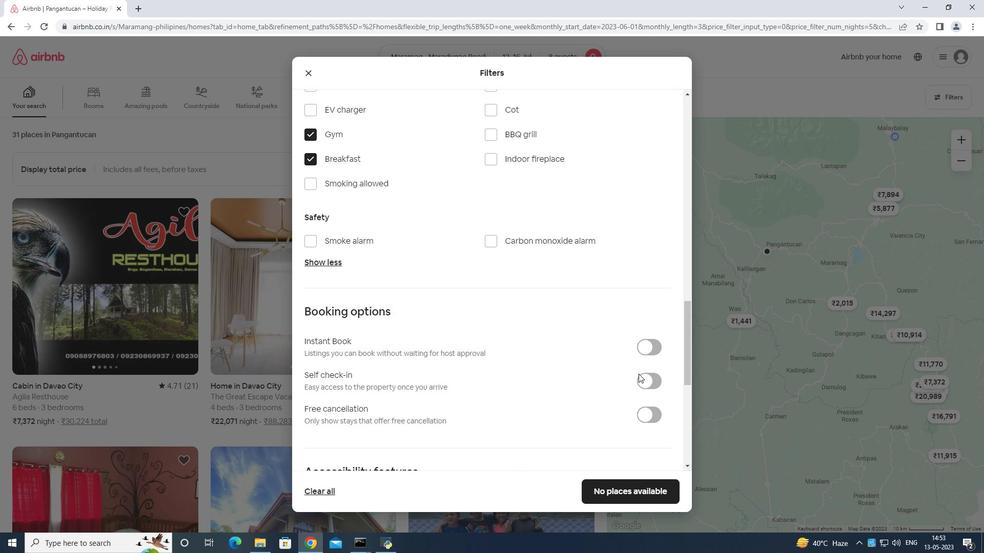 
Action: Mouse moved to (640, 383)
Screenshot: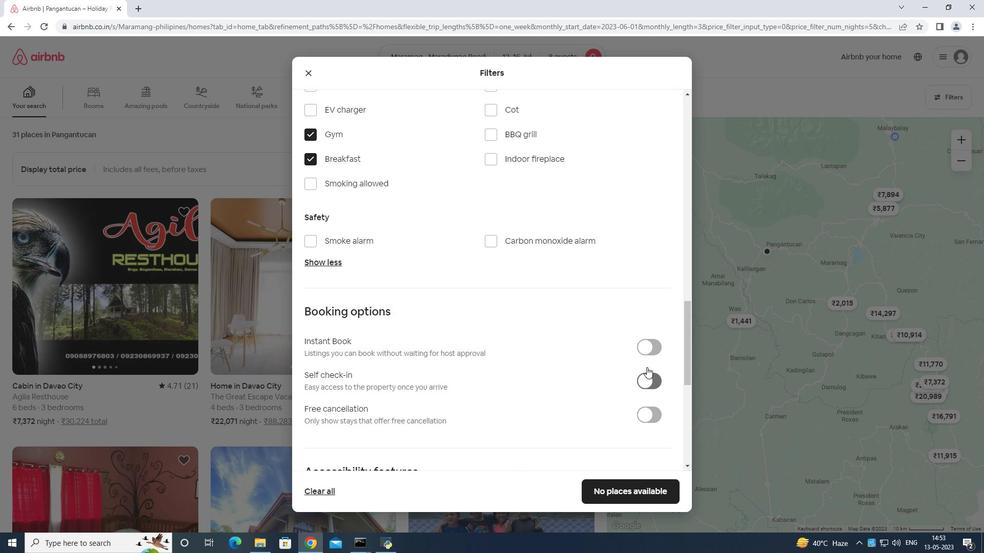 
Action: Mouse scrolled (640, 383) with delta (0, 0)
Screenshot: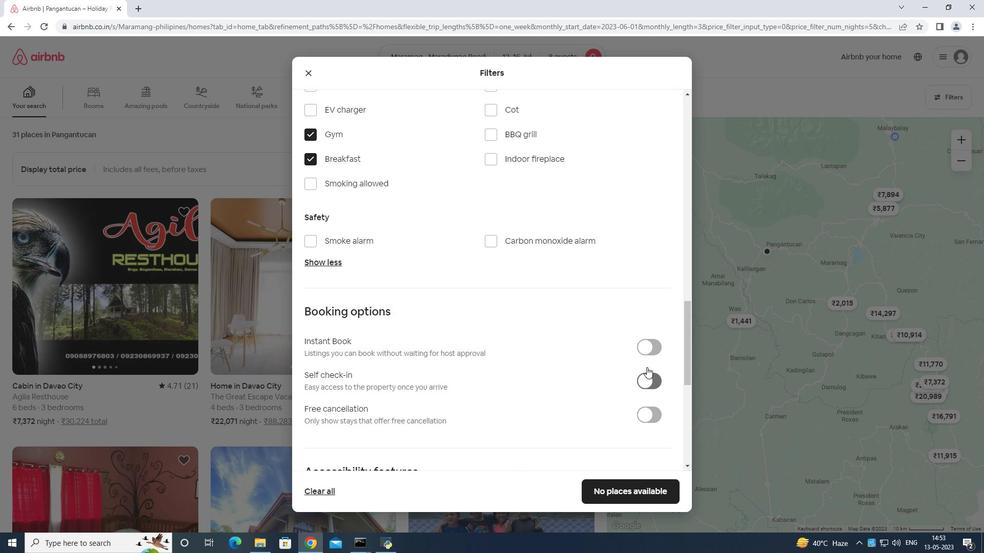 
Action: Mouse moved to (635, 389)
Screenshot: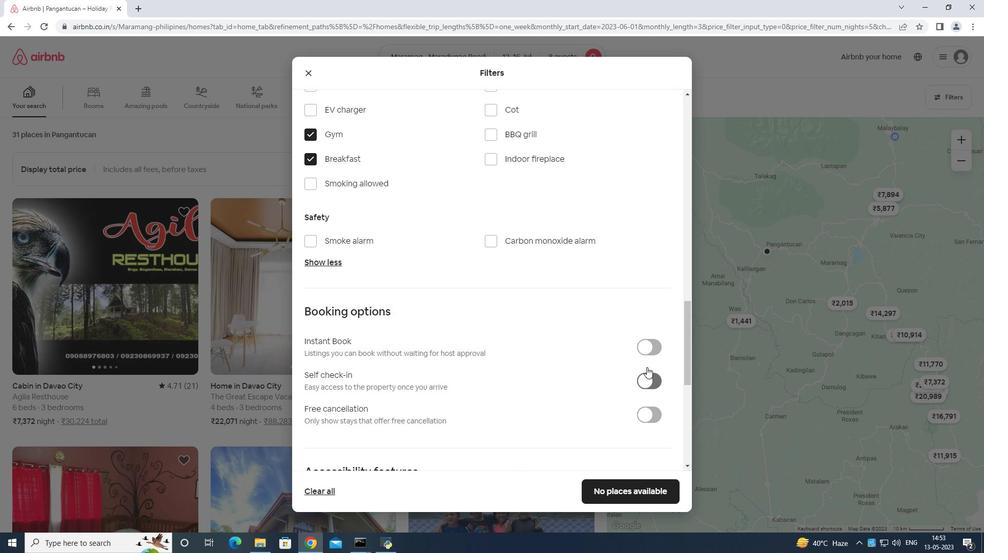 
Action: Mouse scrolled (635, 389) with delta (0, 0)
Screenshot: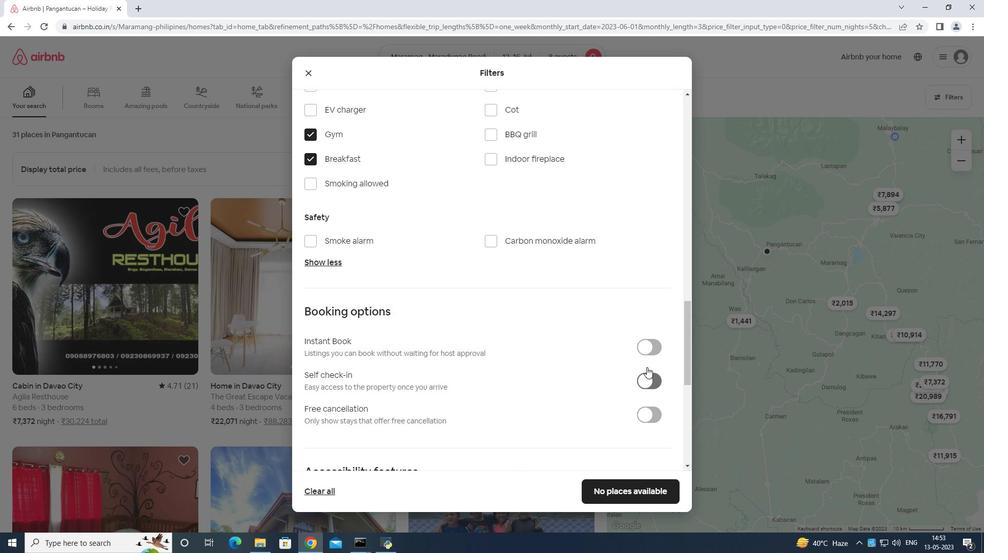 
Action: Mouse moved to (635, 390)
Screenshot: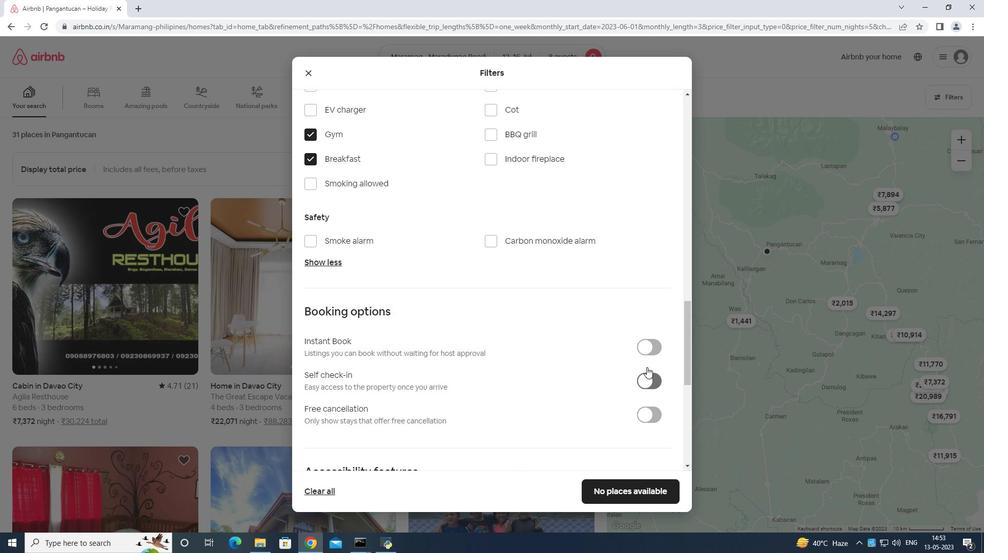
Action: Mouse scrolled (635, 390) with delta (0, 0)
Screenshot: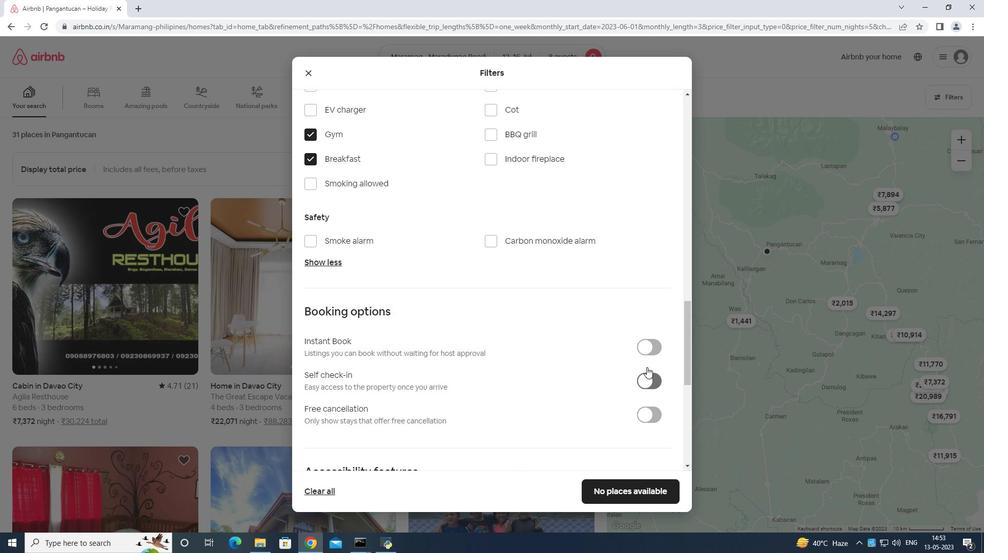 
Action: Mouse moved to (634, 391)
Screenshot: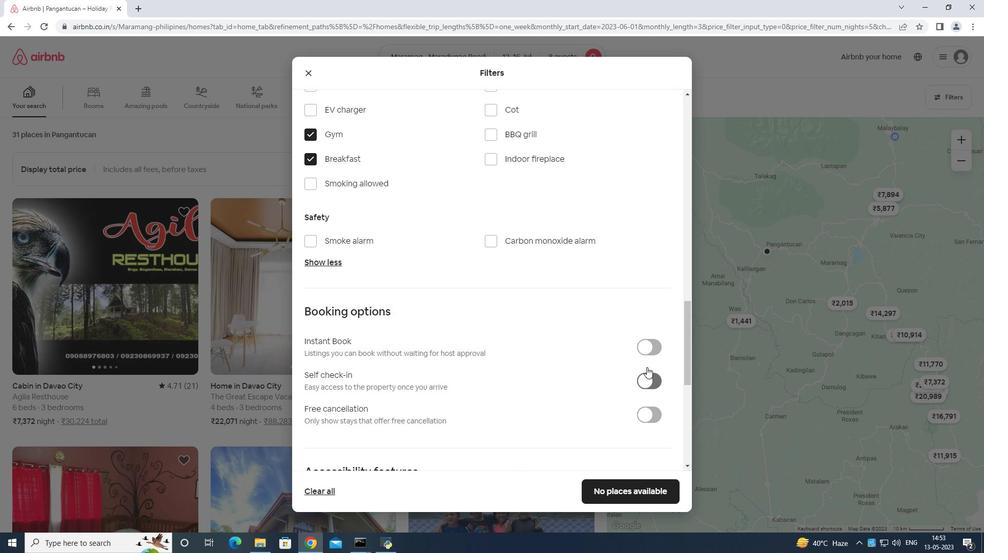 
Action: Mouse scrolled (634, 390) with delta (0, 0)
Screenshot: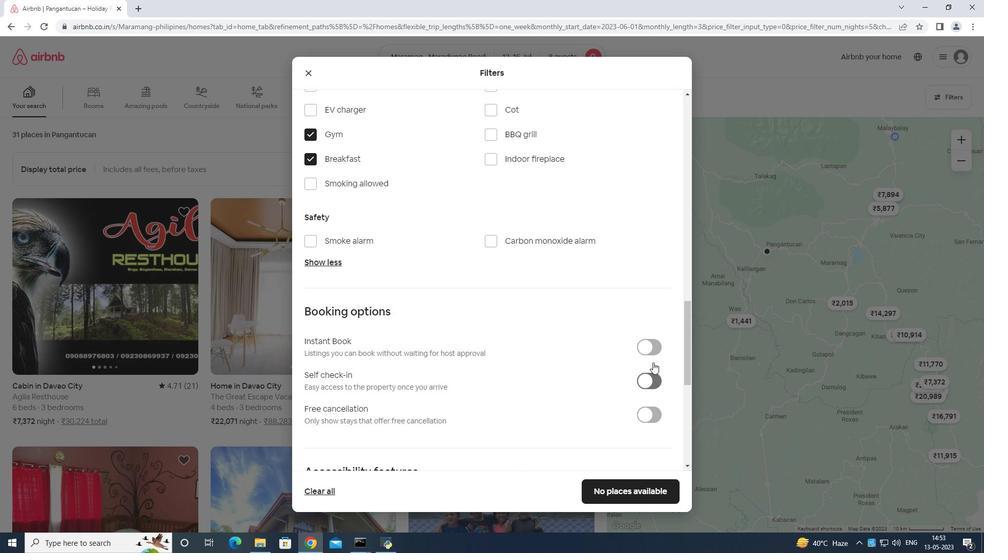 
Action: Mouse moved to (617, 387)
Screenshot: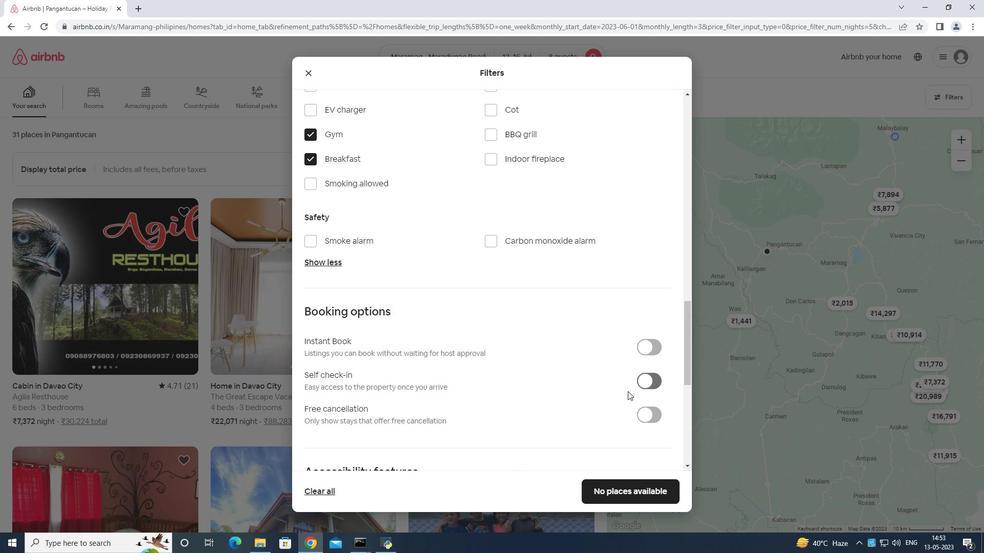 
Action: Mouse scrolled (617, 387) with delta (0, 0)
Screenshot: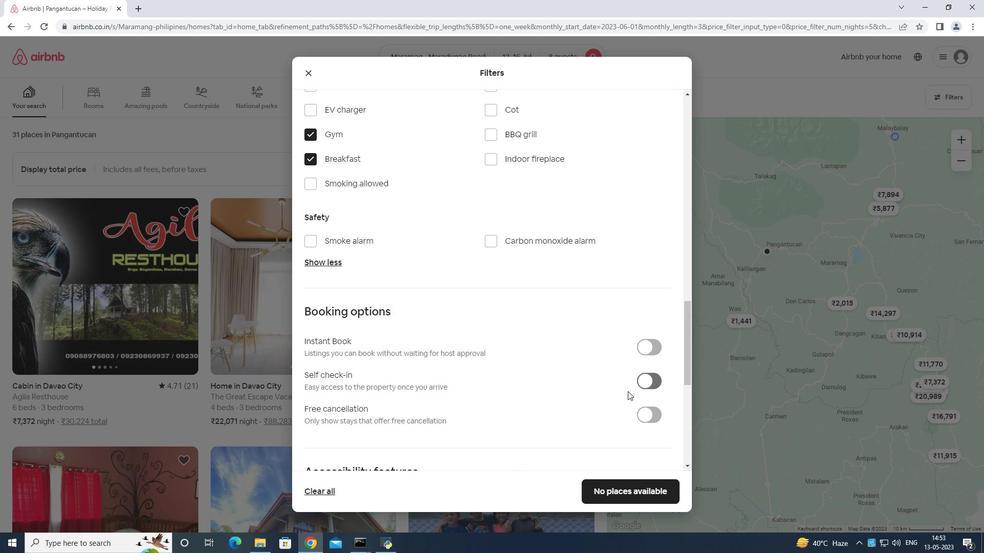 
Action: Mouse moved to (614, 393)
Screenshot: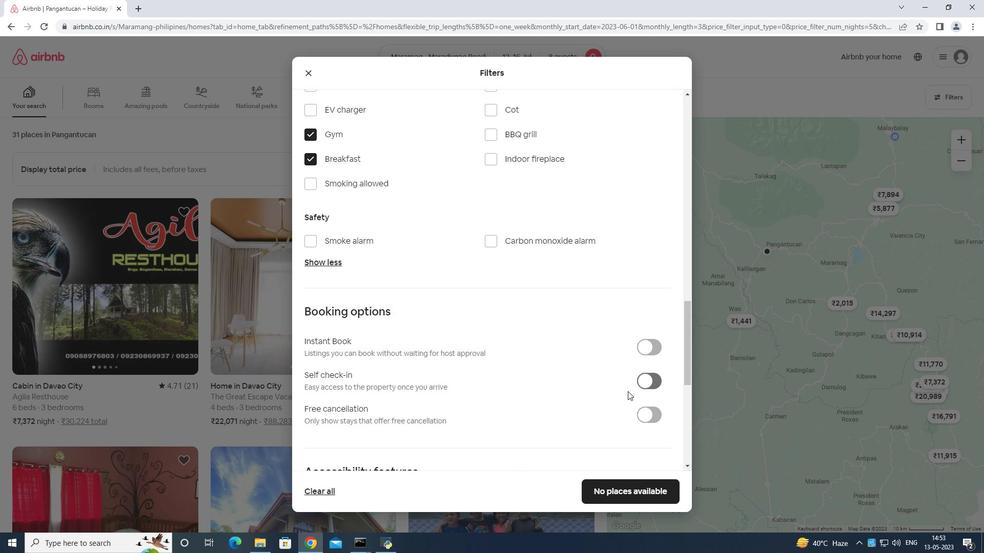 
Action: Mouse scrolled (614, 393) with delta (0, 0)
Screenshot: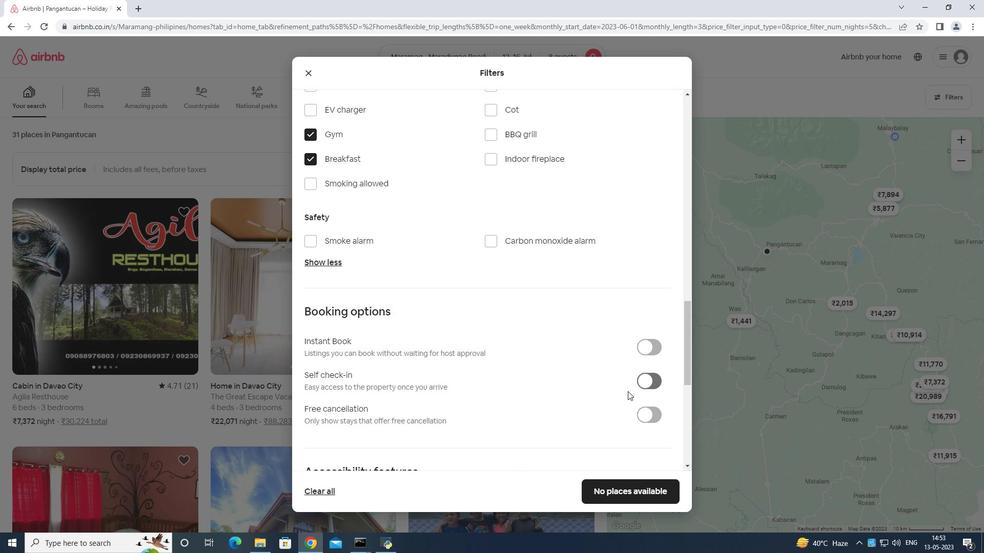 
Action: Mouse moved to (614, 393)
Screenshot: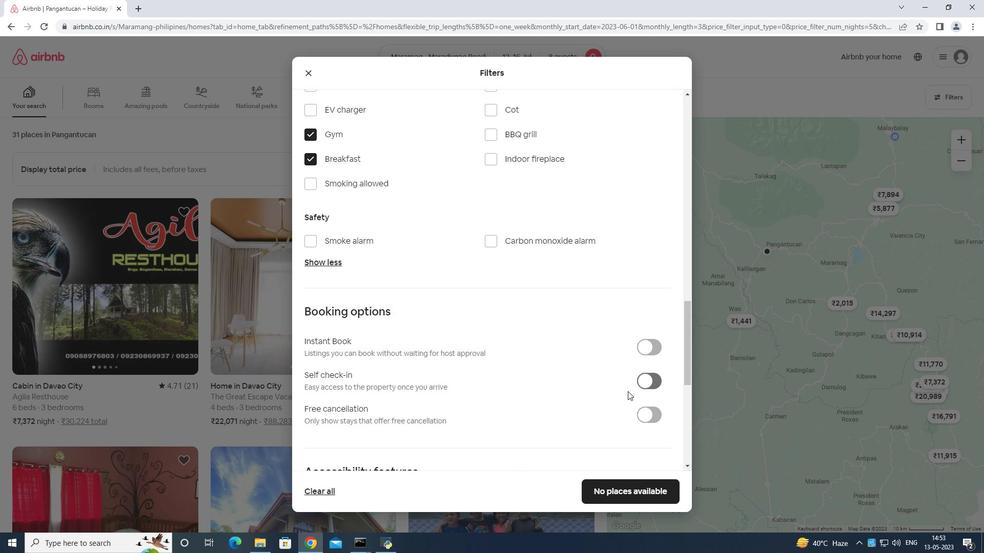 
Action: Mouse scrolled (614, 393) with delta (0, 0)
Screenshot: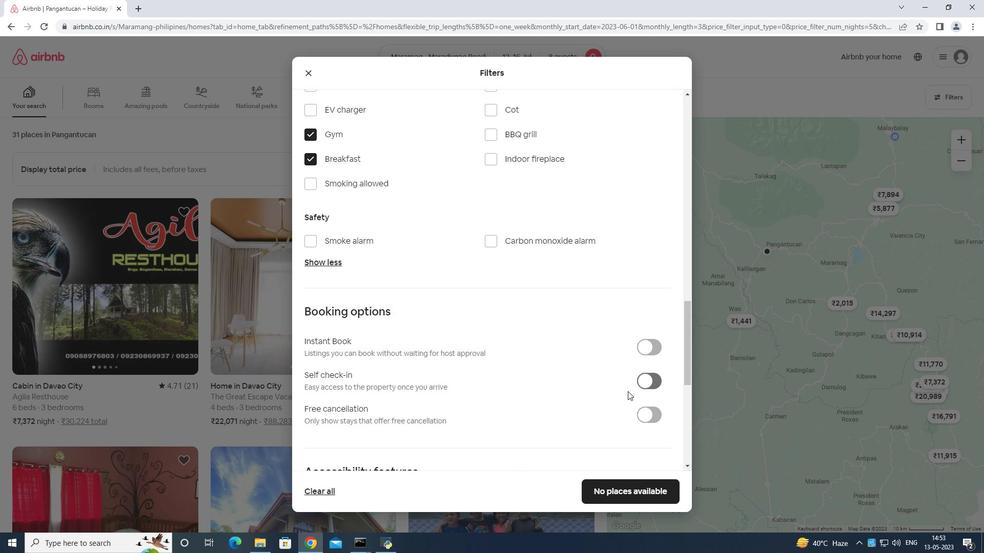 
Action: Mouse moved to (614, 394)
Screenshot: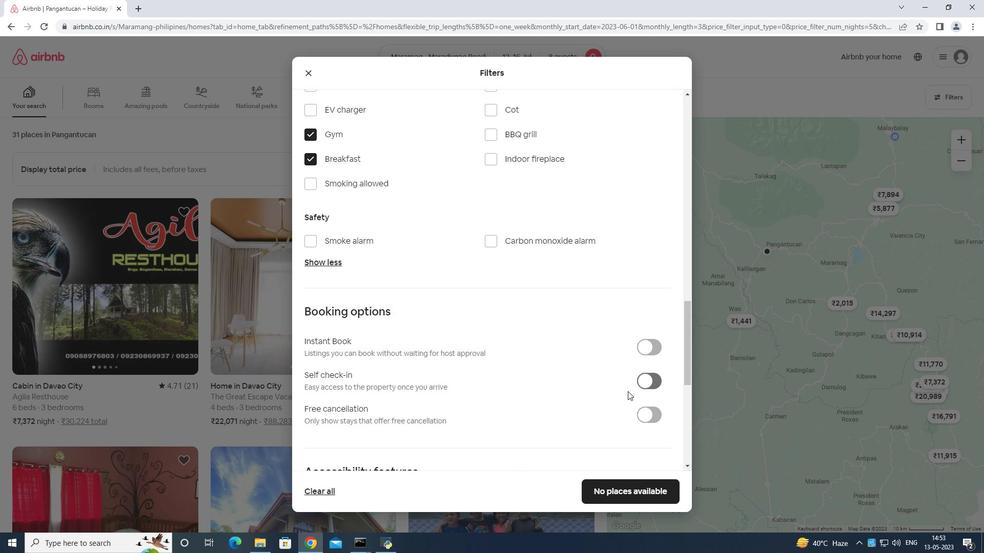 
Action: Mouse scrolled (614, 394) with delta (0, 0)
Screenshot: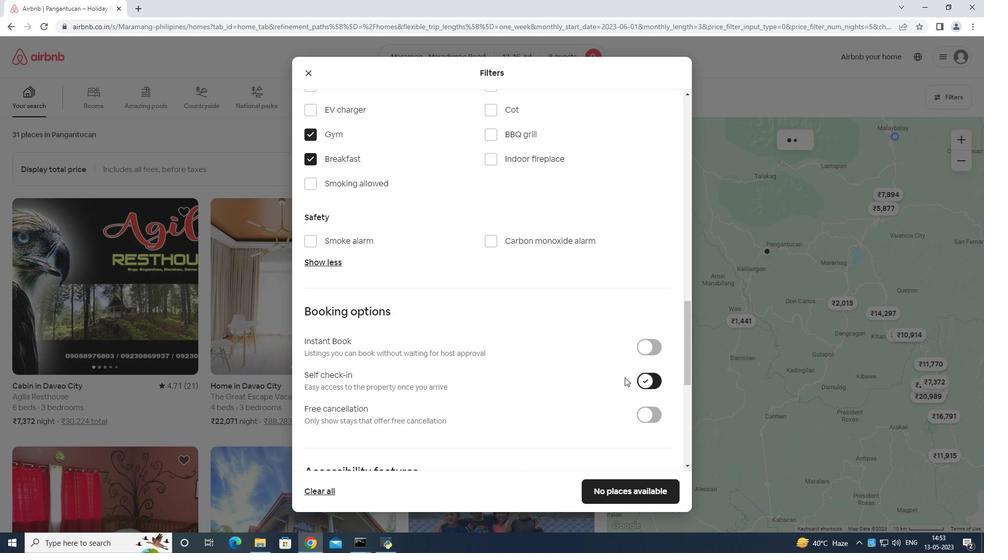 
Action: Mouse moved to (313, 413)
Screenshot: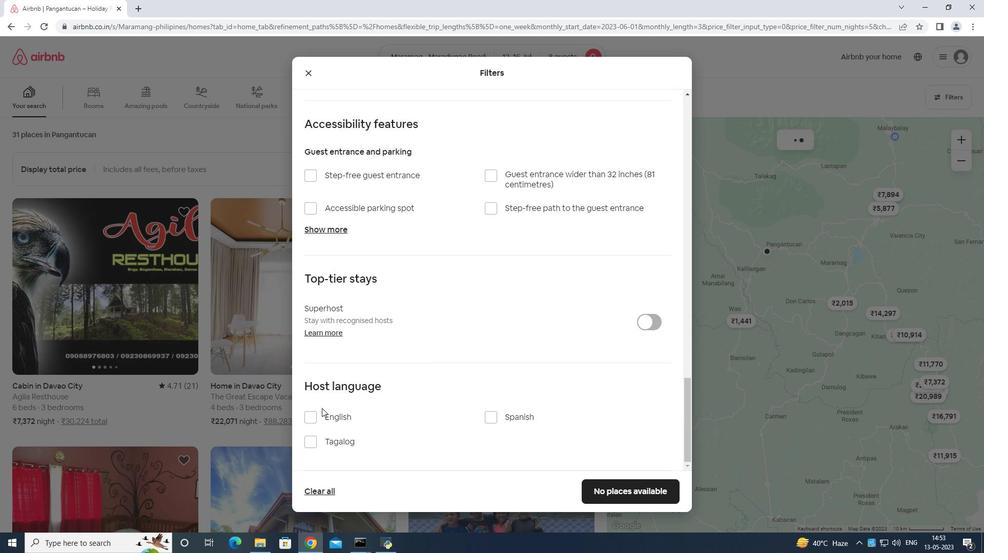 
Action: Mouse pressed left at (313, 413)
Screenshot: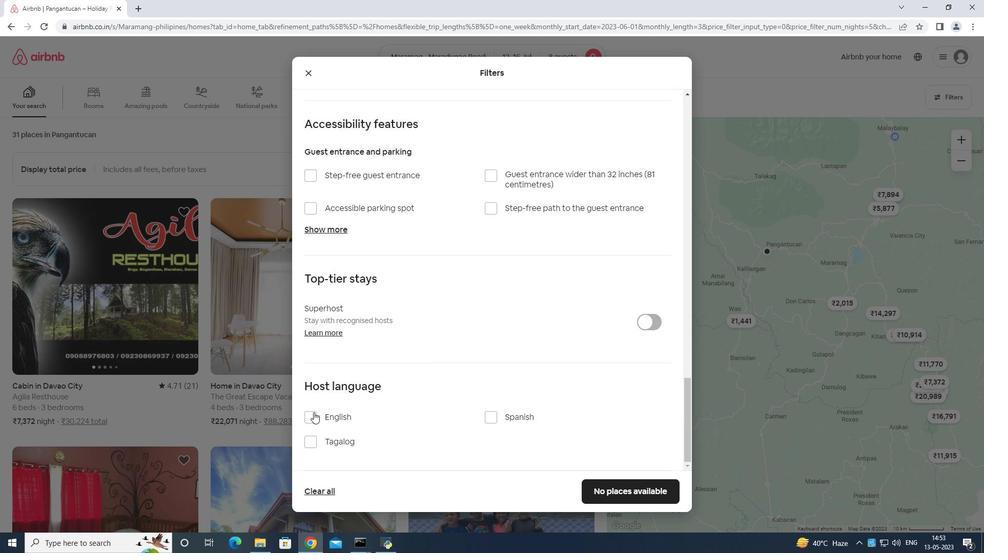 
Action: Mouse moved to (650, 485)
Screenshot: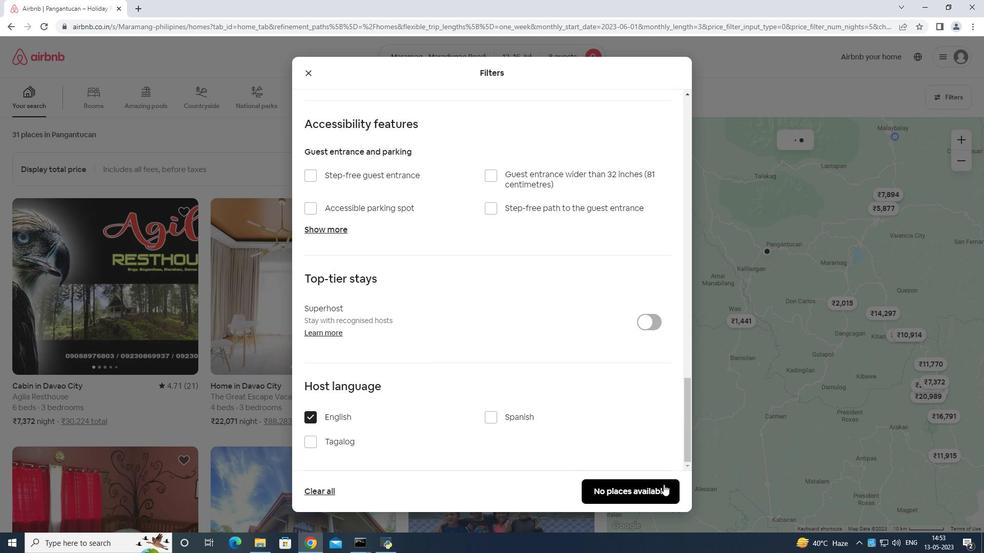 
Action: Mouse pressed left at (650, 485)
Screenshot: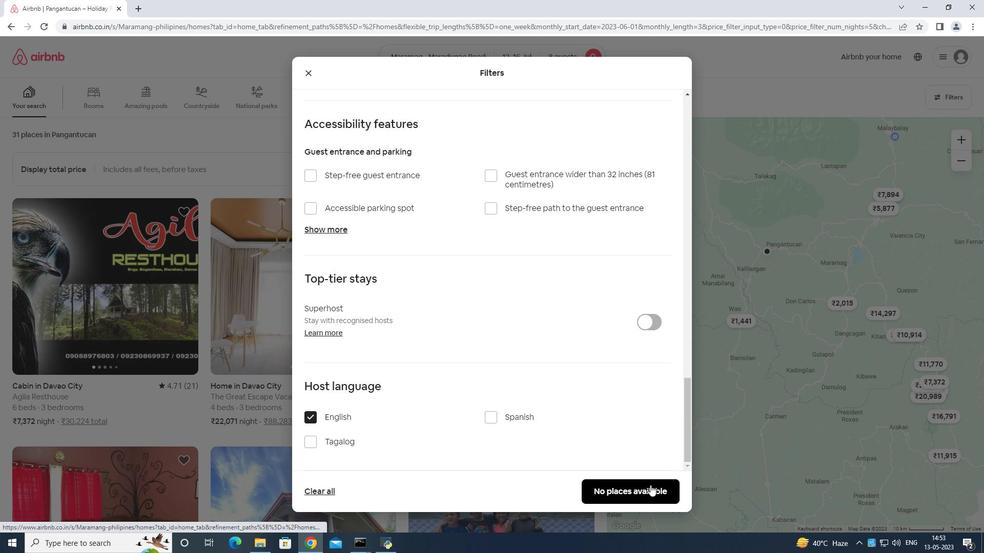 
